 Task: Look for space in Kaya, Burkina Faso from 7th July, 2023 to 15th July, 2023 for 6 adults in price range Rs.15000 to Rs.20000. Place can be entire place with 3 bedrooms having 3 beds and 3 bathrooms. Property type can be guest house. Amenities needed are: air conditioning, breakfast, . Booking option can be shelf check-in. Required host language is English.
Action: Mouse moved to (481, 119)
Screenshot: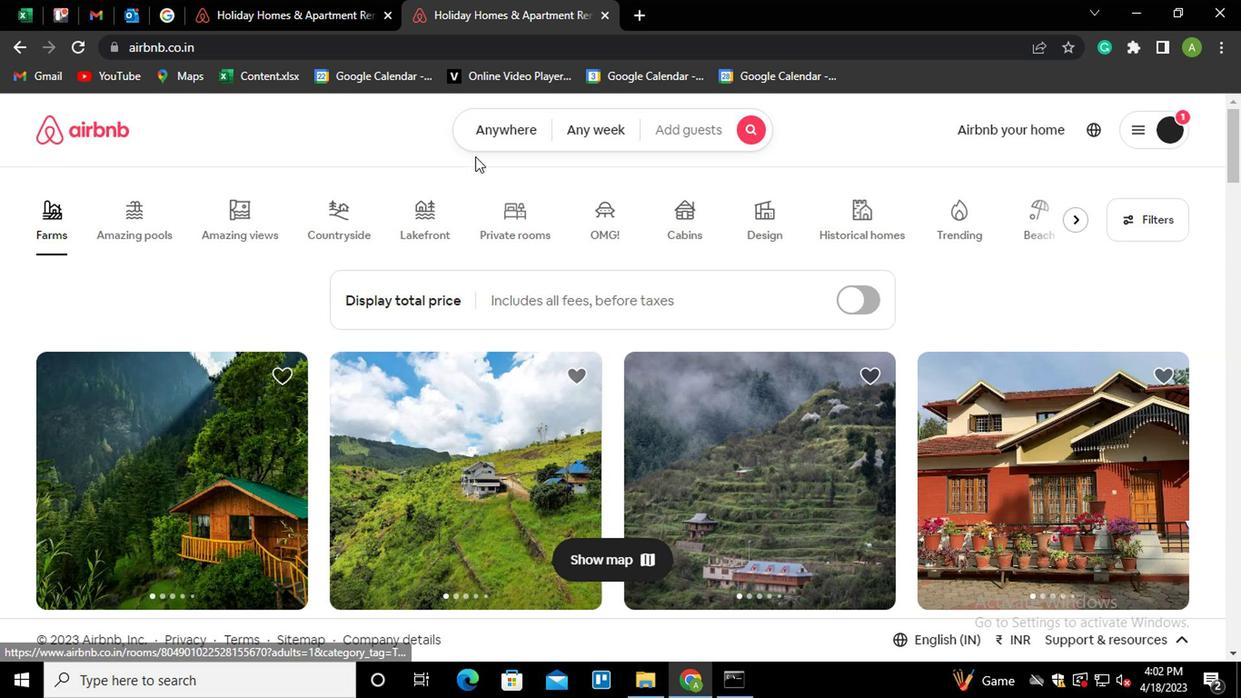 
Action: Mouse pressed left at (481, 119)
Screenshot: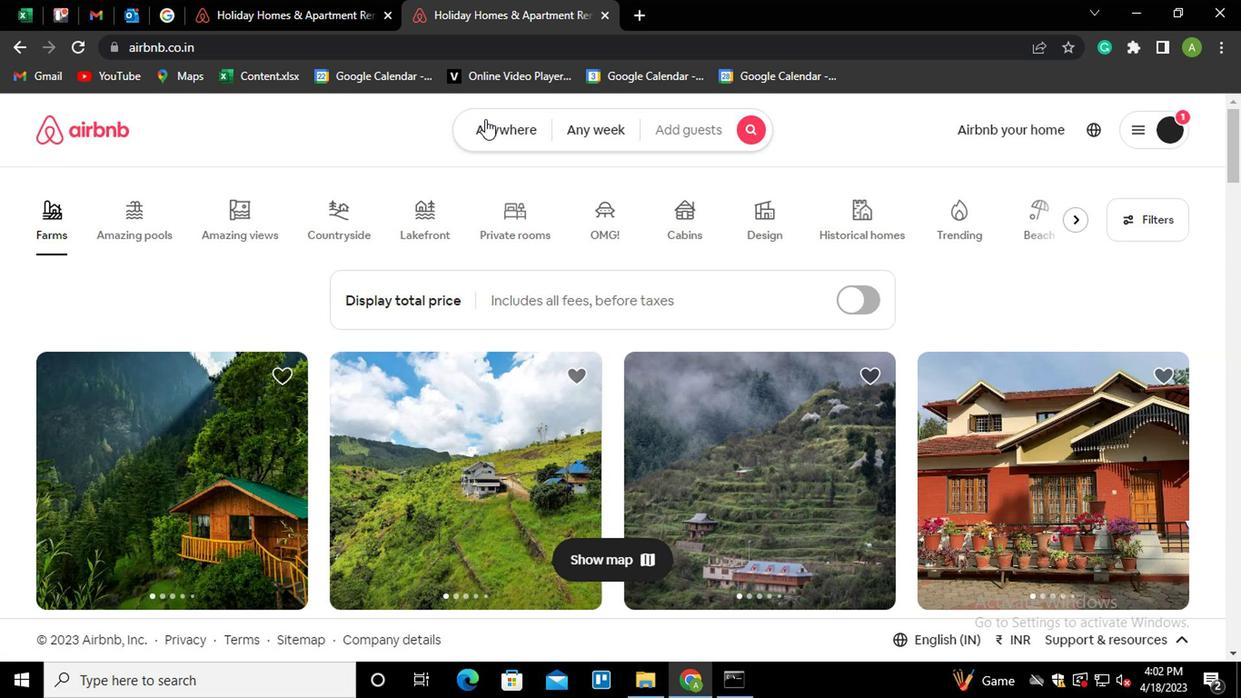 
Action: Mouse moved to (340, 205)
Screenshot: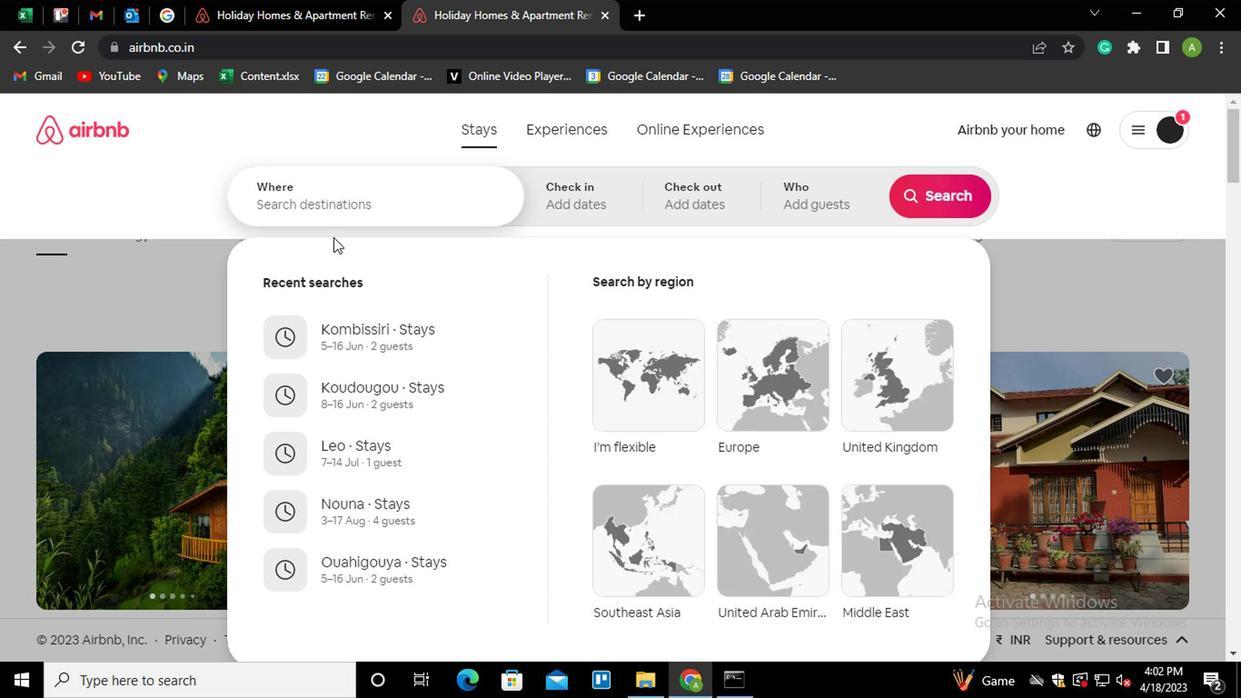 
Action: Mouse pressed left at (340, 205)
Screenshot: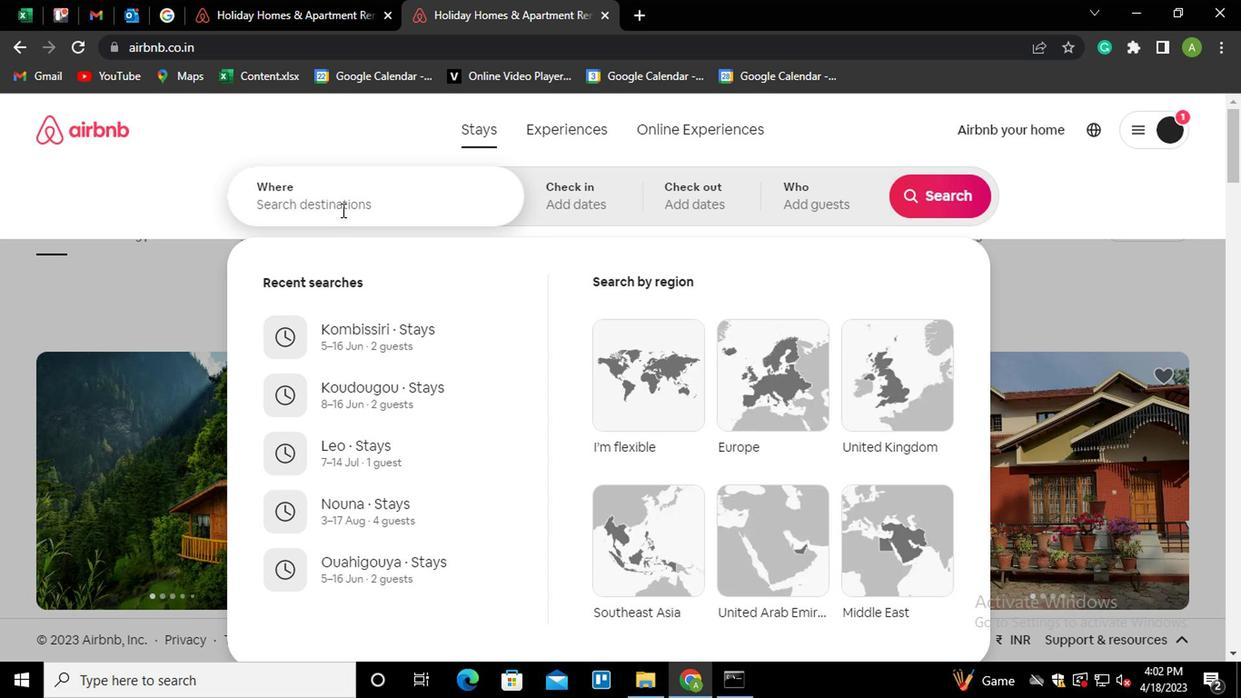 
Action: Key pressed <Key.shift_r>Kaya,<Key.space><Key.shift_r>Belgiu<Key.backspace><Key.backspace><Key.backspace><Key.backspace><Key.backspace>ru<Key.backspace><Key.backspace>urk<Key.down><Key.enter>
Screenshot: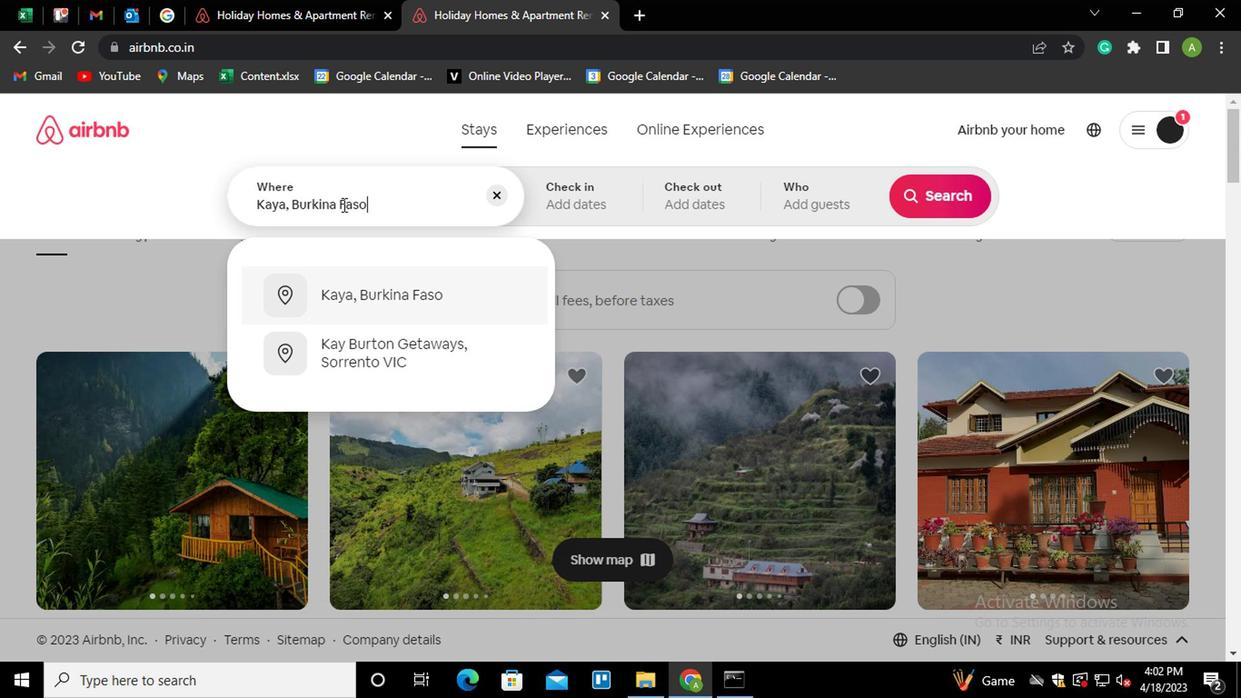 
Action: Mouse moved to (932, 342)
Screenshot: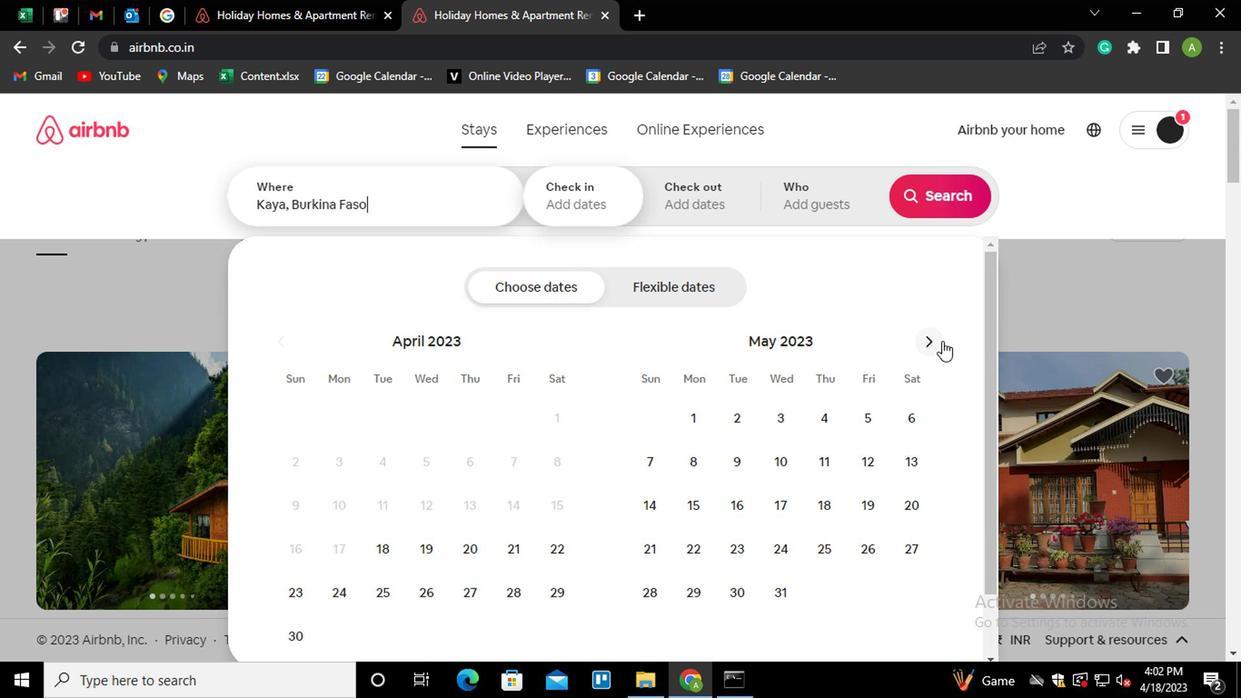 
Action: Mouse pressed left at (932, 342)
Screenshot: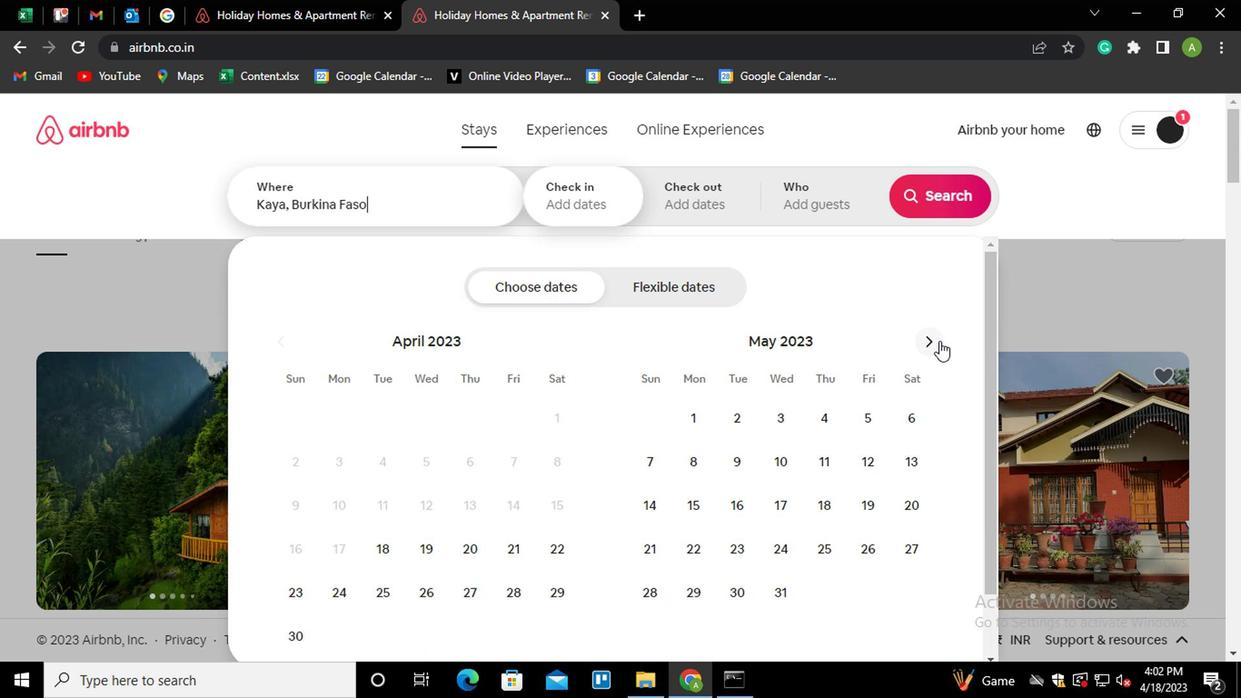 
Action: Mouse pressed left at (932, 342)
Screenshot: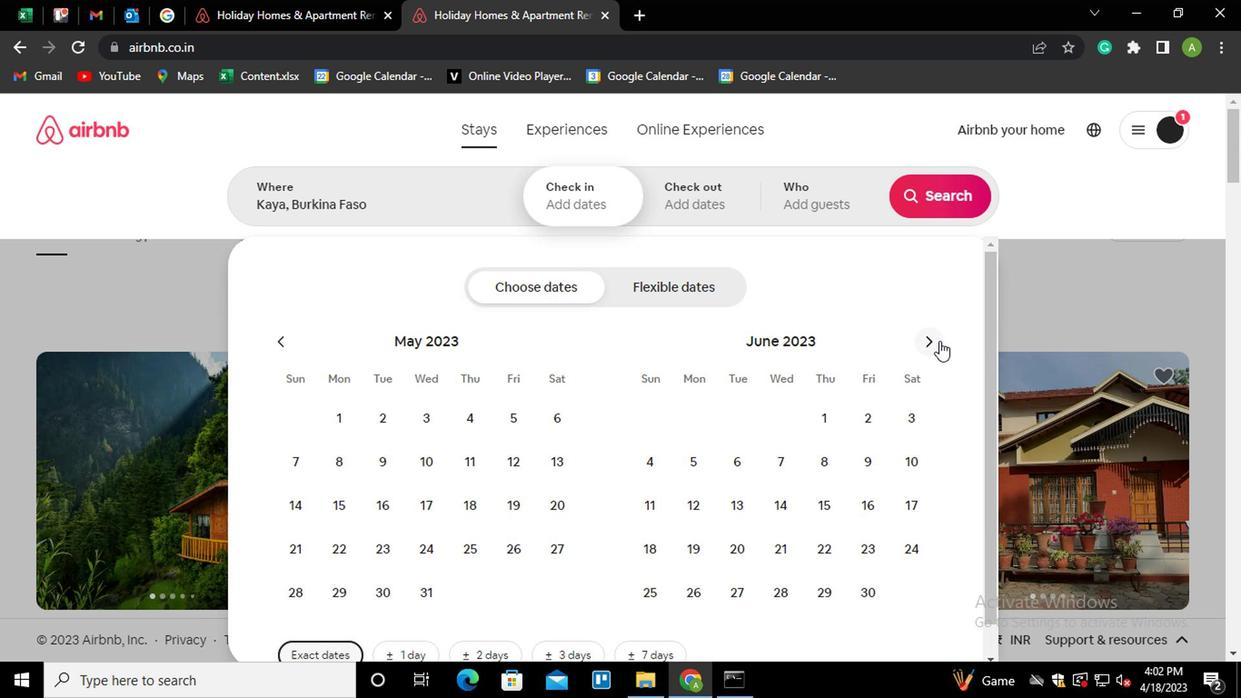 
Action: Mouse moved to (853, 460)
Screenshot: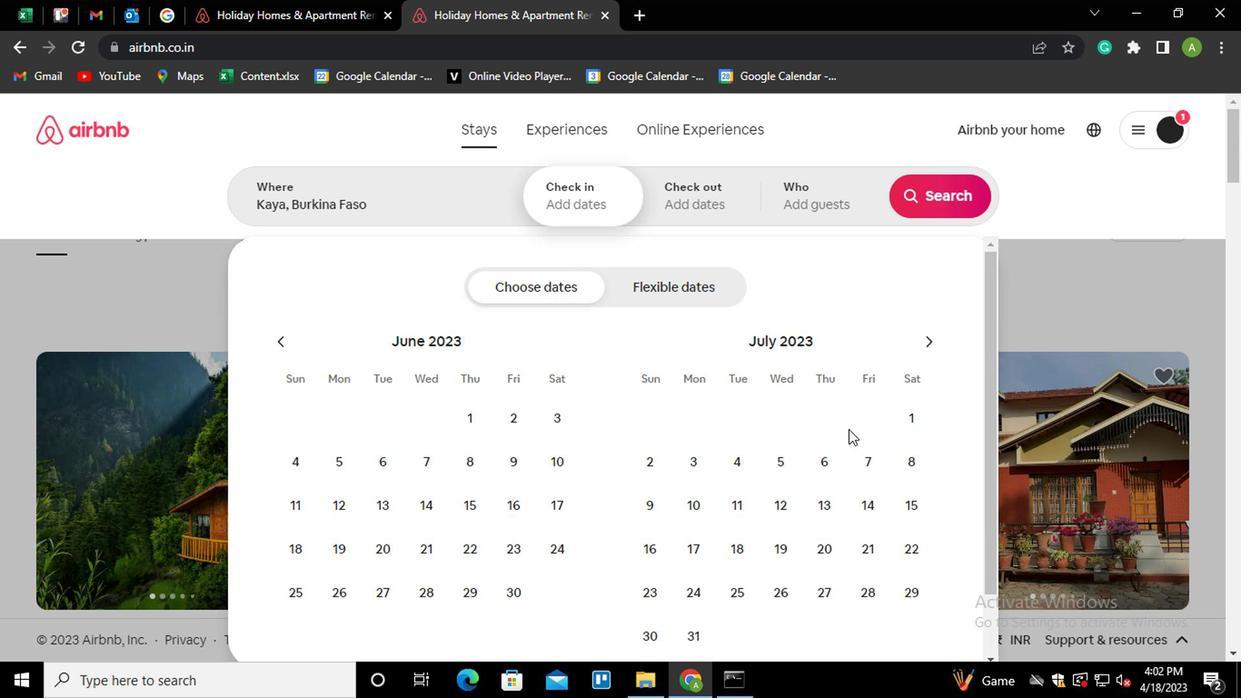 
Action: Mouse pressed left at (853, 460)
Screenshot: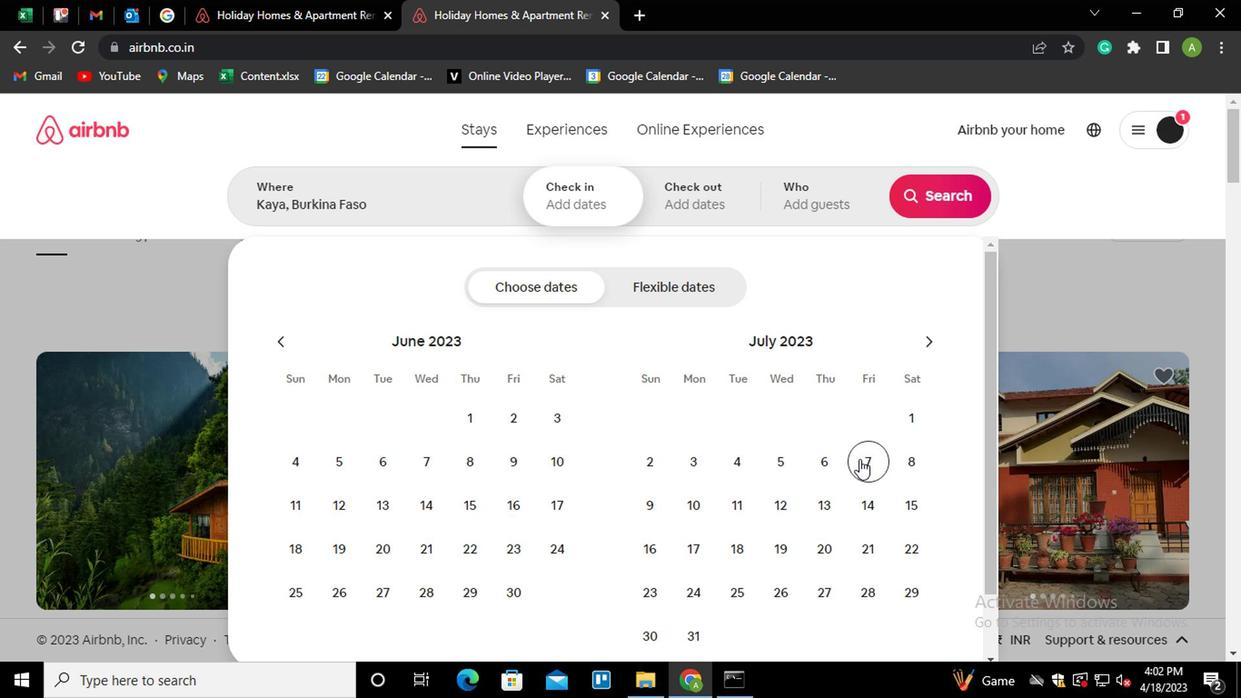 
Action: Mouse moved to (894, 500)
Screenshot: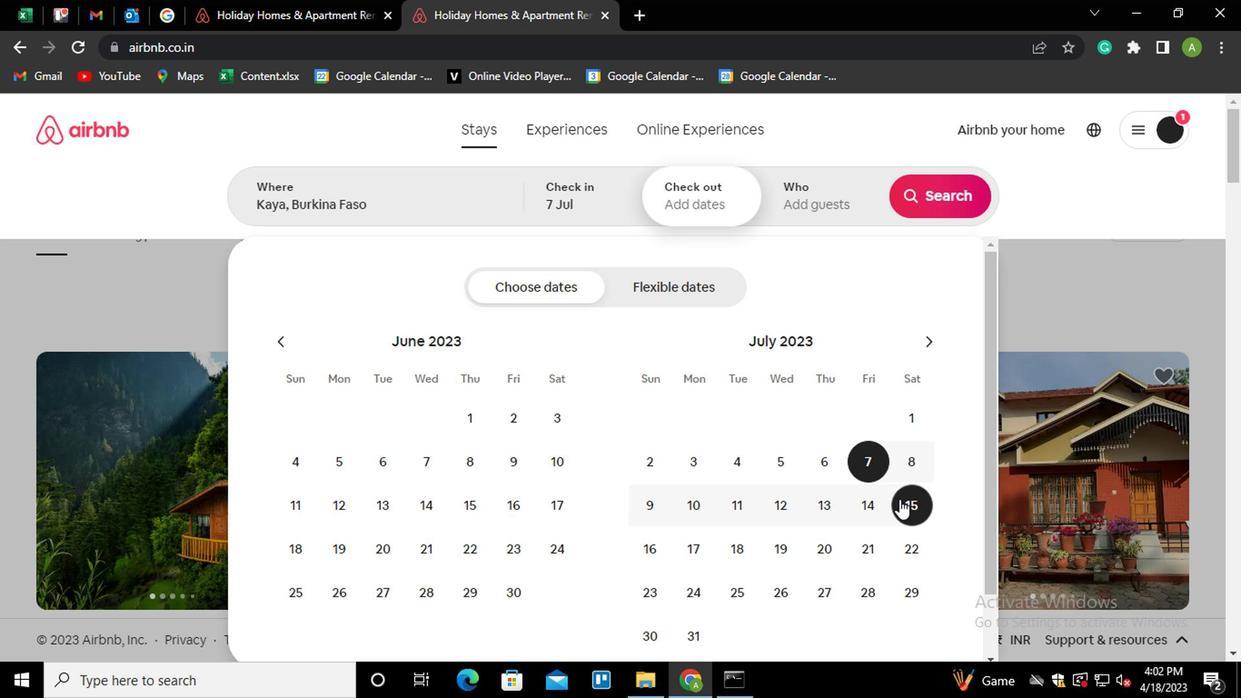 
Action: Mouse pressed left at (894, 500)
Screenshot: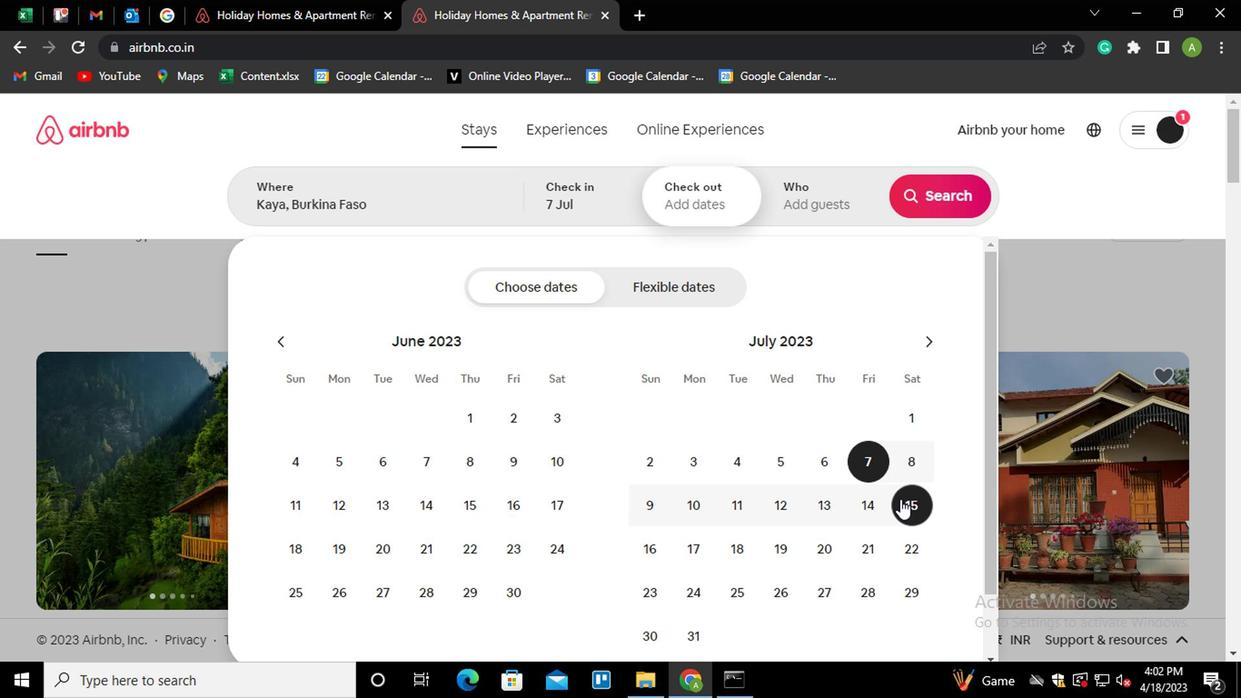 
Action: Mouse moved to (826, 215)
Screenshot: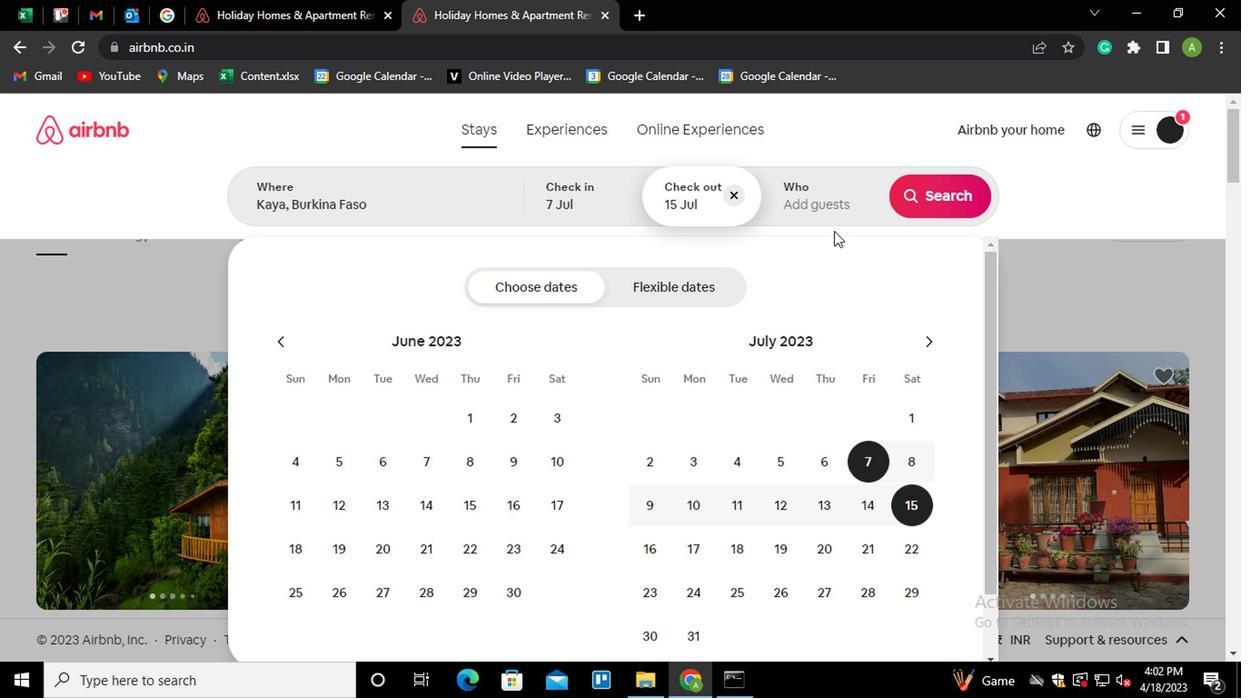 
Action: Mouse pressed left at (826, 215)
Screenshot: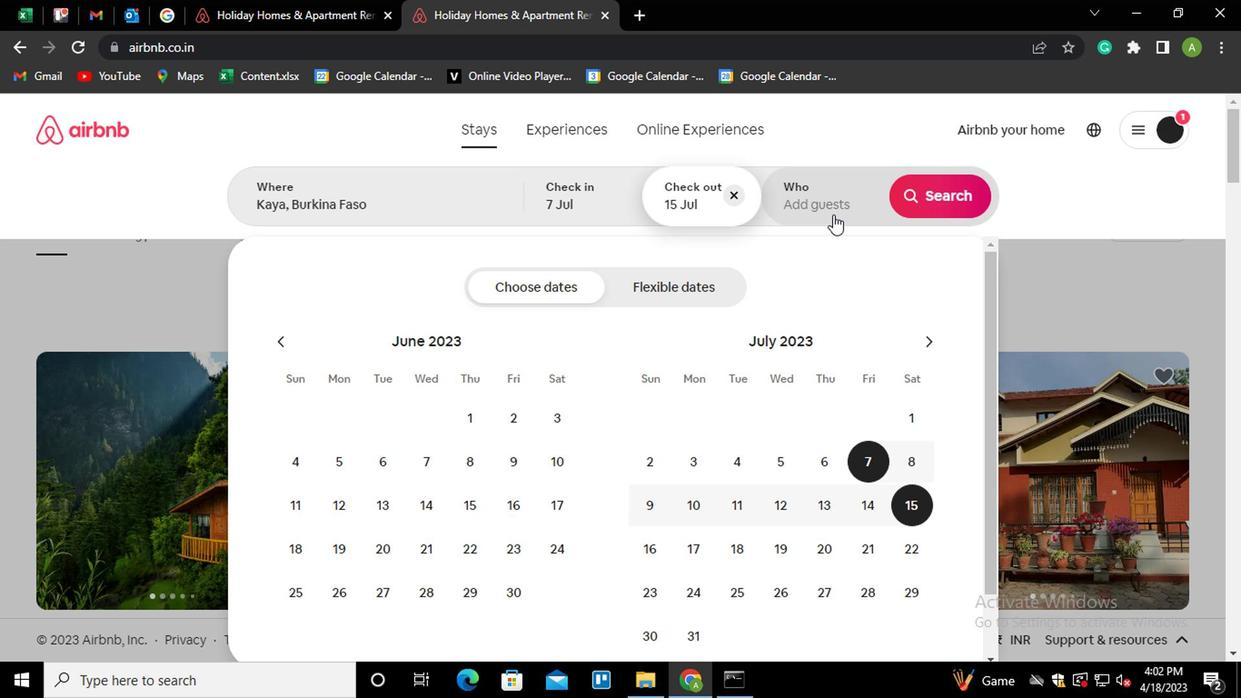 
Action: Mouse moved to (933, 291)
Screenshot: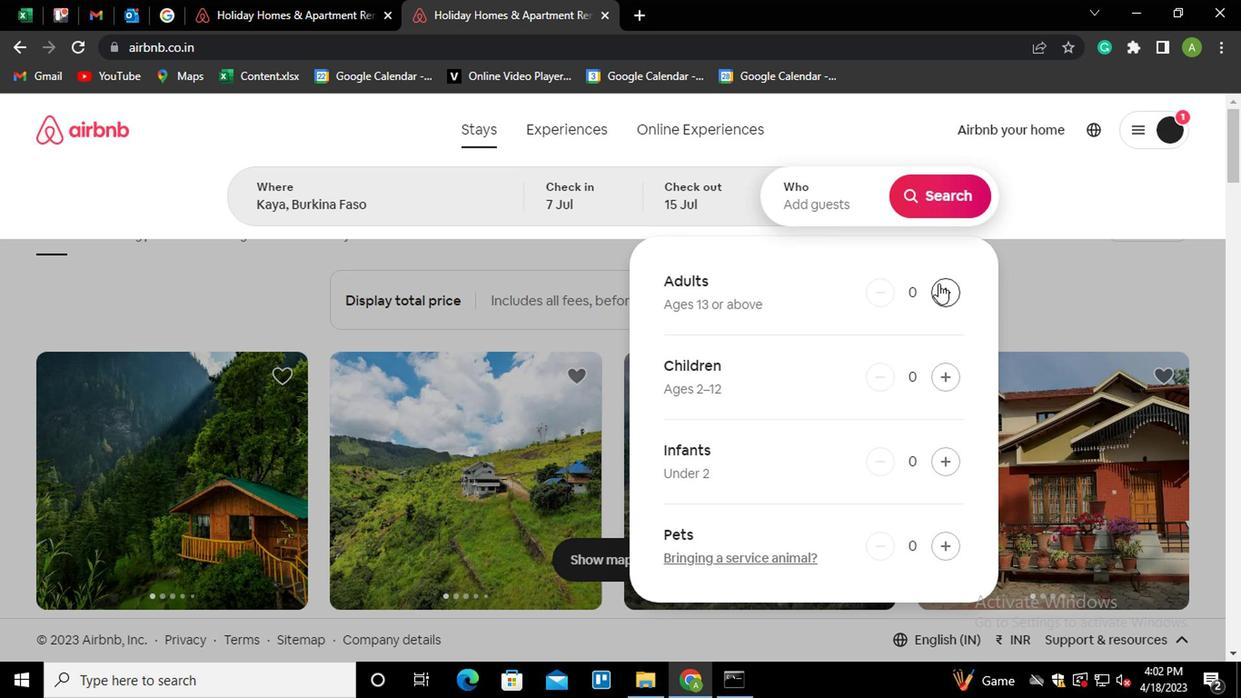 
Action: Mouse pressed left at (933, 291)
Screenshot: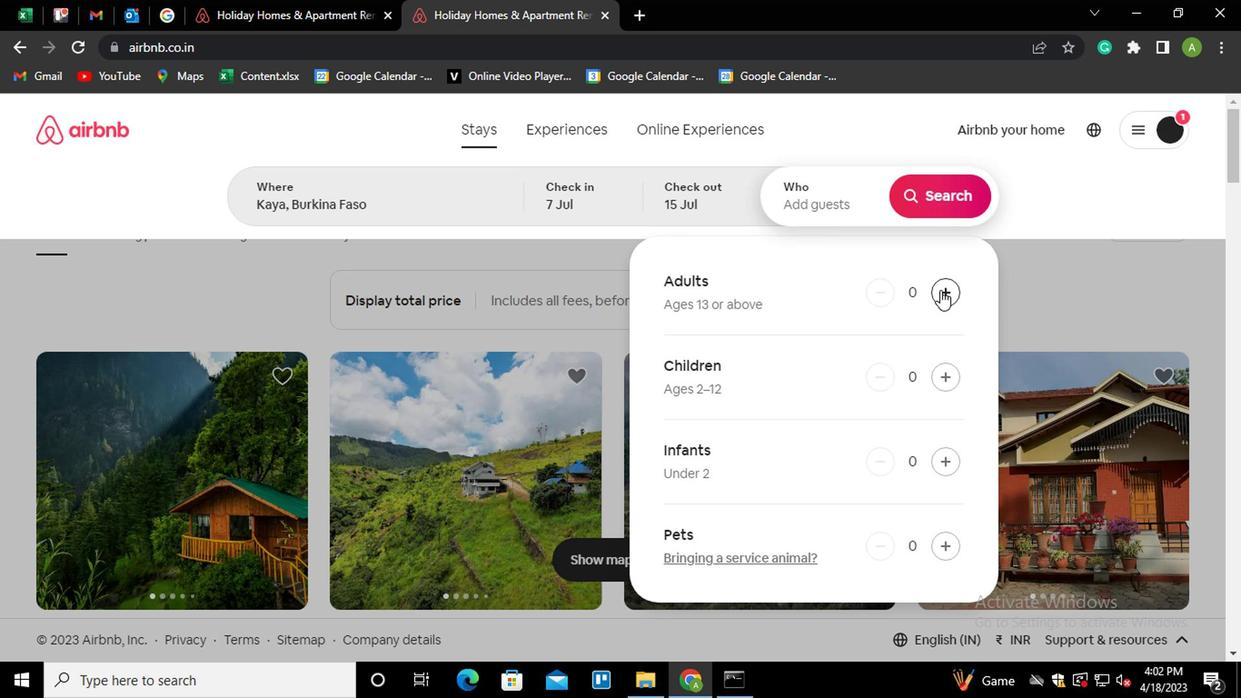 
Action: Mouse pressed left at (933, 291)
Screenshot: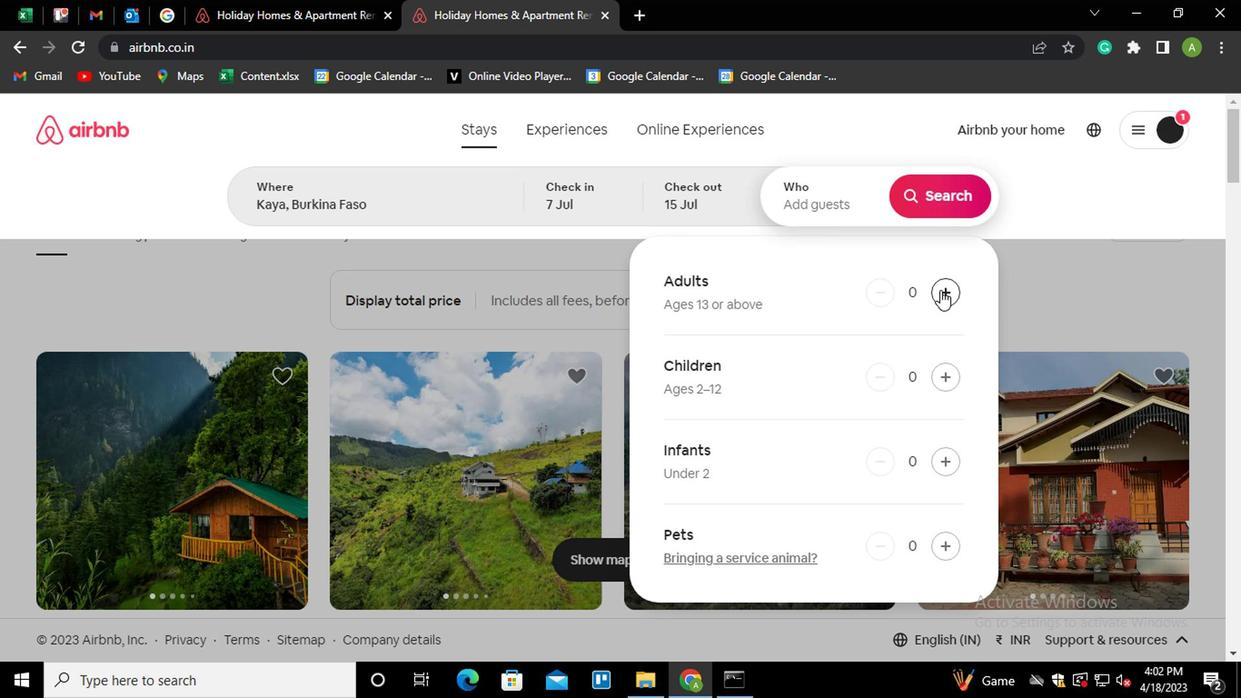 
Action: Mouse pressed left at (933, 291)
Screenshot: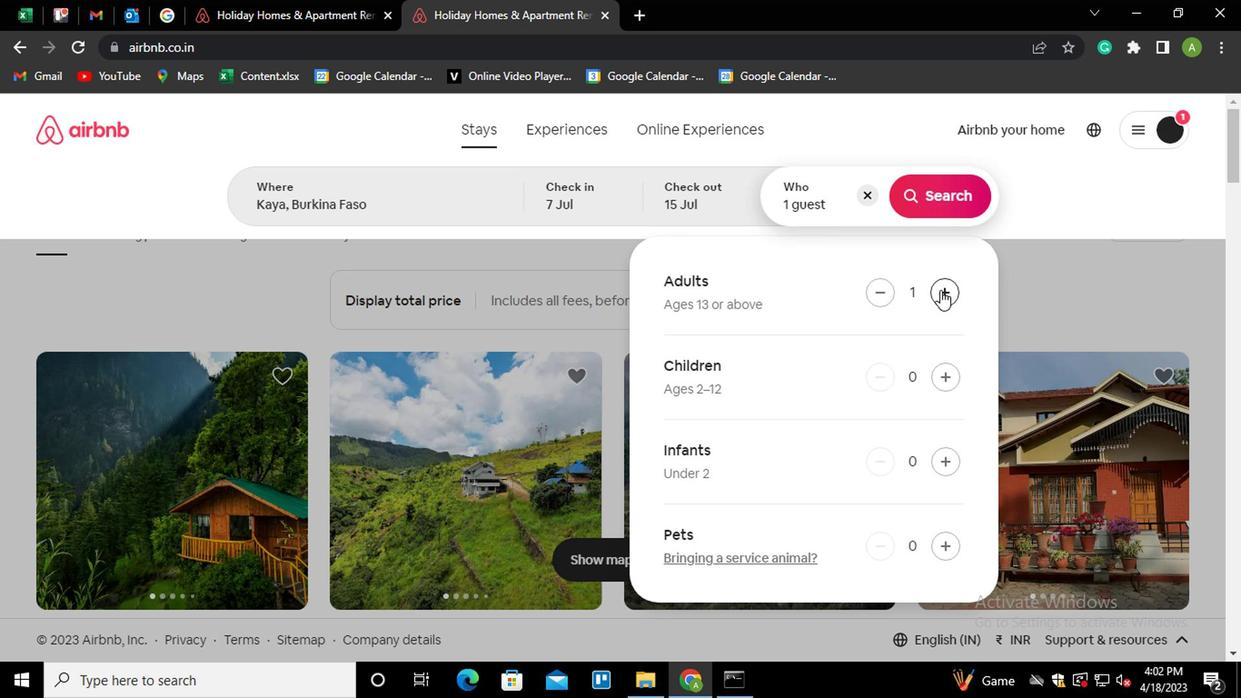 
Action: Mouse pressed left at (933, 291)
Screenshot: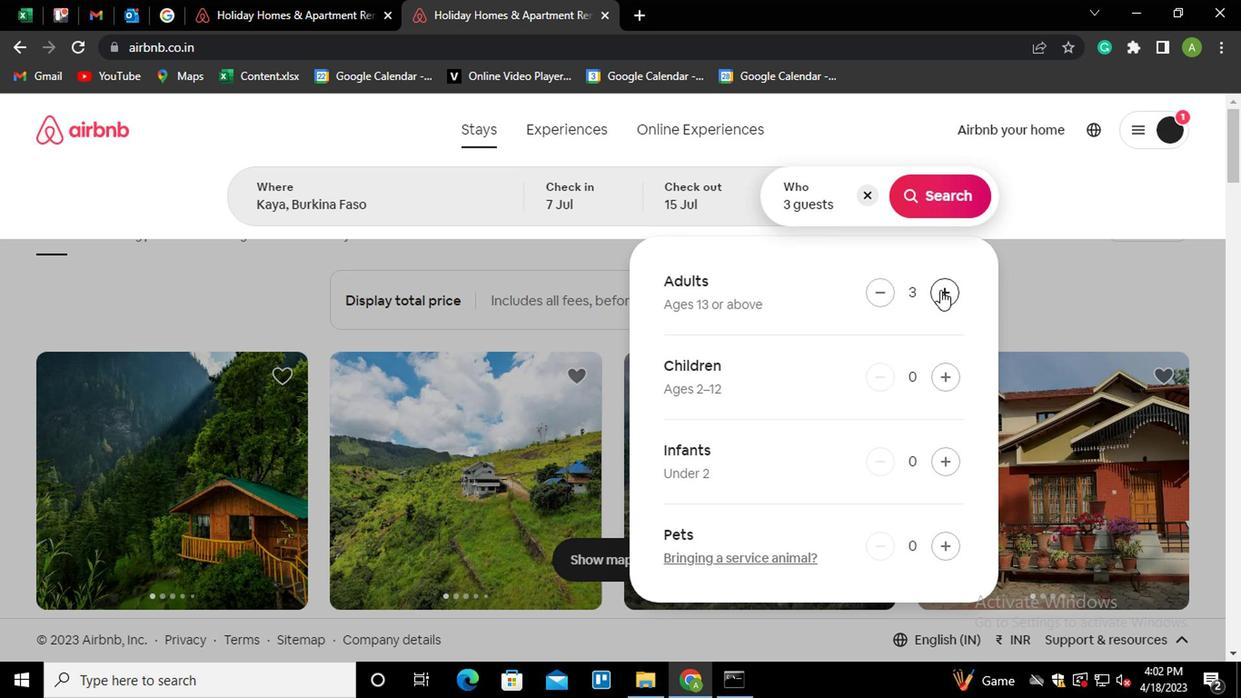 
Action: Mouse pressed left at (933, 291)
Screenshot: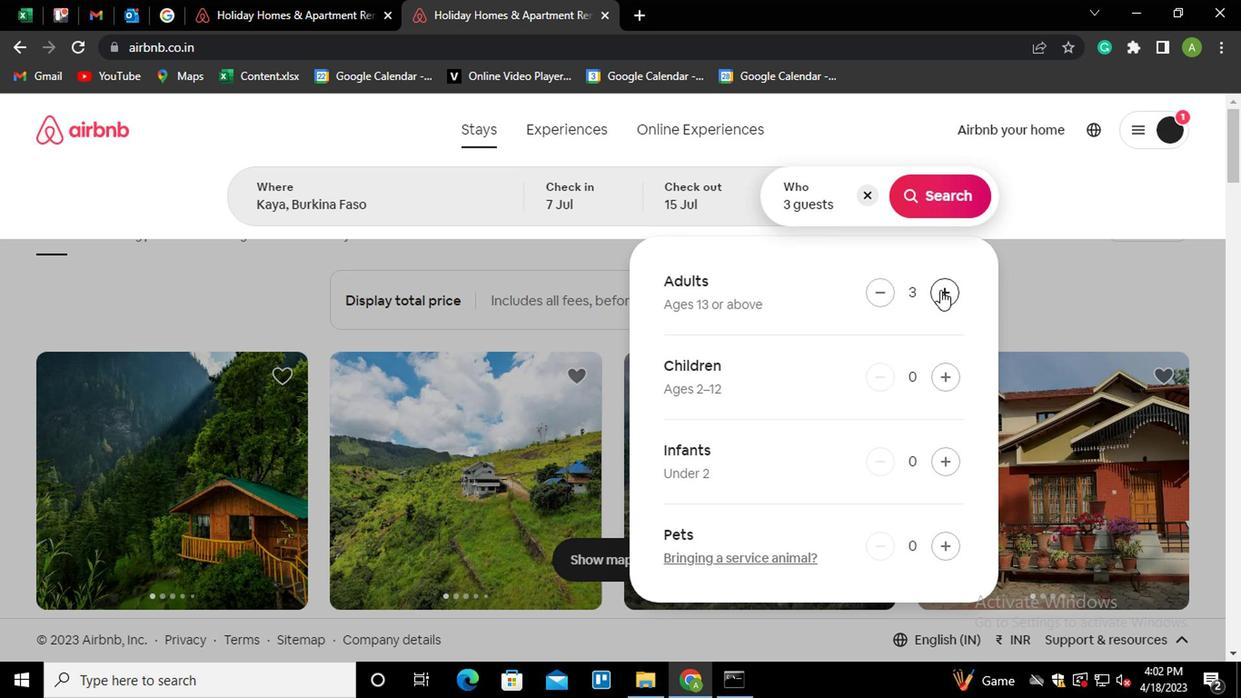 
Action: Mouse pressed left at (933, 291)
Screenshot: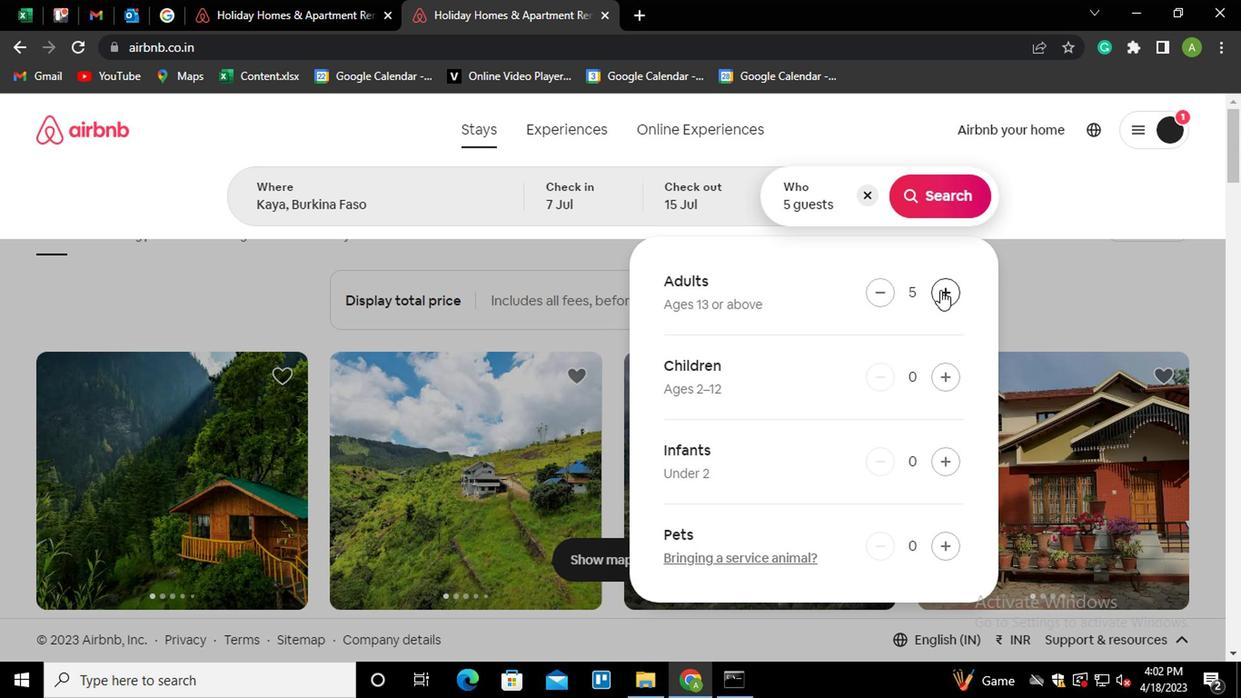 
Action: Mouse moved to (921, 188)
Screenshot: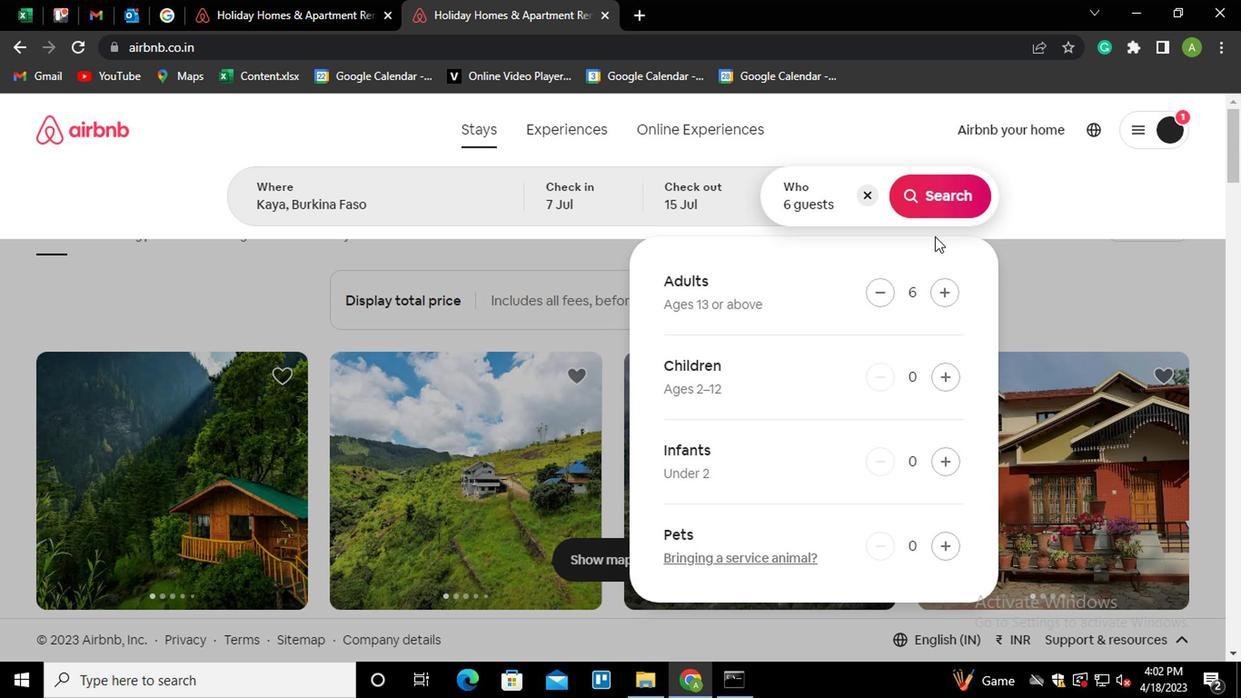 
Action: Mouse pressed left at (921, 188)
Screenshot: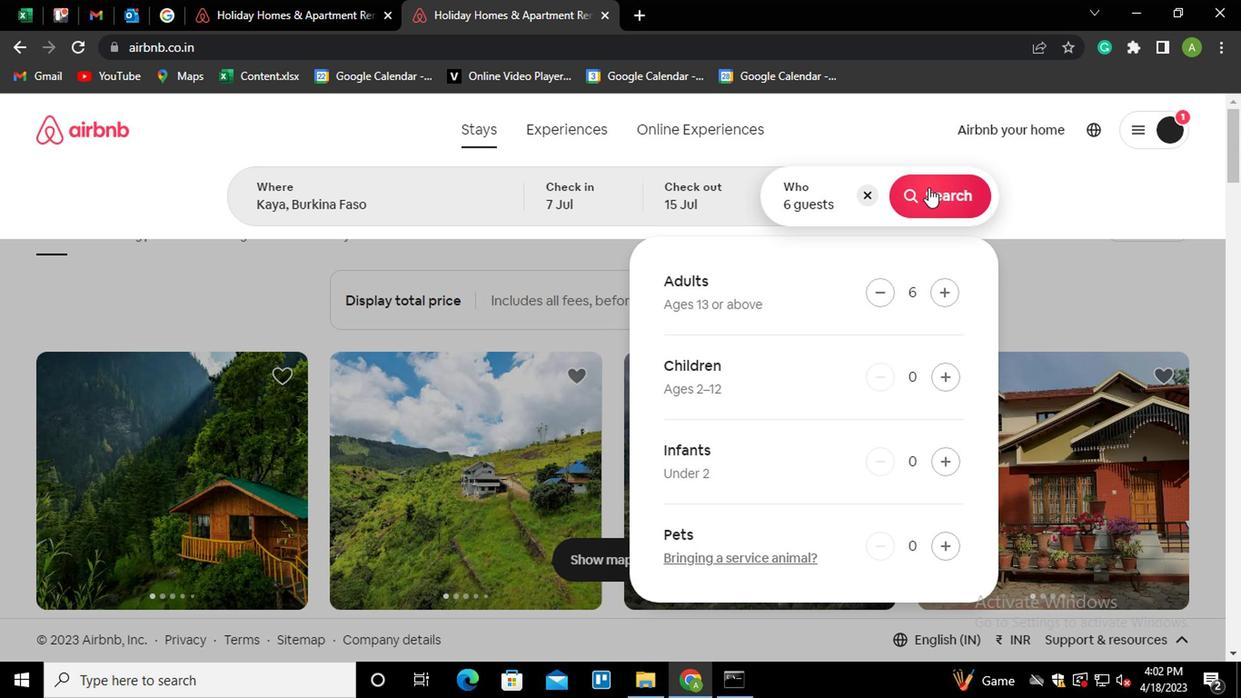 
Action: Mouse moved to (1142, 204)
Screenshot: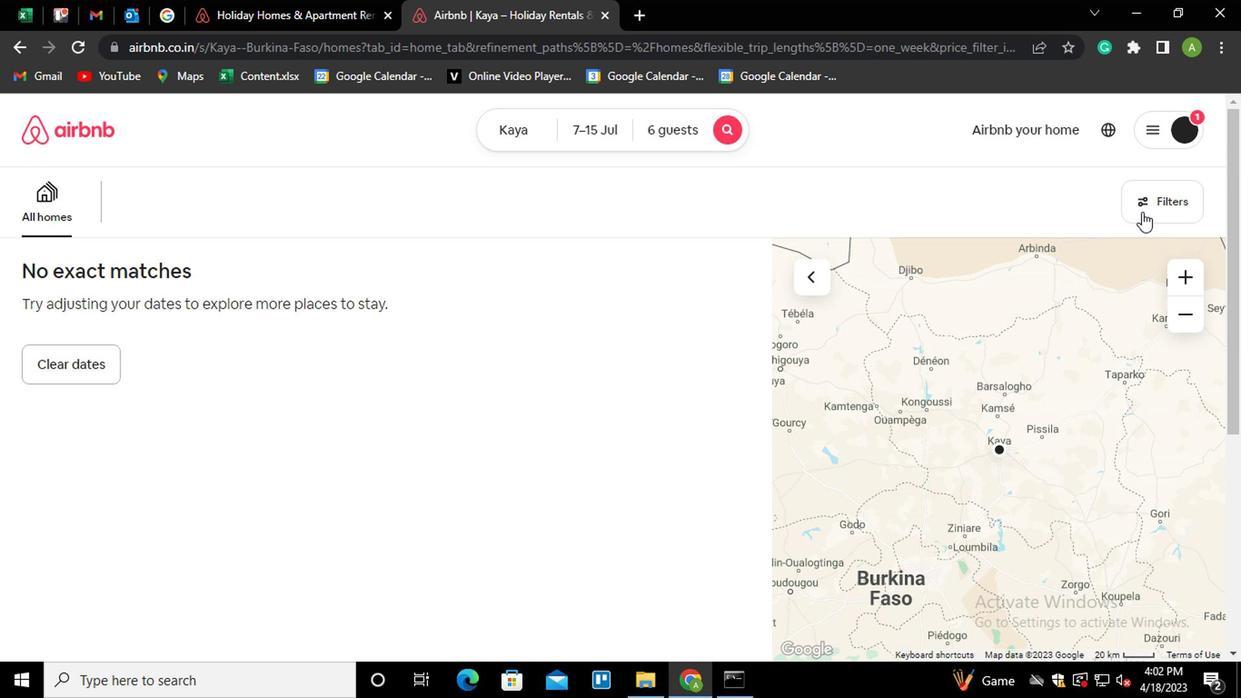 
Action: Mouse pressed left at (1142, 204)
Screenshot: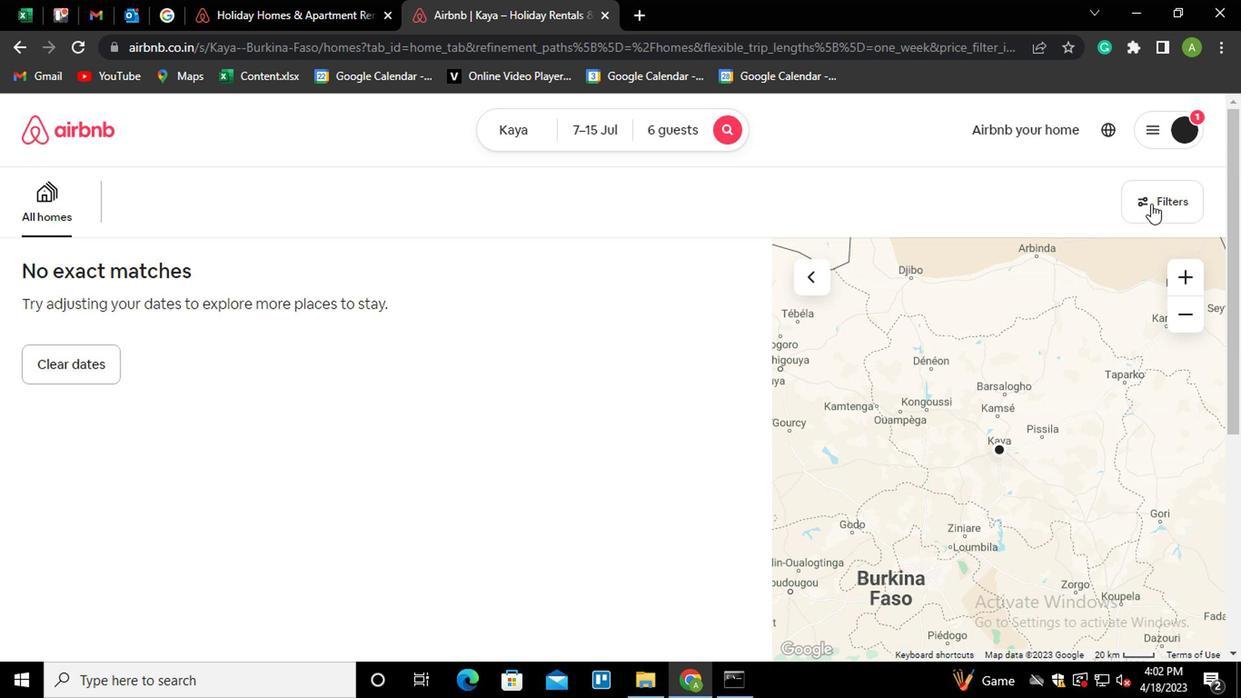 
Action: Mouse moved to (495, 310)
Screenshot: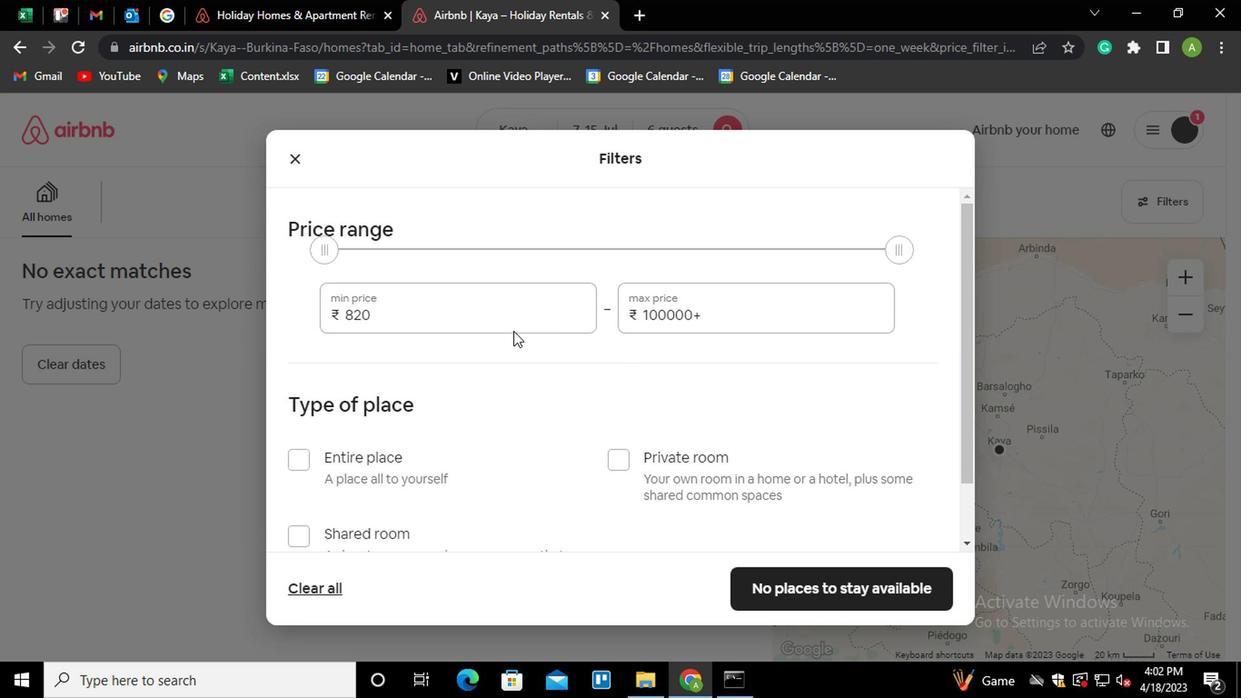 
Action: Mouse pressed left at (495, 310)
Screenshot: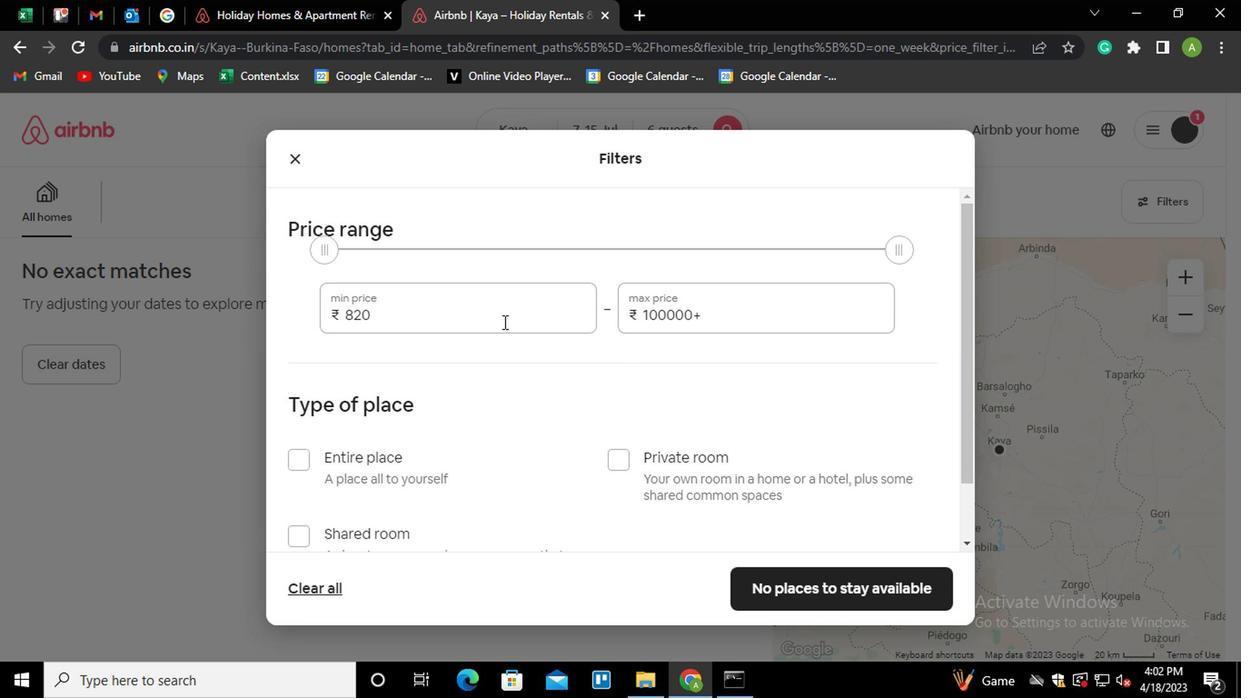 
Action: Key pressed <Key.shift_r><Key.home>1
Screenshot: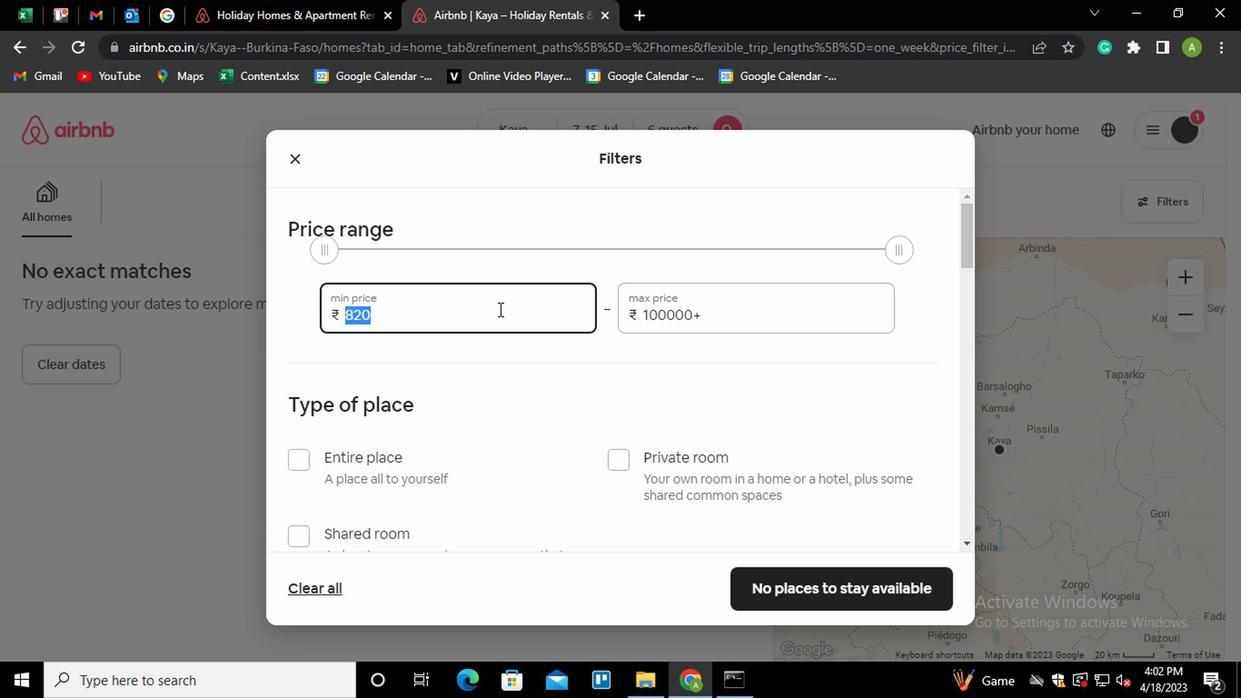 
Action: Mouse moved to (495, 310)
Screenshot: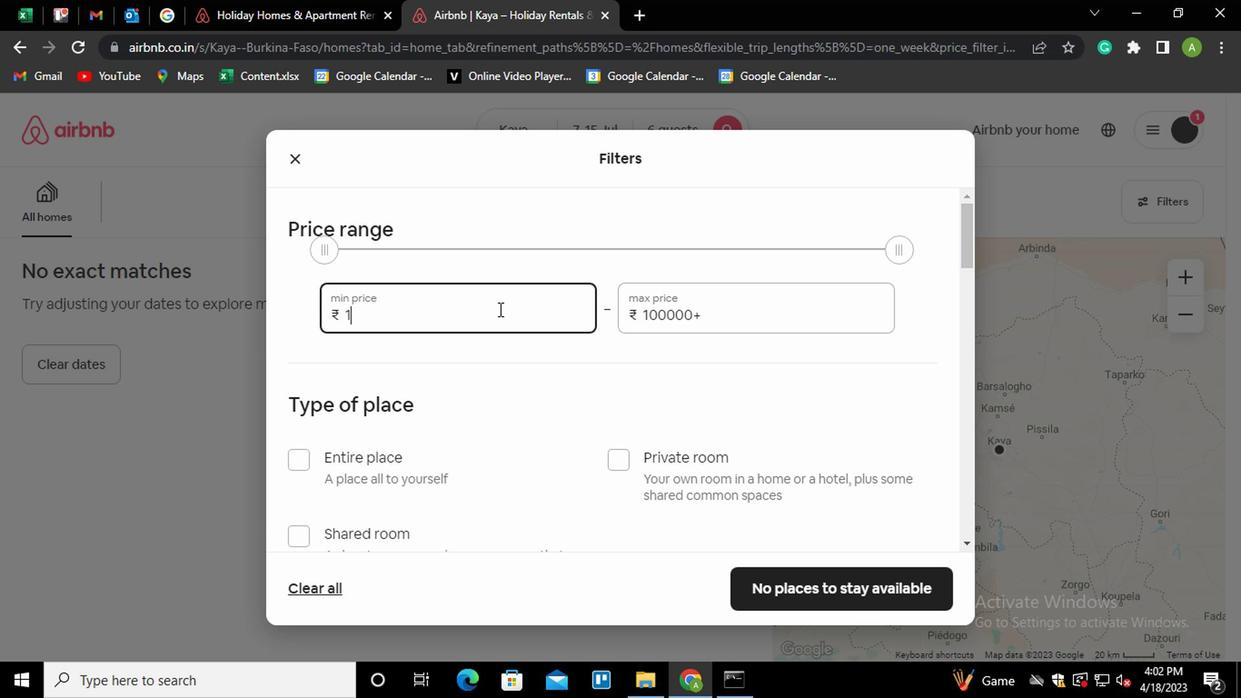 
Action: Key pressed 50000<Key.backspace>
Screenshot: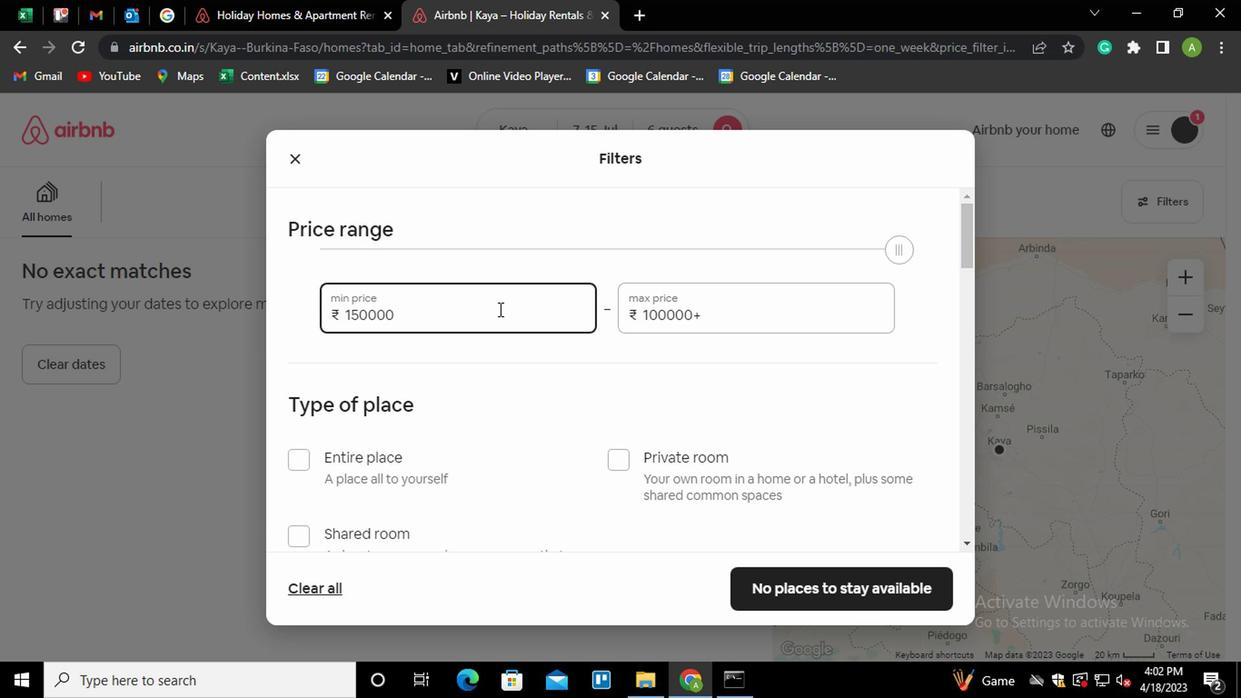 
Action: Mouse moved to (735, 309)
Screenshot: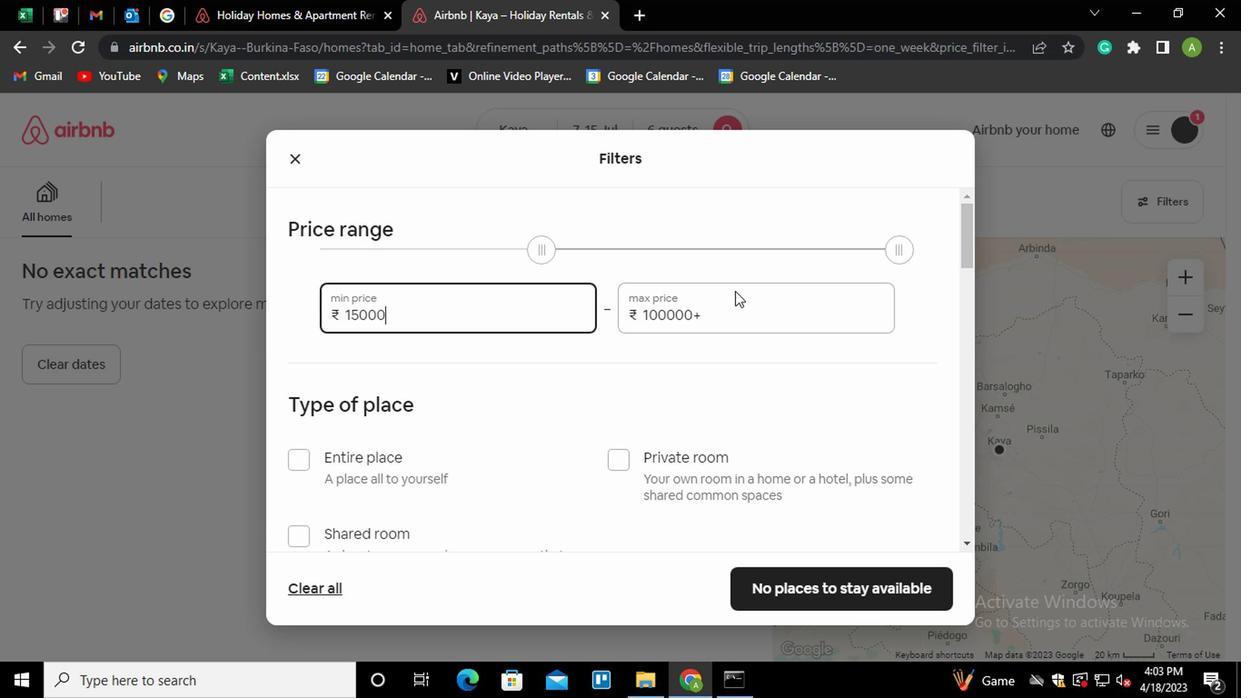 
Action: Mouse pressed left at (735, 309)
Screenshot: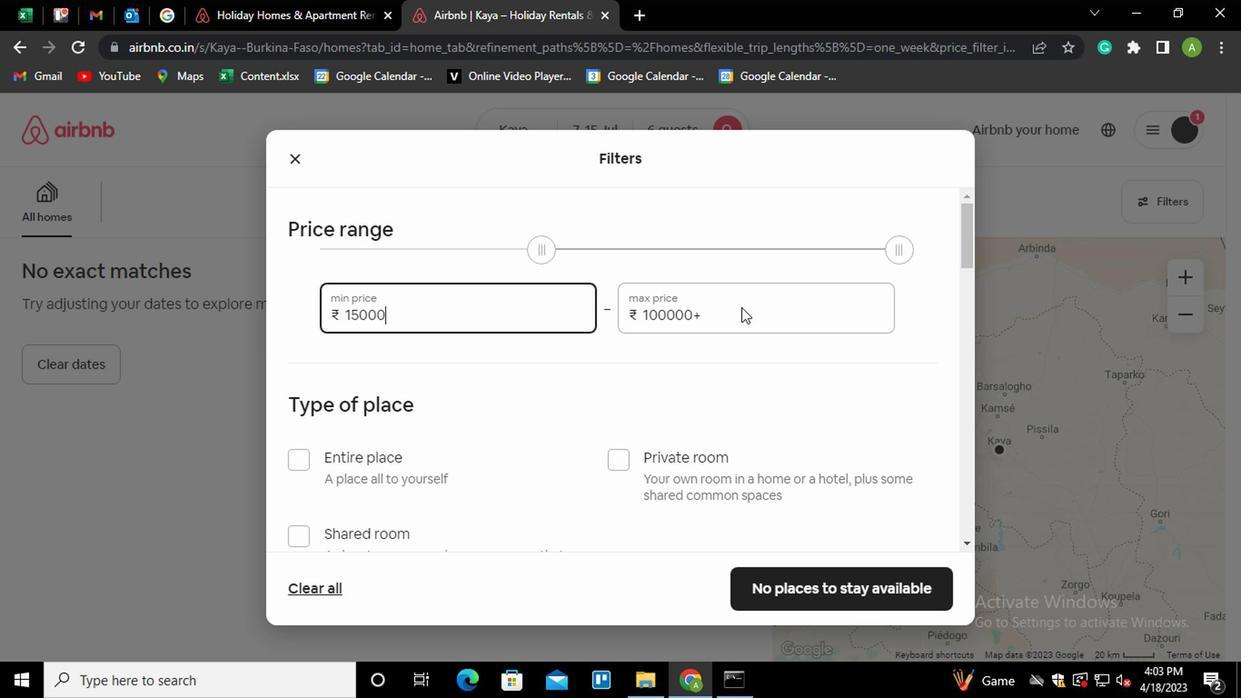 
Action: Key pressed <Key.shift_r><Key.home>20000
Screenshot: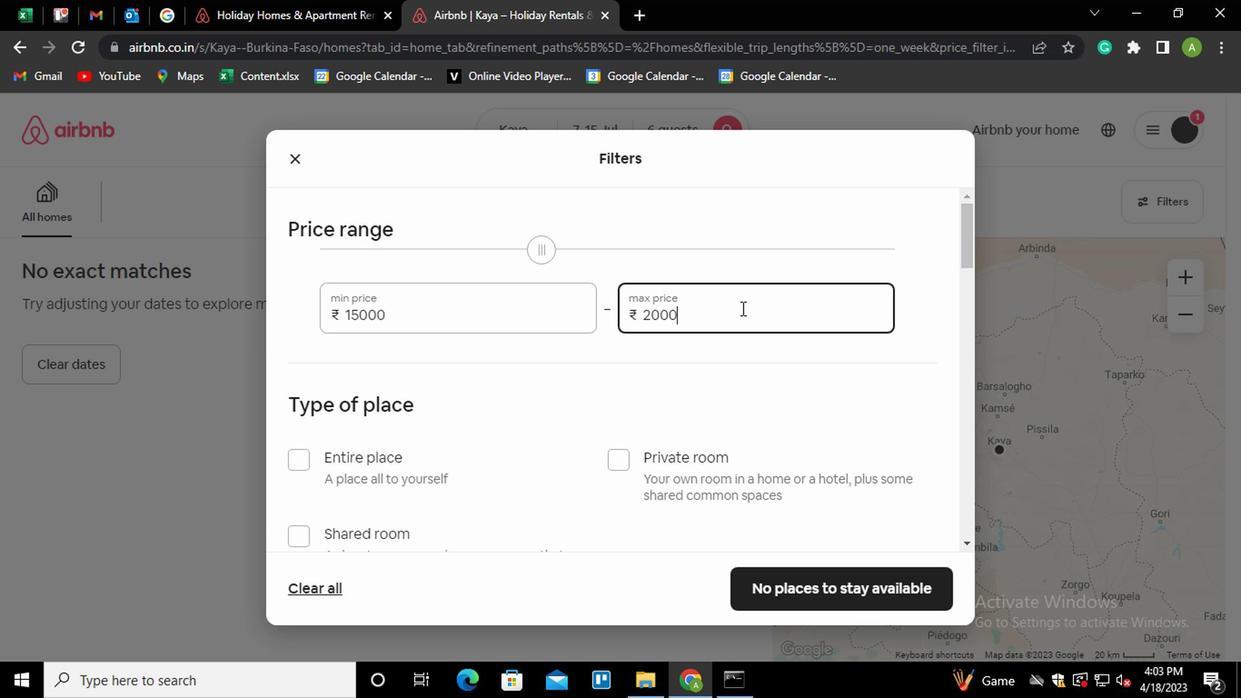 
Action: Mouse moved to (312, 464)
Screenshot: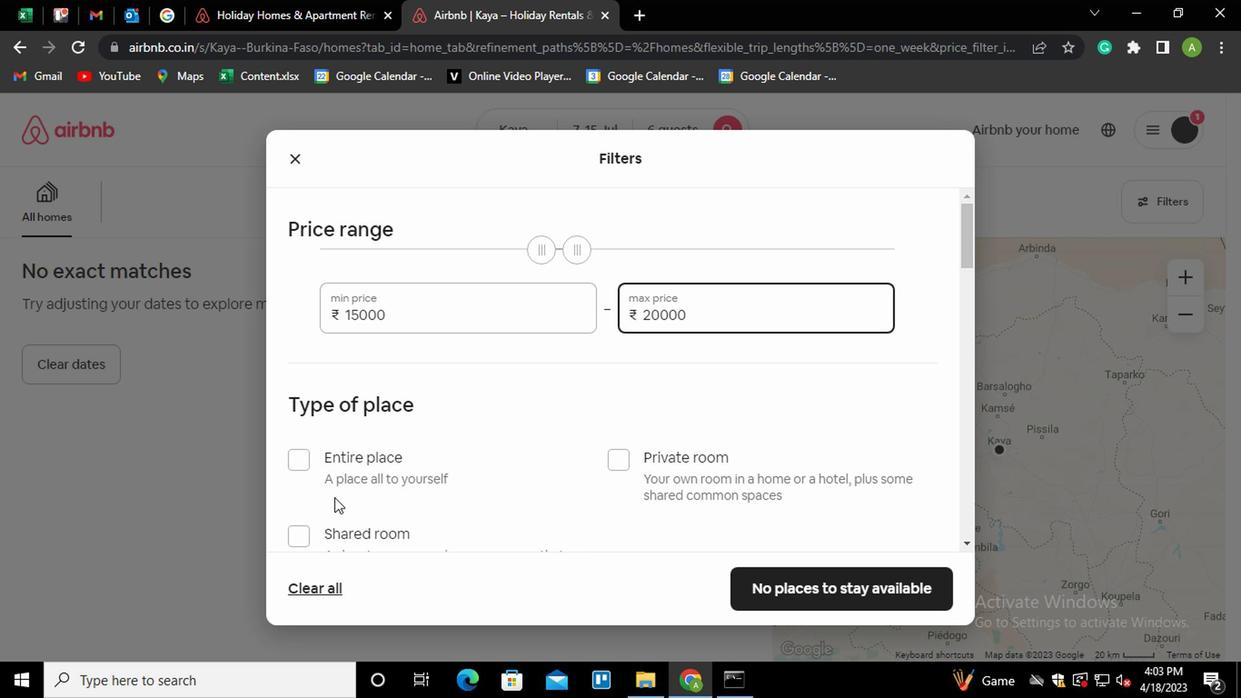 
Action: Mouse pressed left at (312, 464)
Screenshot: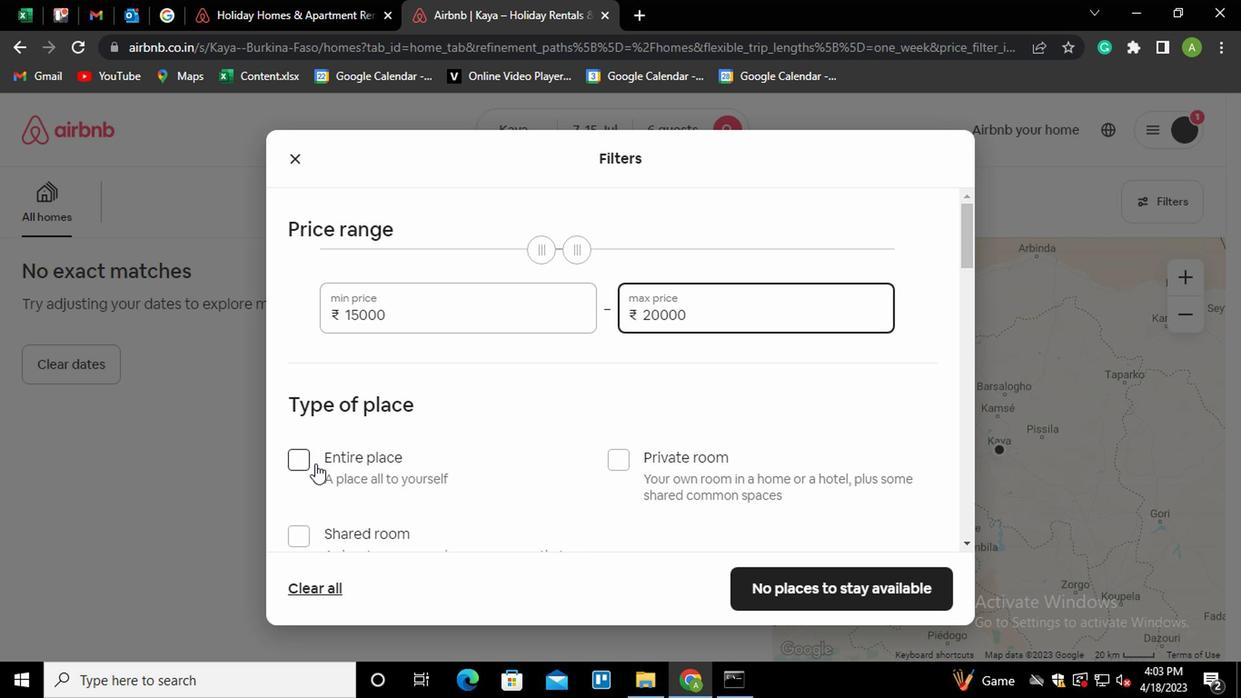 
Action: Mouse moved to (509, 458)
Screenshot: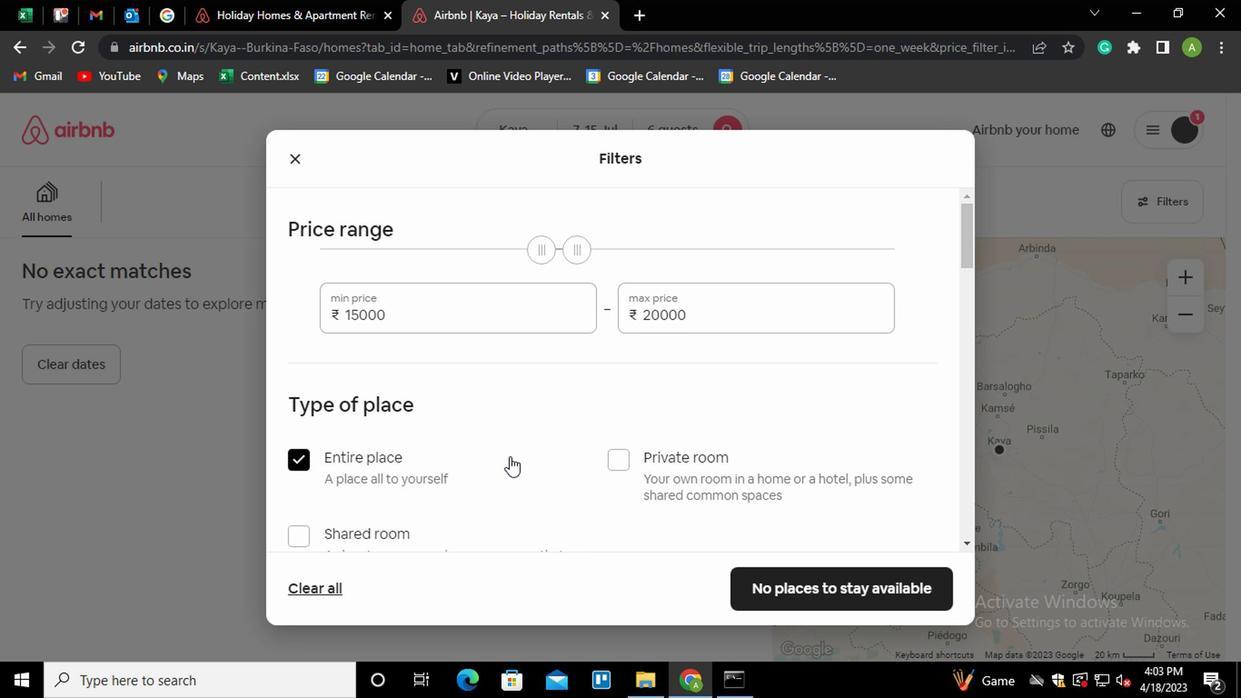
Action: Mouse scrolled (509, 457) with delta (0, 0)
Screenshot: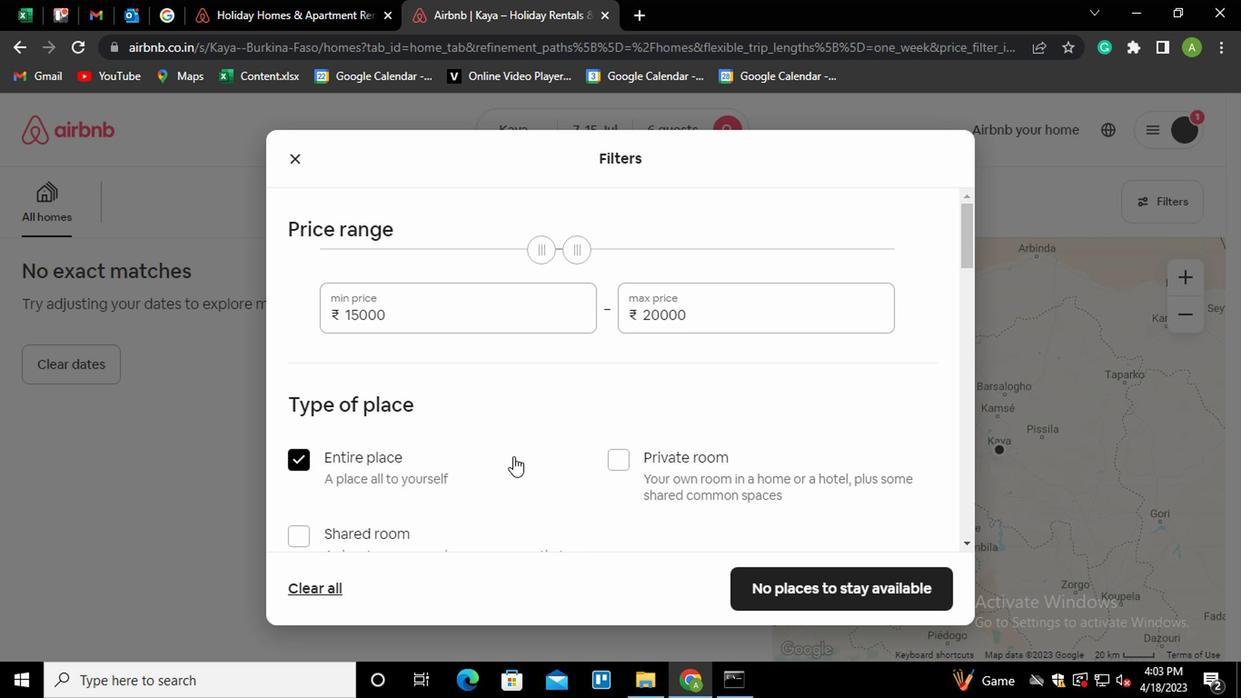 
Action: Mouse moved to (510, 457)
Screenshot: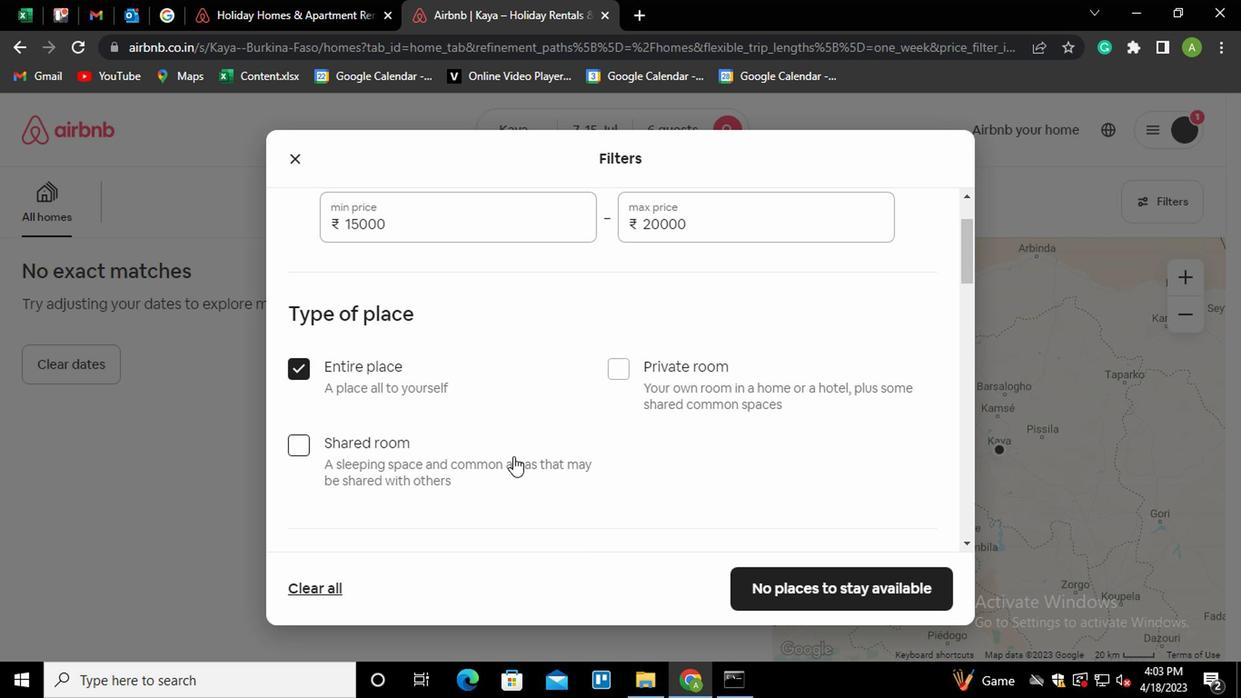 
Action: Mouse scrolled (510, 456) with delta (0, -1)
Screenshot: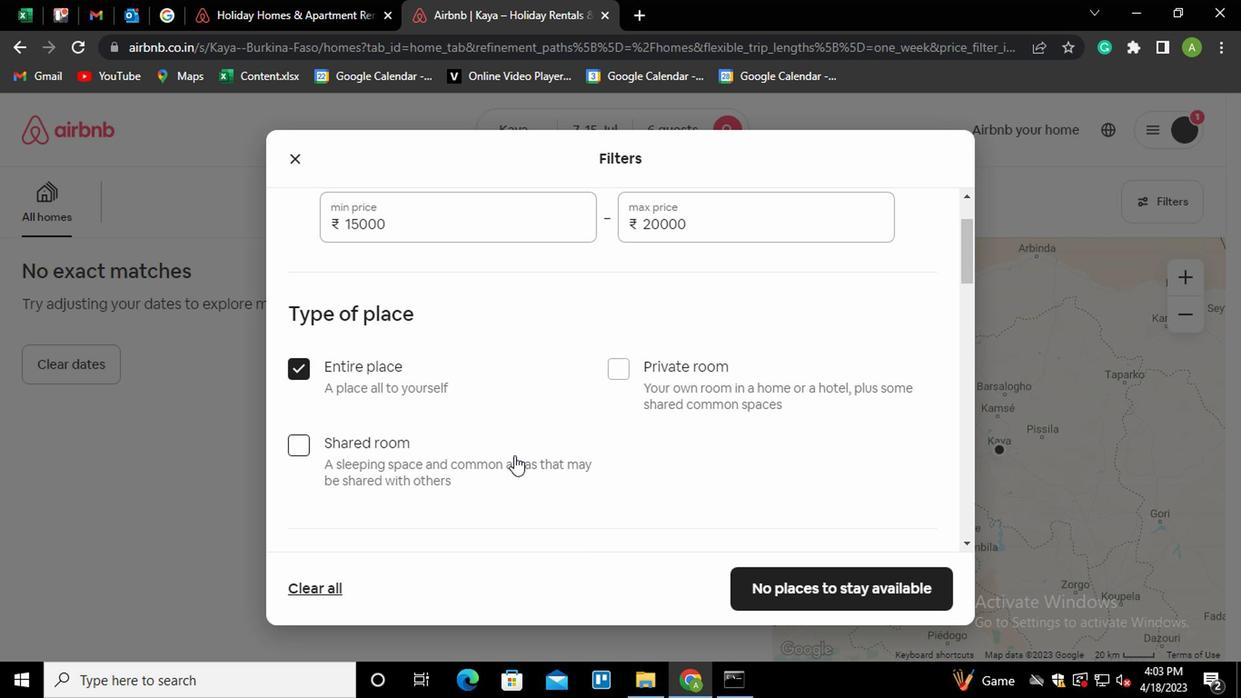 
Action: Mouse scrolled (510, 456) with delta (0, -1)
Screenshot: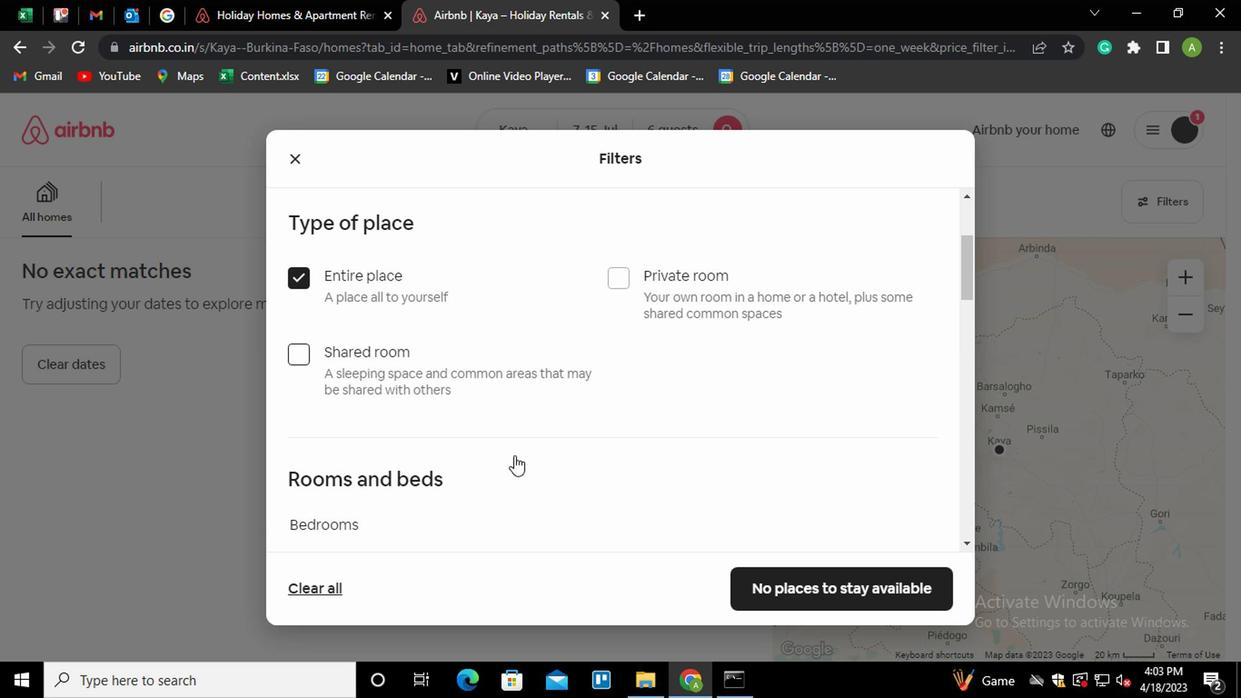 
Action: Mouse moved to (510, 457)
Screenshot: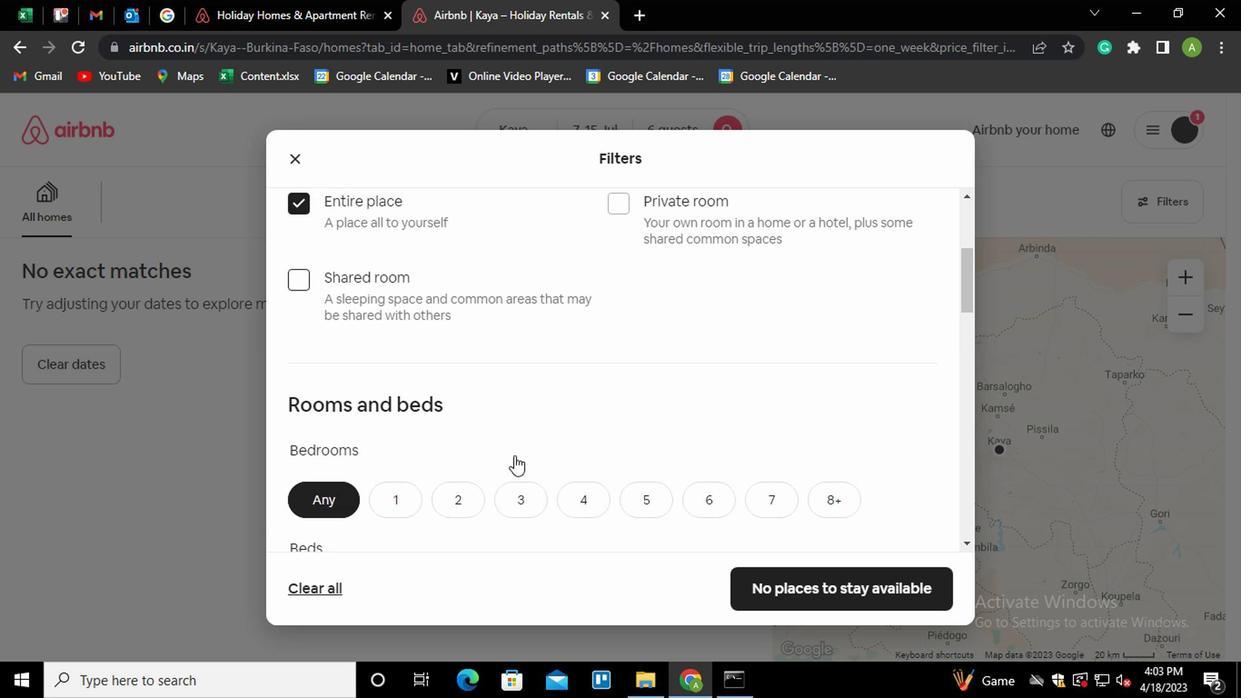 
Action: Mouse scrolled (510, 456) with delta (0, -1)
Screenshot: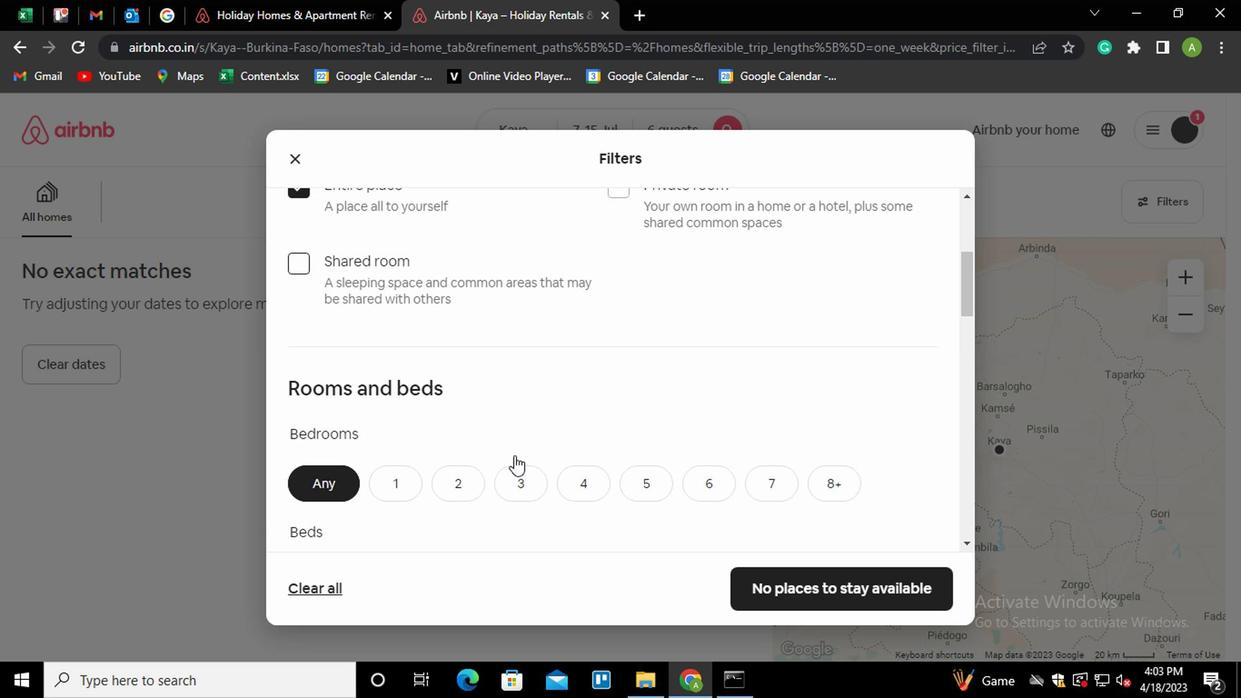 
Action: Mouse scrolled (510, 456) with delta (0, -1)
Screenshot: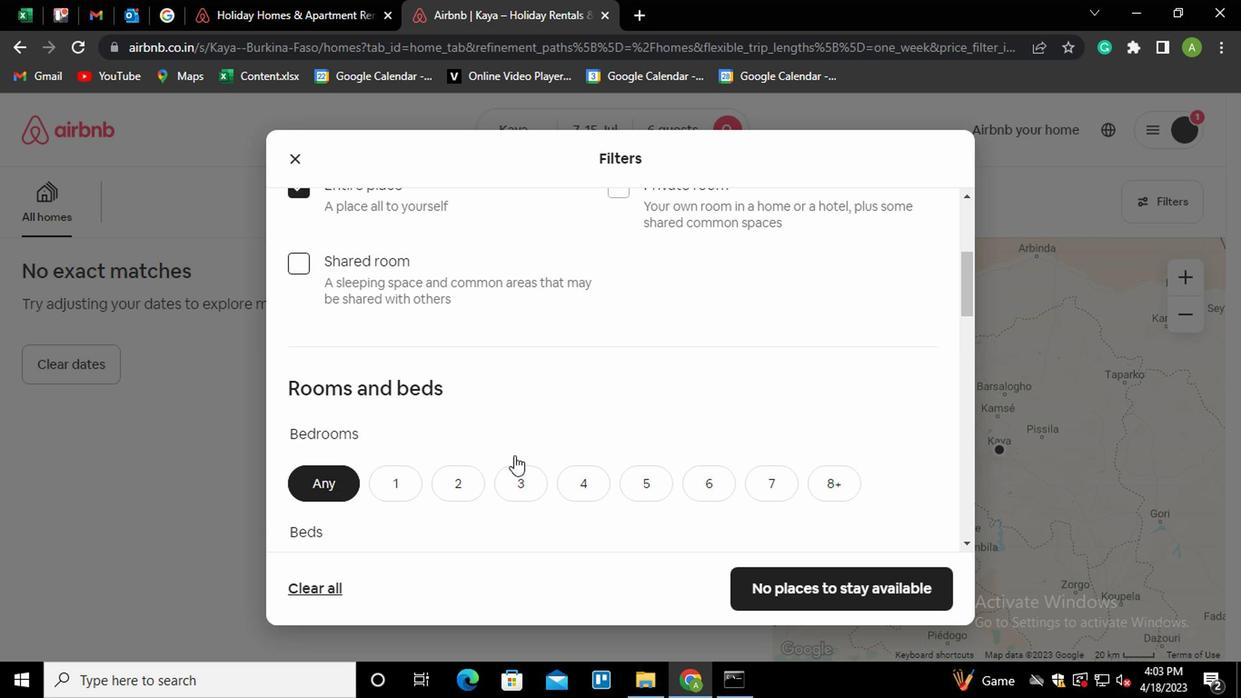 
Action: Mouse moved to (519, 292)
Screenshot: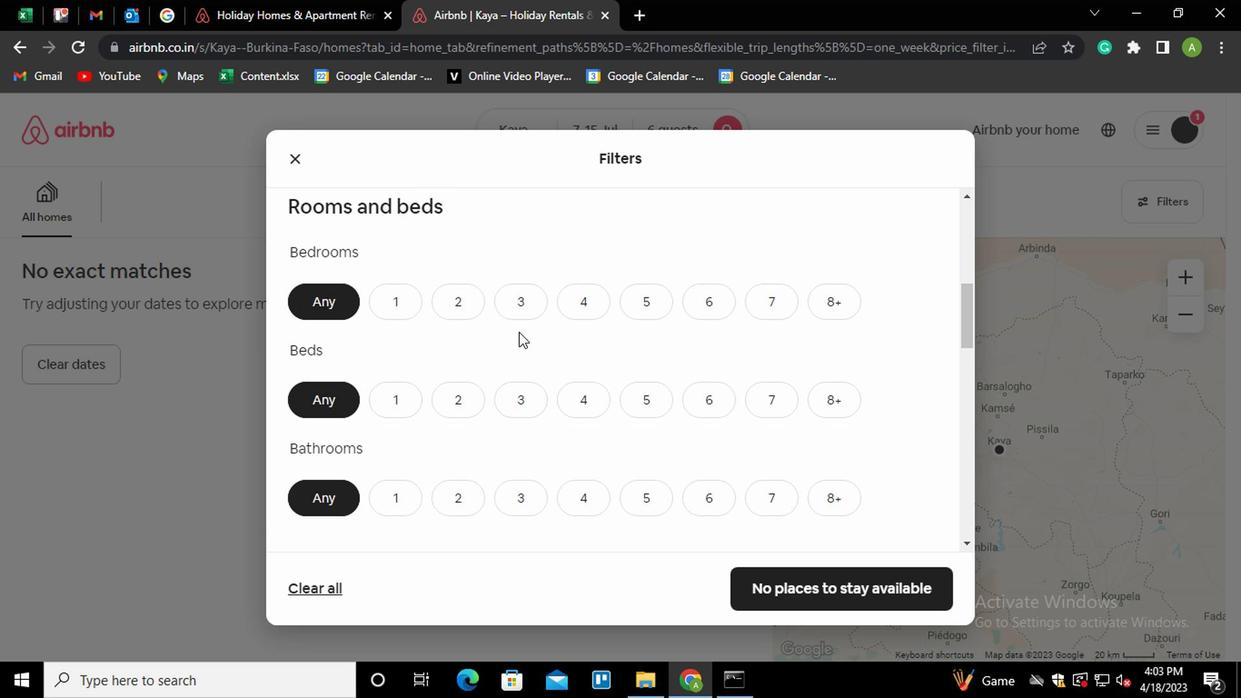 
Action: Mouse pressed left at (519, 292)
Screenshot: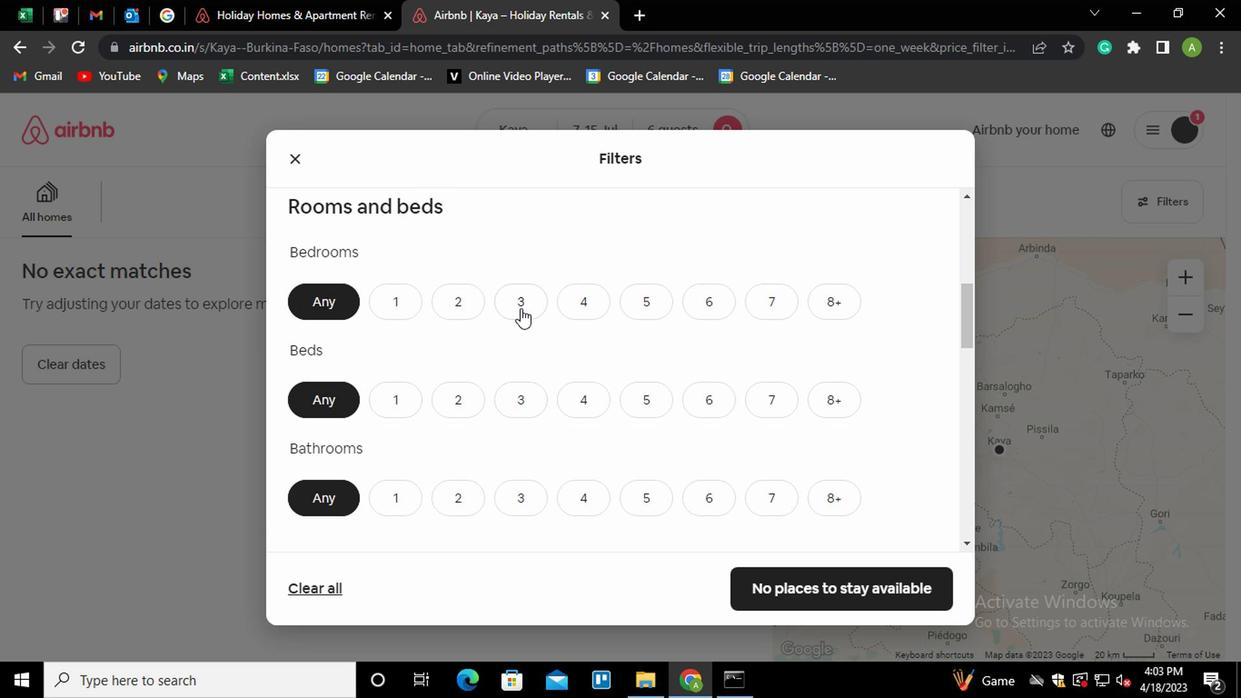 
Action: Mouse moved to (525, 396)
Screenshot: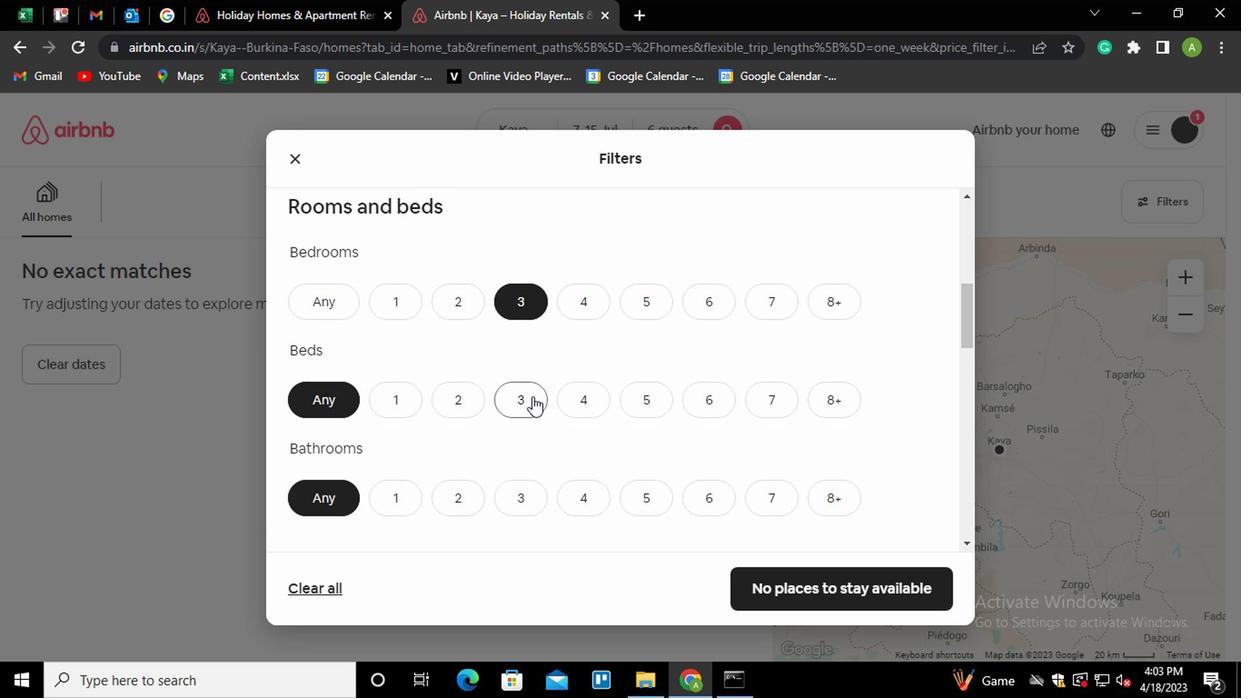 
Action: Mouse pressed left at (525, 396)
Screenshot: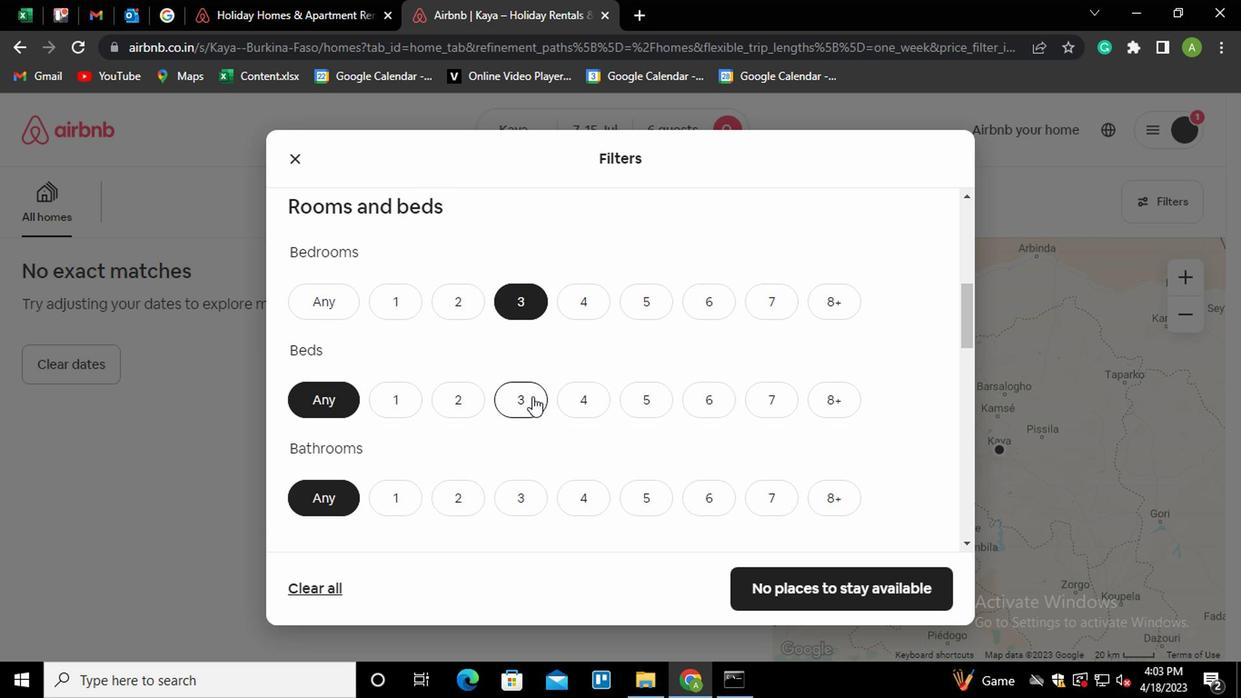 
Action: Mouse moved to (522, 496)
Screenshot: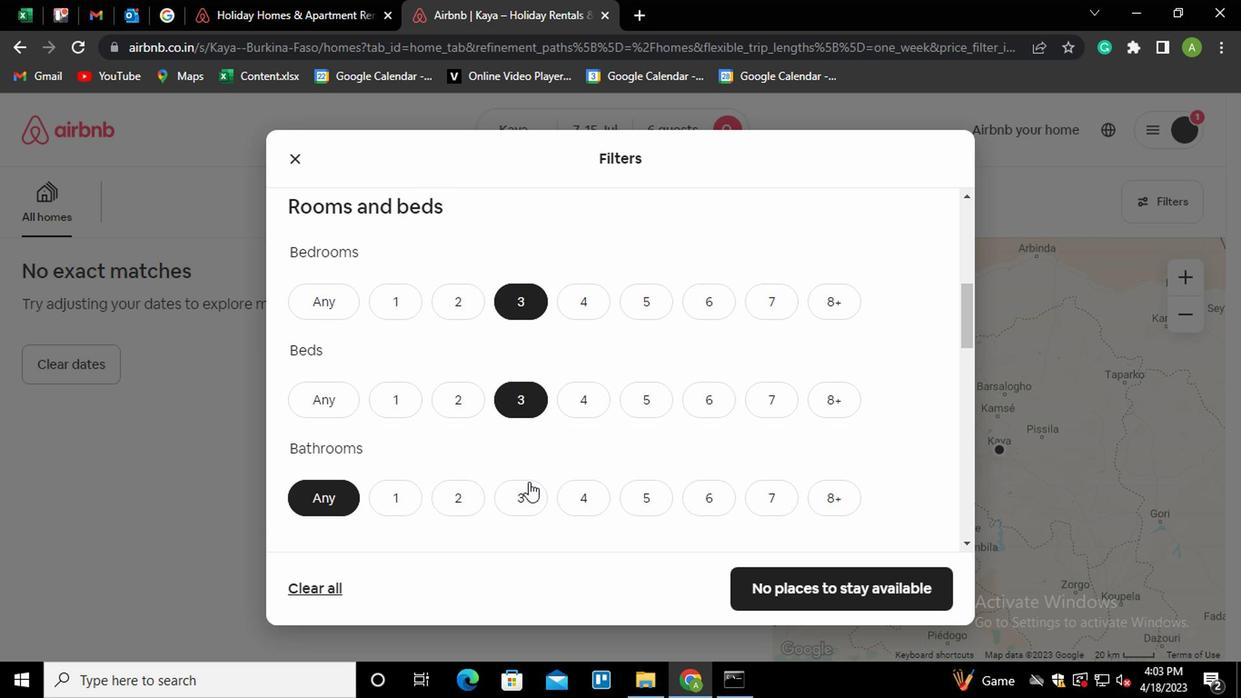 
Action: Mouse pressed left at (522, 496)
Screenshot: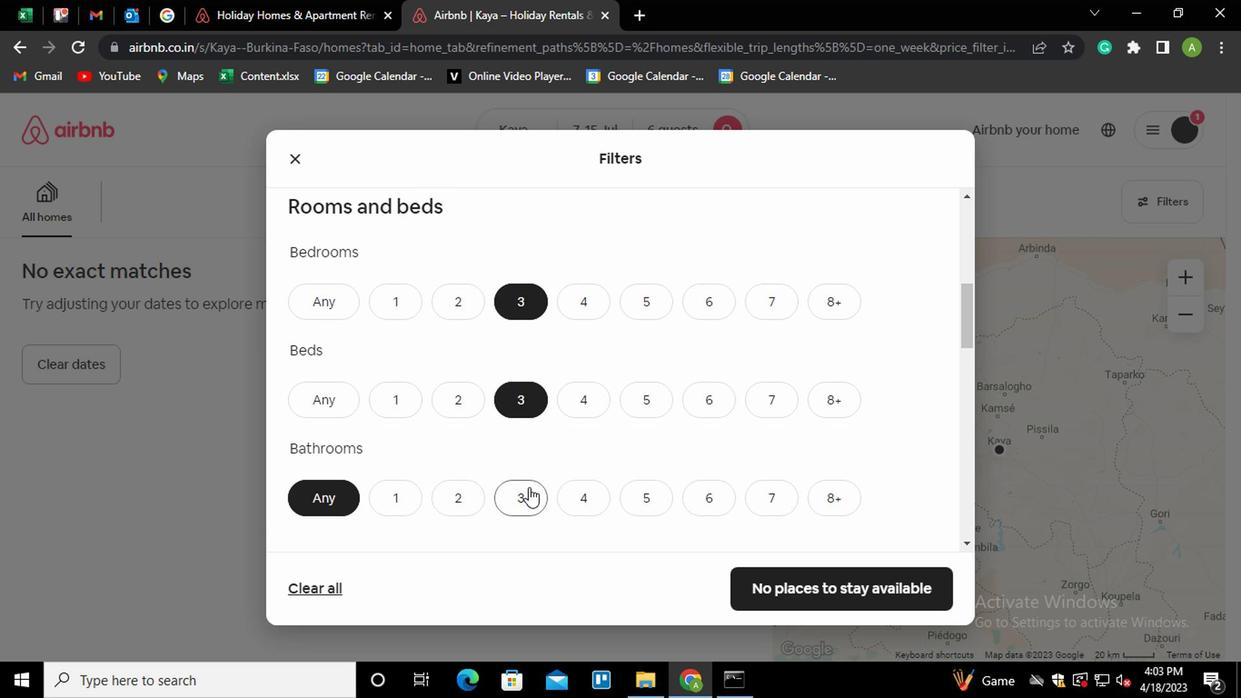 
Action: Mouse moved to (610, 436)
Screenshot: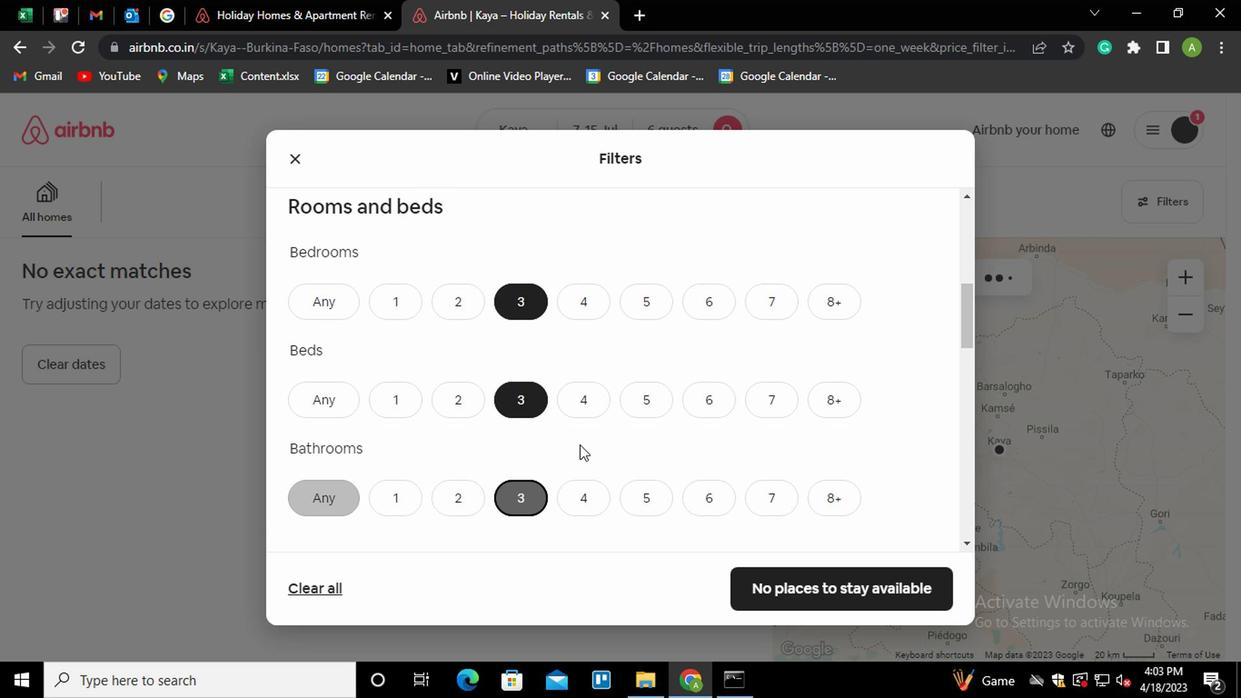 
Action: Mouse scrolled (610, 435) with delta (0, 0)
Screenshot: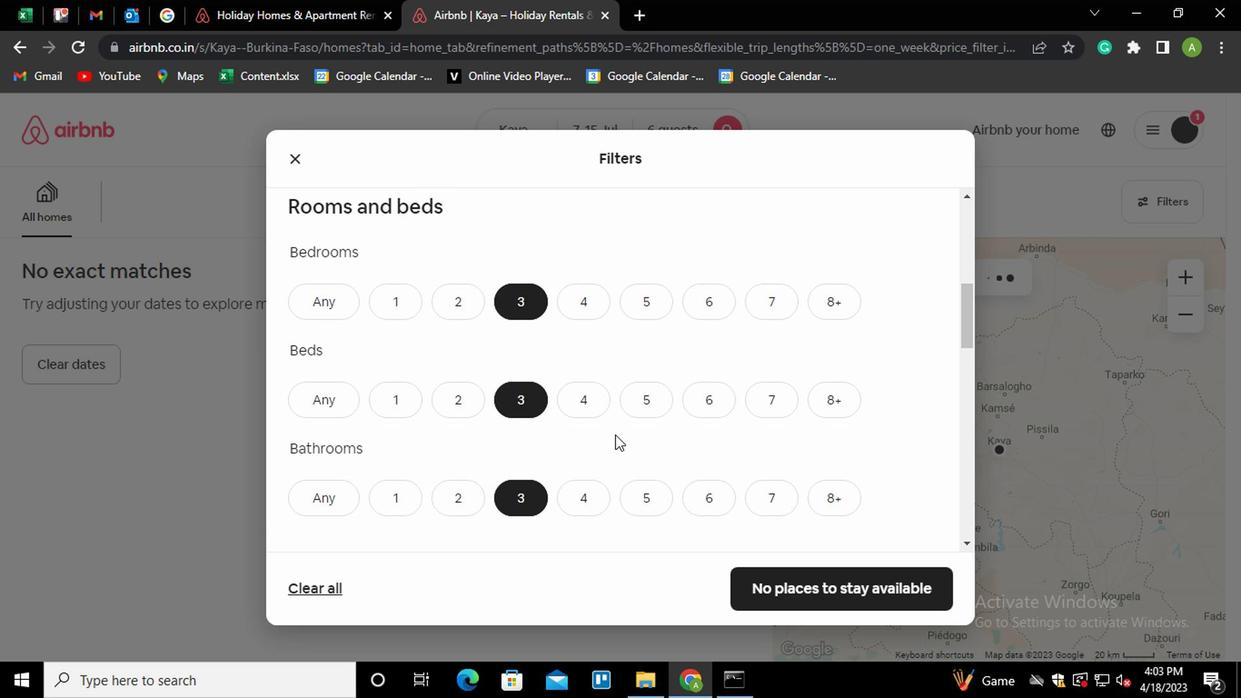
Action: Mouse scrolled (610, 435) with delta (0, 0)
Screenshot: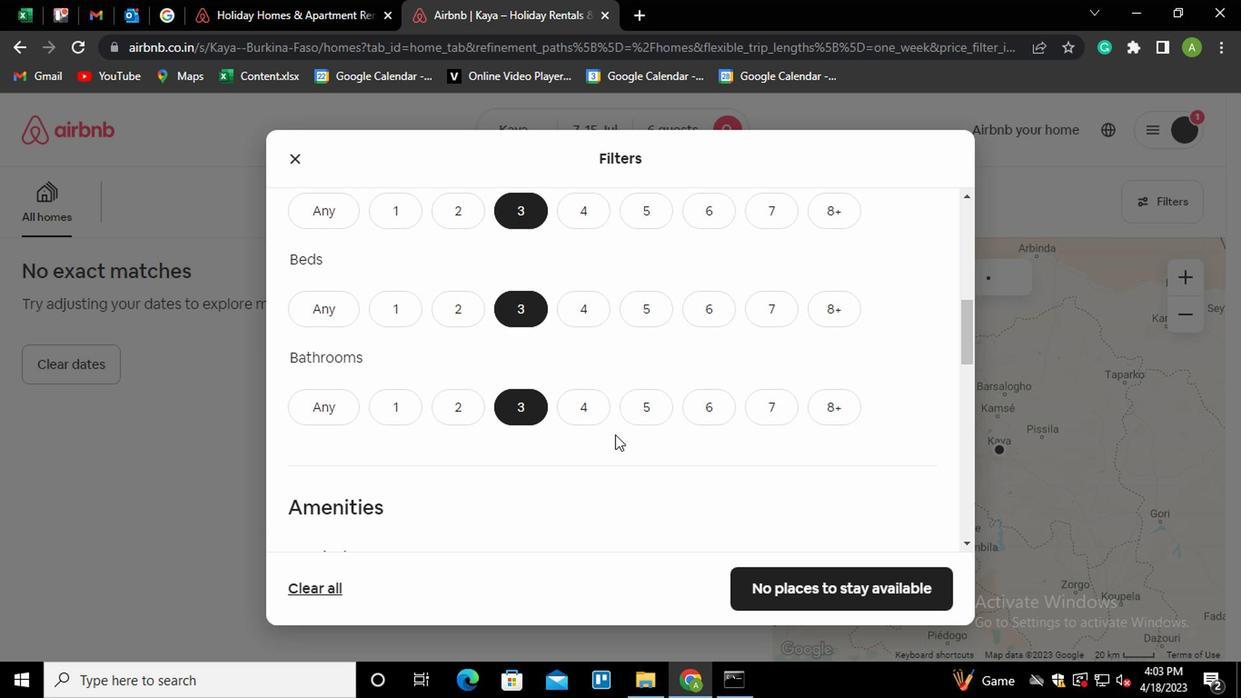 
Action: Mouse scrolled (610, 435) with delta (0, 0)
Screenshot: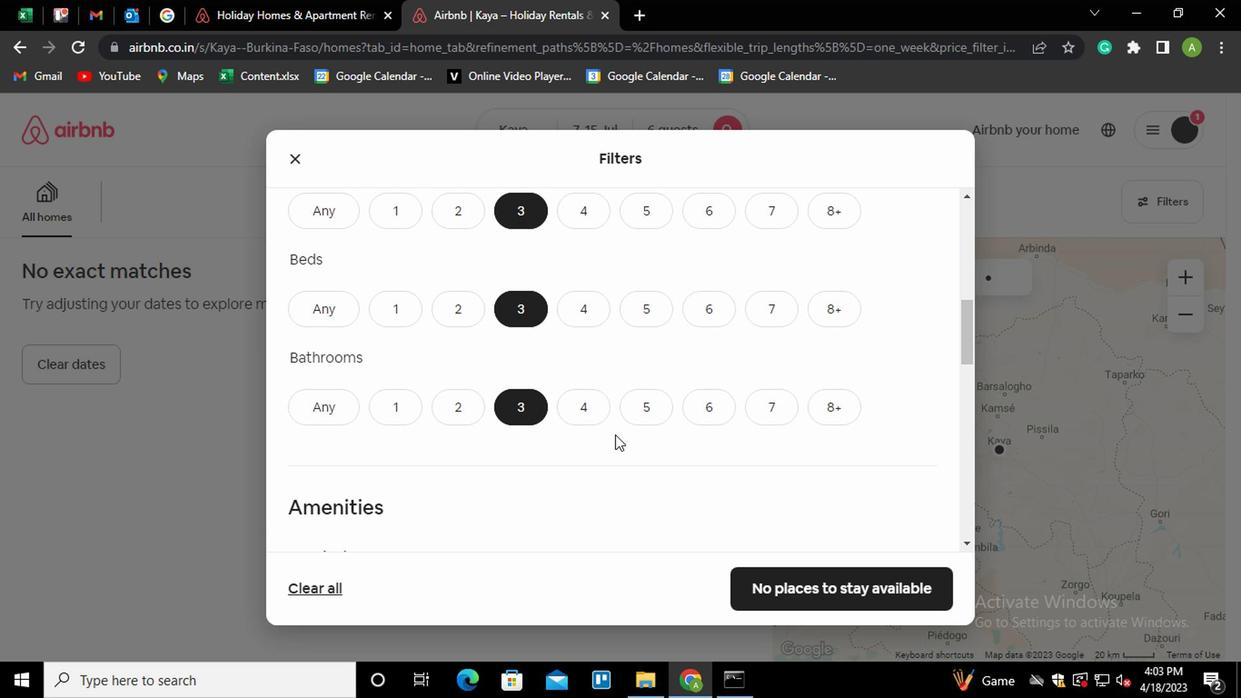 
Action: Mouse scrolled (610, 435) with delta (0, 0)
Screenshot: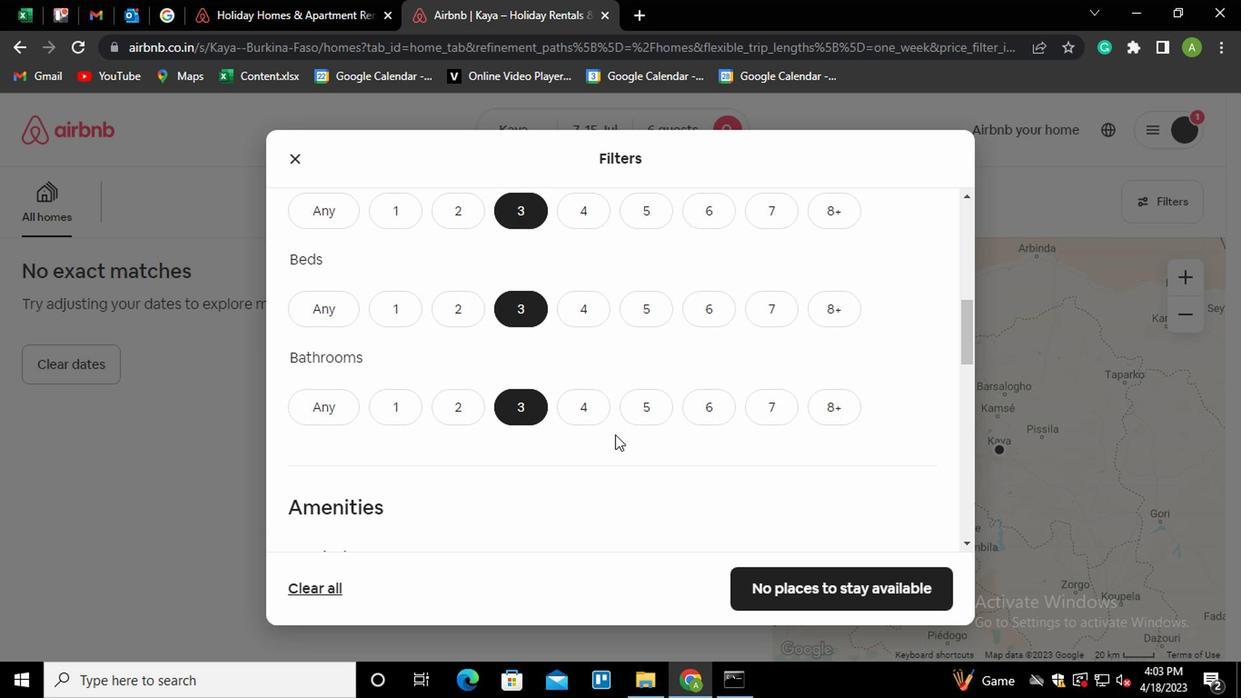 
Action: Mouse moved to (509, 411)
Screenshot: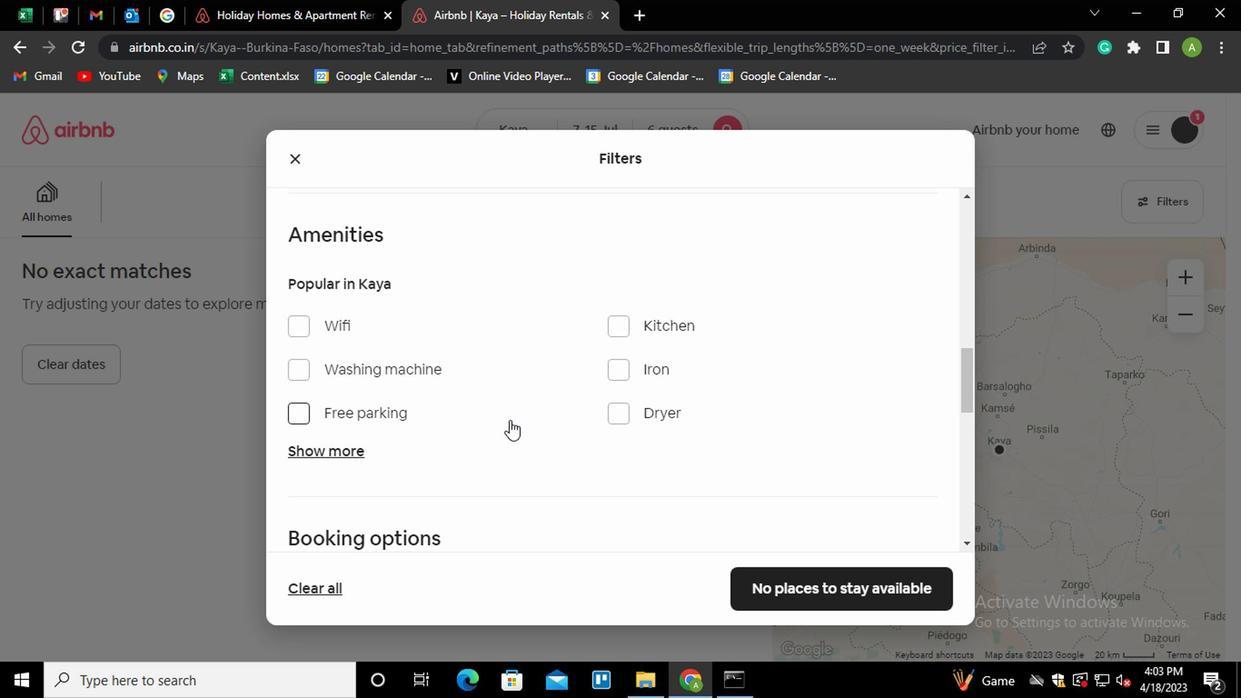 
Action: Mouse scrolled (509, 411) with delta (0, 0)
Screenshot: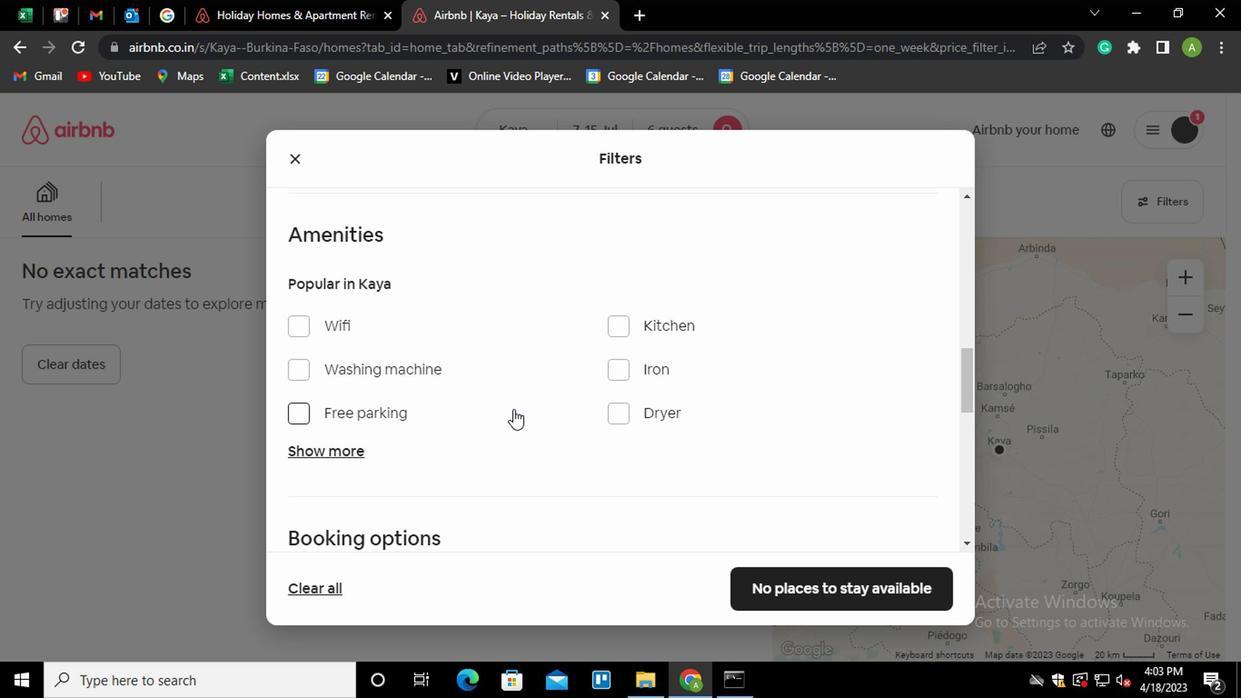 
Action: Mouse scrolled (509, 411) with delta (0, 0)
Screenshot: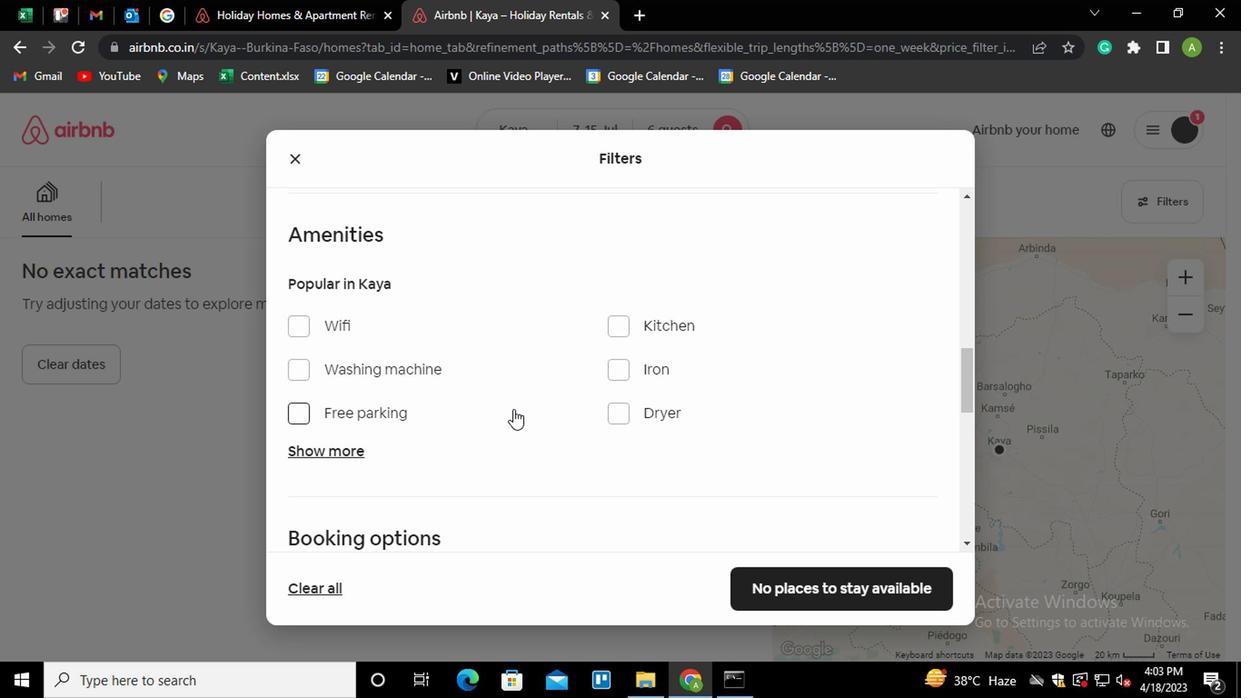 
Action: Mouse scrolled (509, 409) with delta (0, -1)
Screenshot: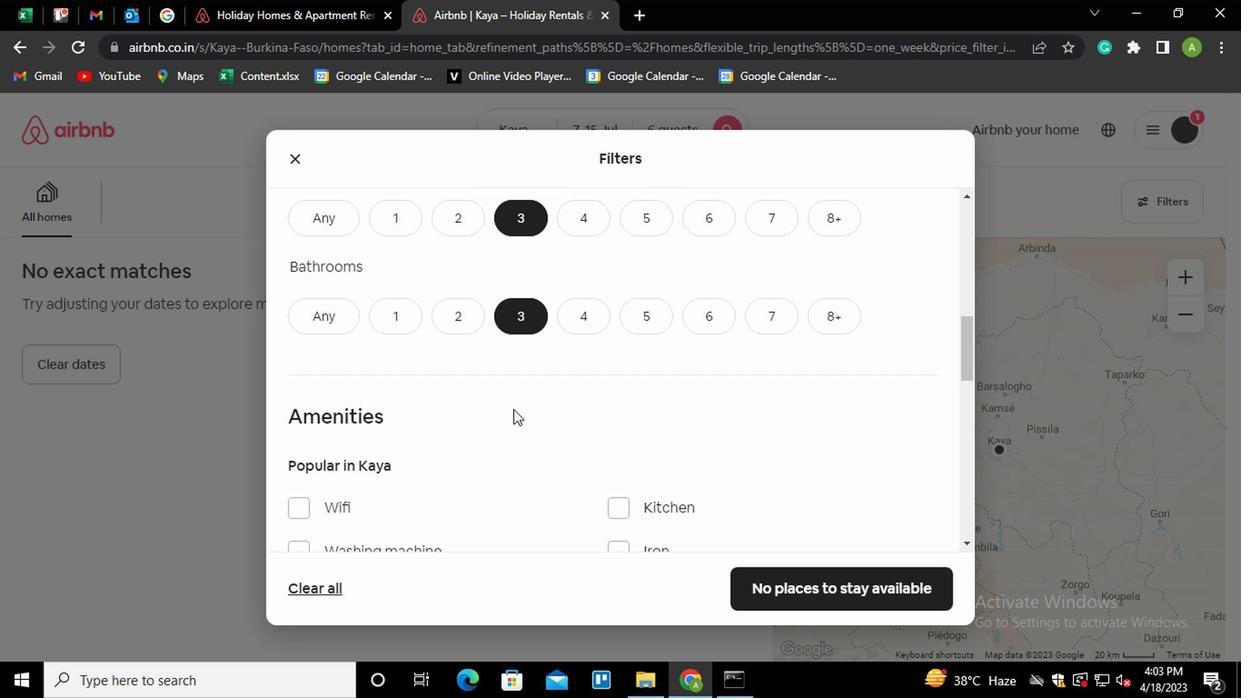 
Action: Mouse scrolled (509, 409) with delta (0, -1)
Screenshot: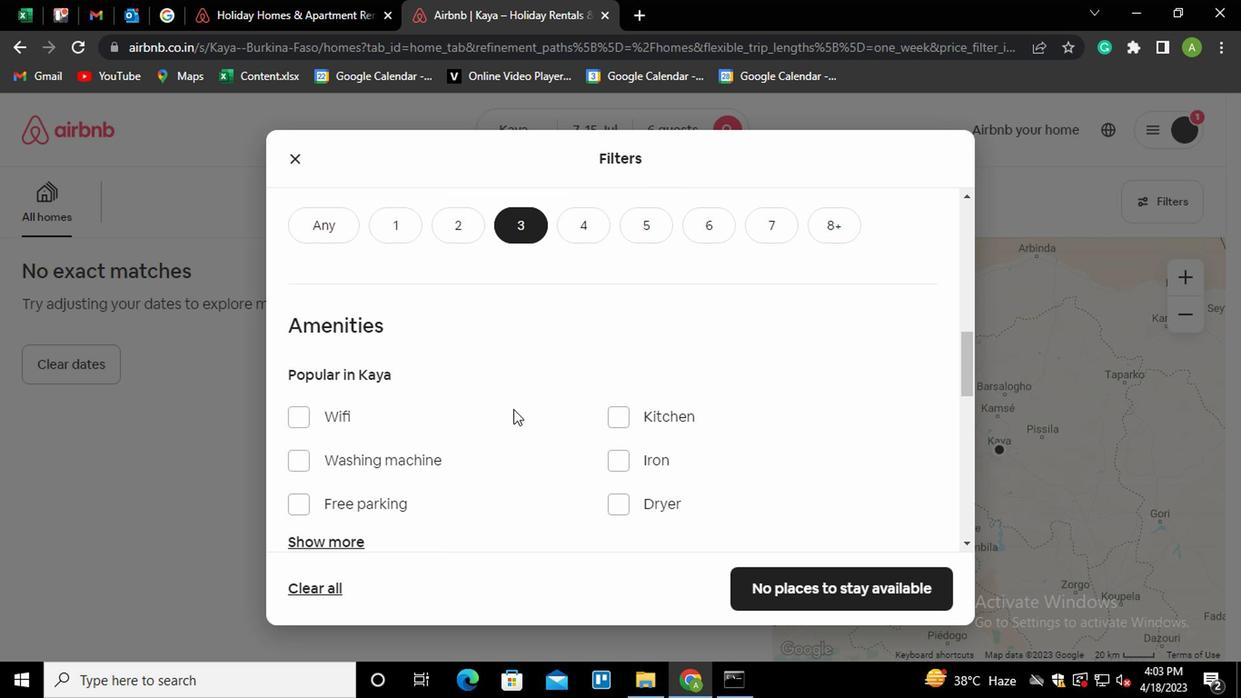 
Action: Mouse scrolled (509, 409) with delta (0, -1)
Screenshot: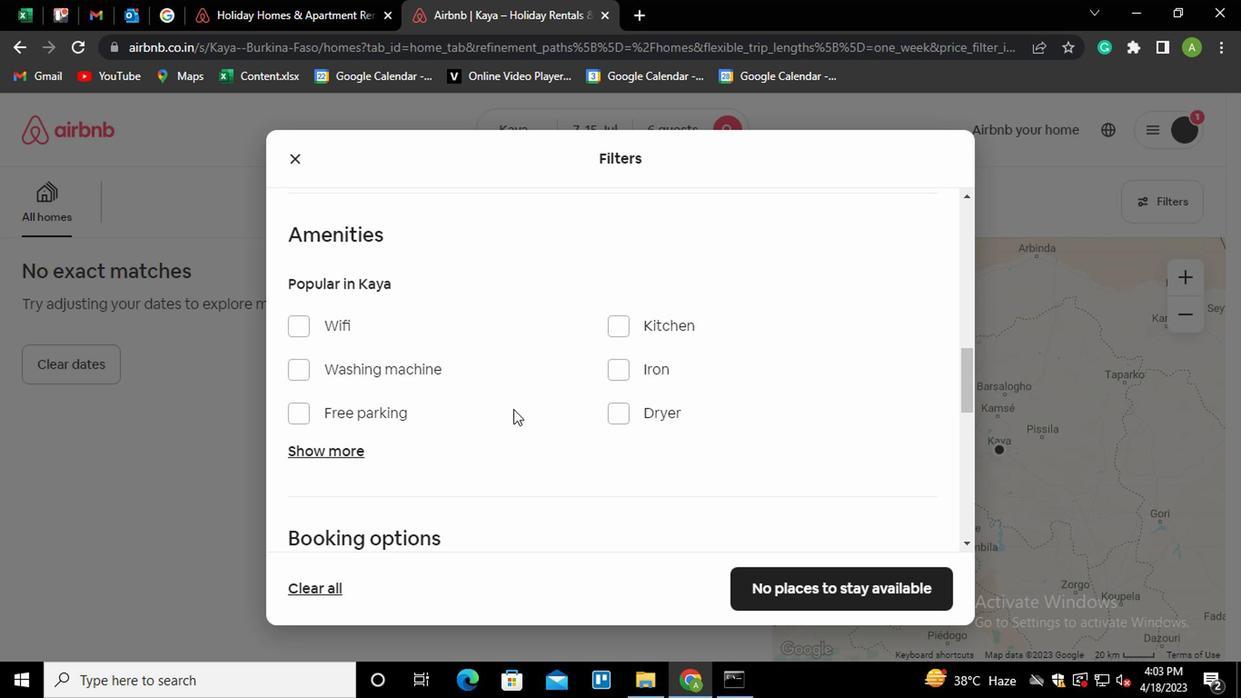 
Action: Mouse moved to (341, 367)
Screenshot: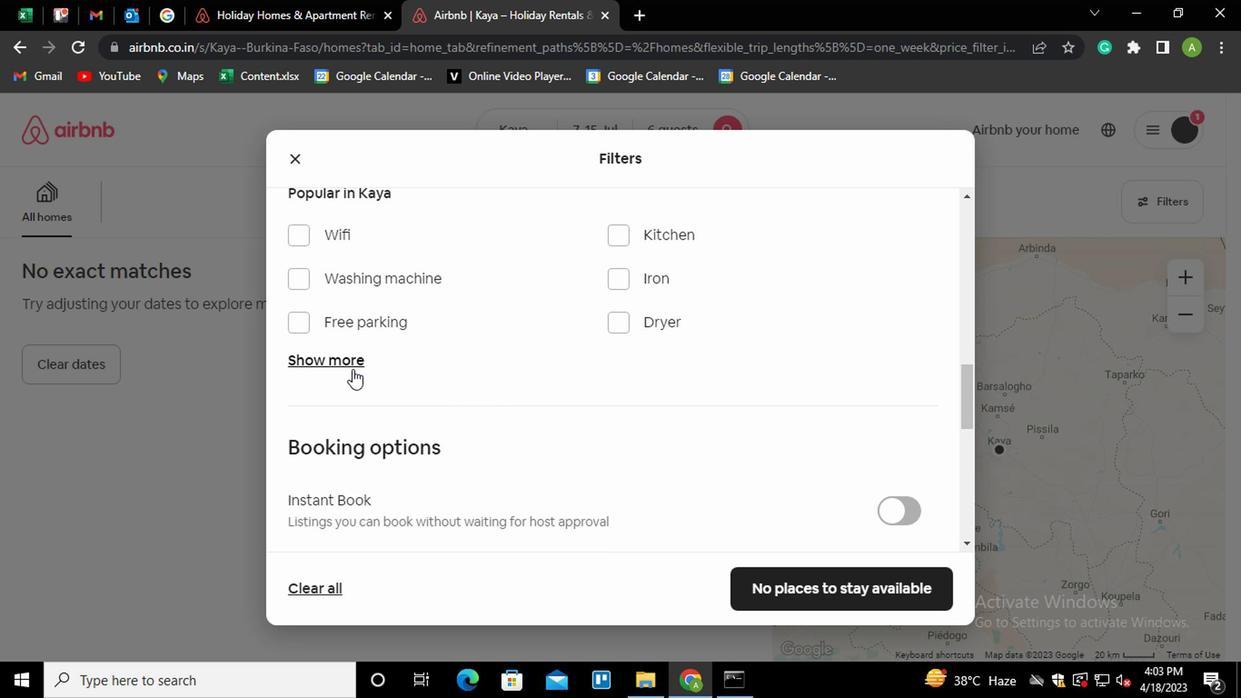 
Action: Mouse pressed left at (341, 367)
Screenshot: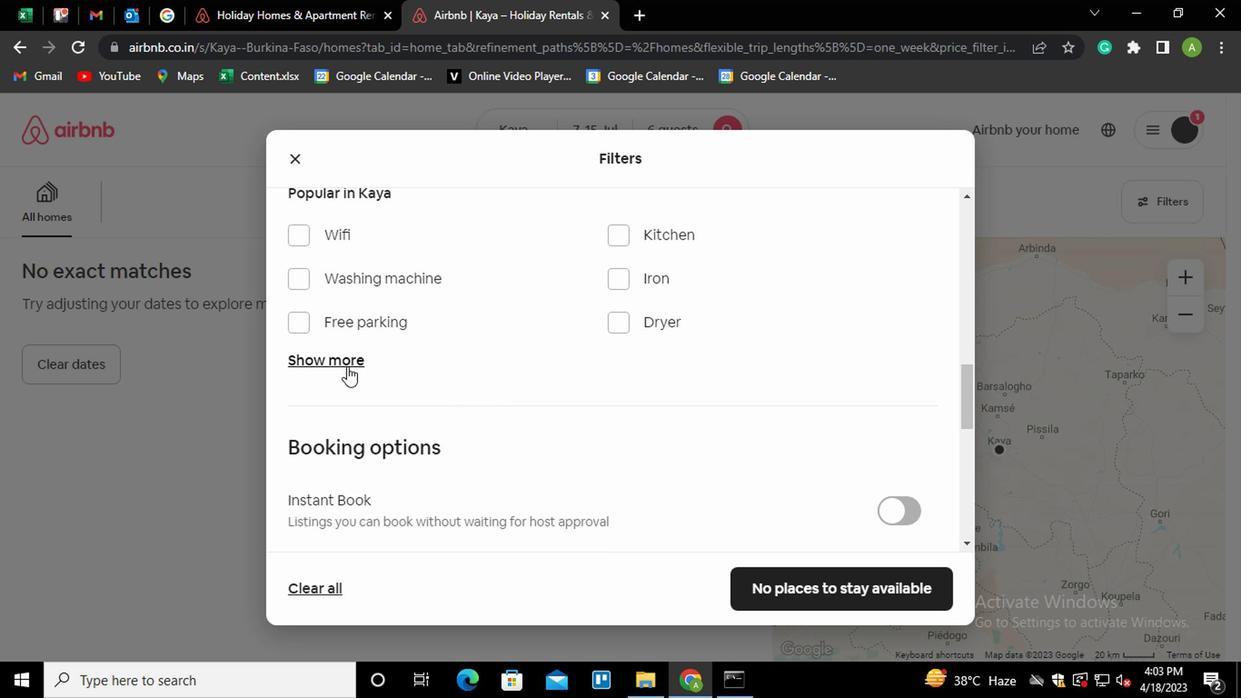 
Action: Mouse moved to (299, 422)
Screenshot: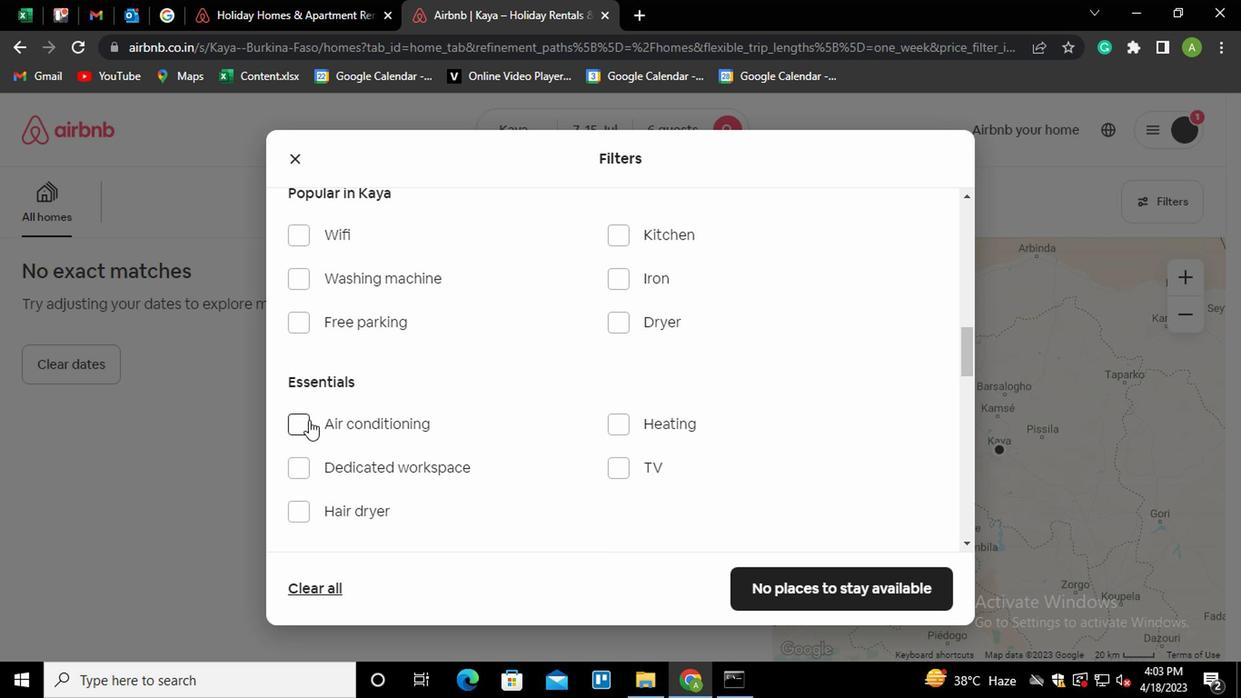 
Action: Mouse pressed left at (299, 422)
Screenshot: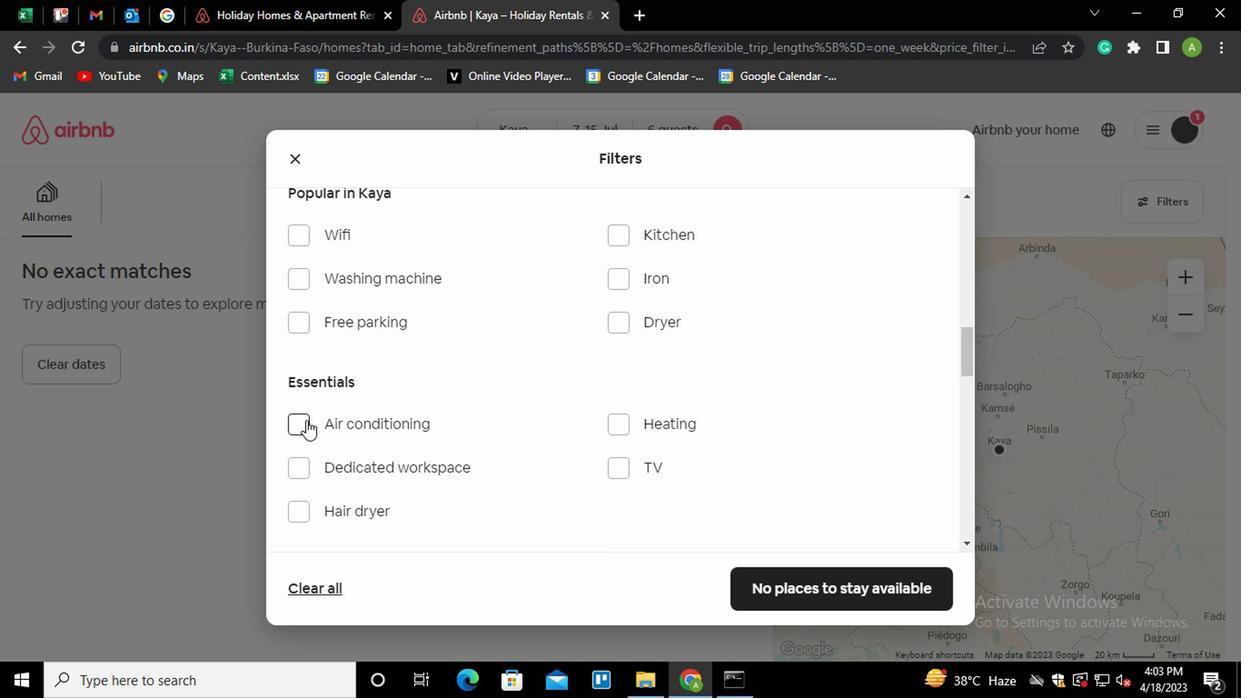 
Action: Mouse moved to (530, 436)
Screenshot: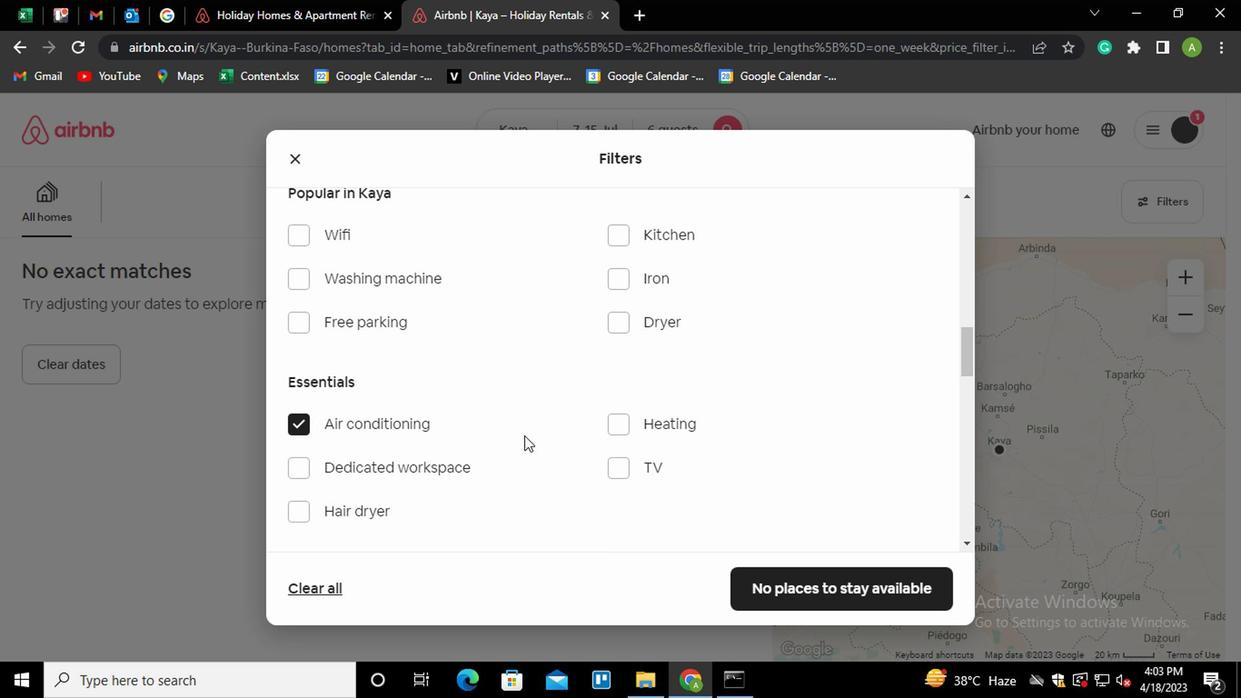 
Action: Mouse scrolled (530, 435) with delta (0, 0)
Screenshot: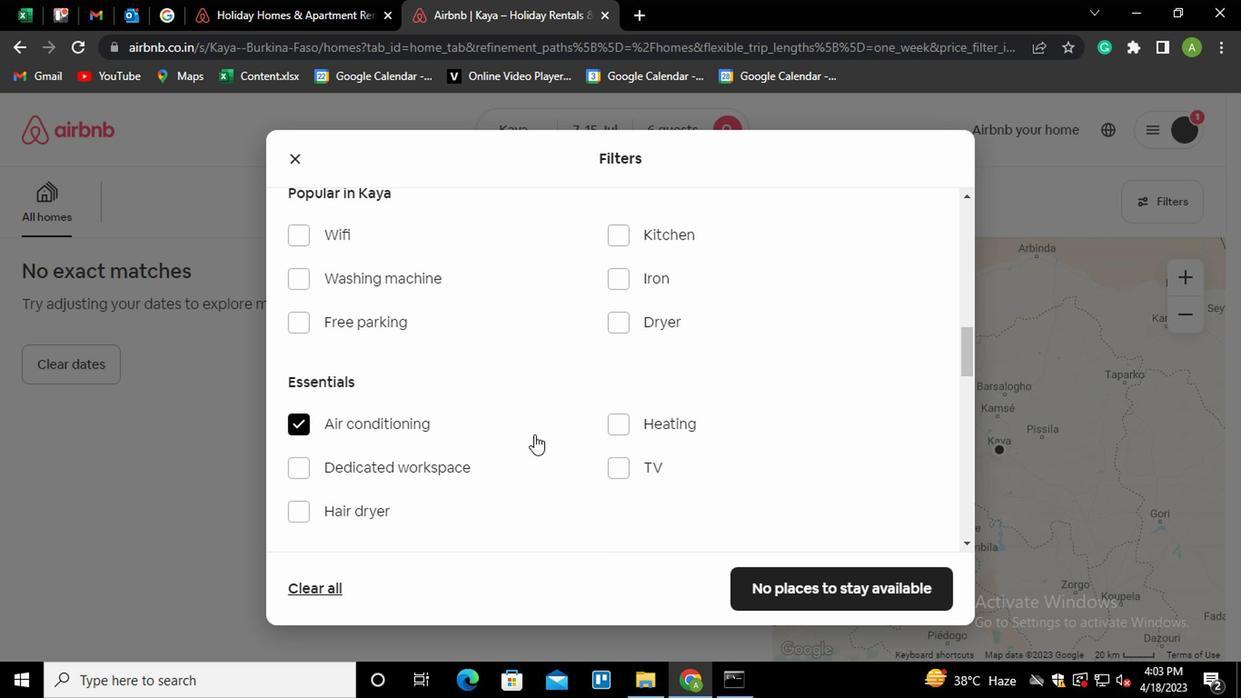 
Action: Mouse moved to (497, 454)
Screenshot: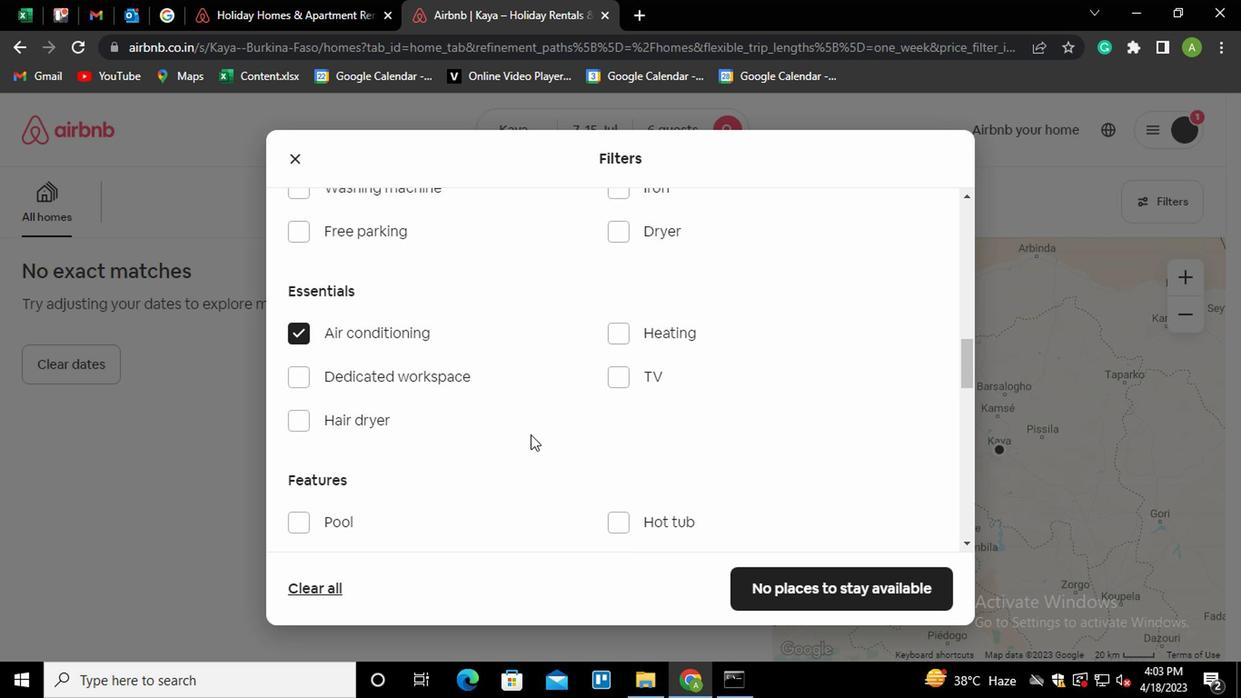 
Action: Mouse scrolled (497, 453) with delta (0, 0)
Screenshot: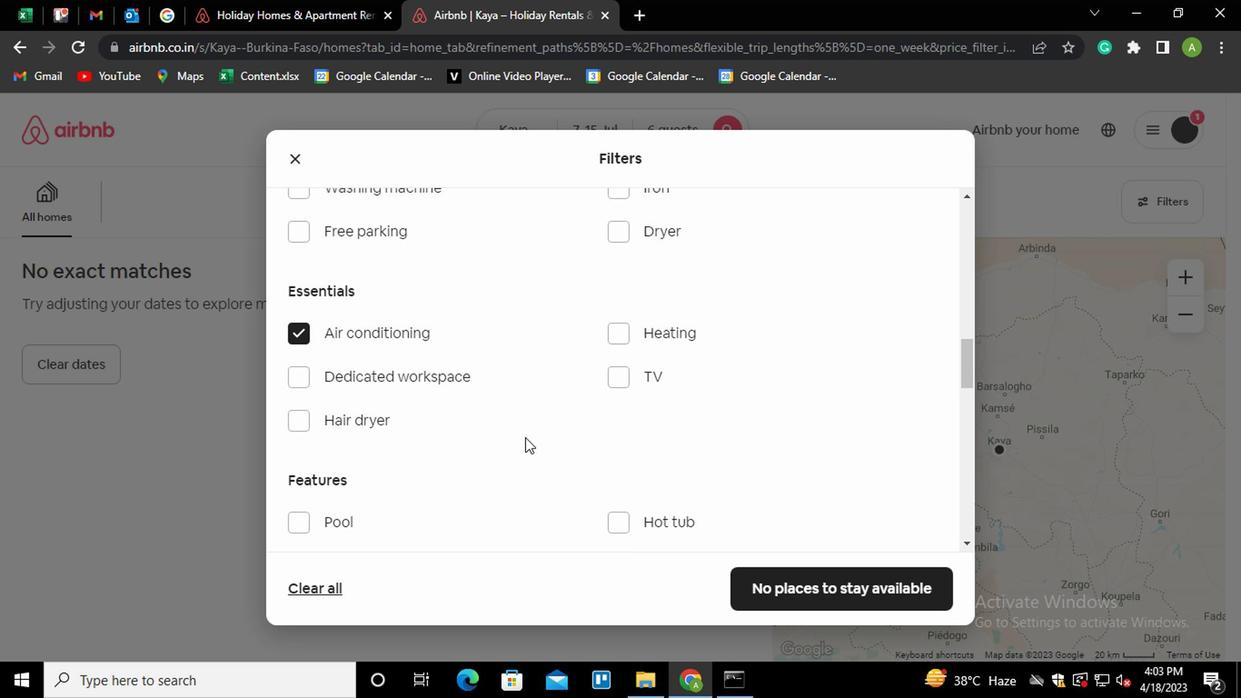 
Action: Mouse moved to (497, 455)
Screenshot: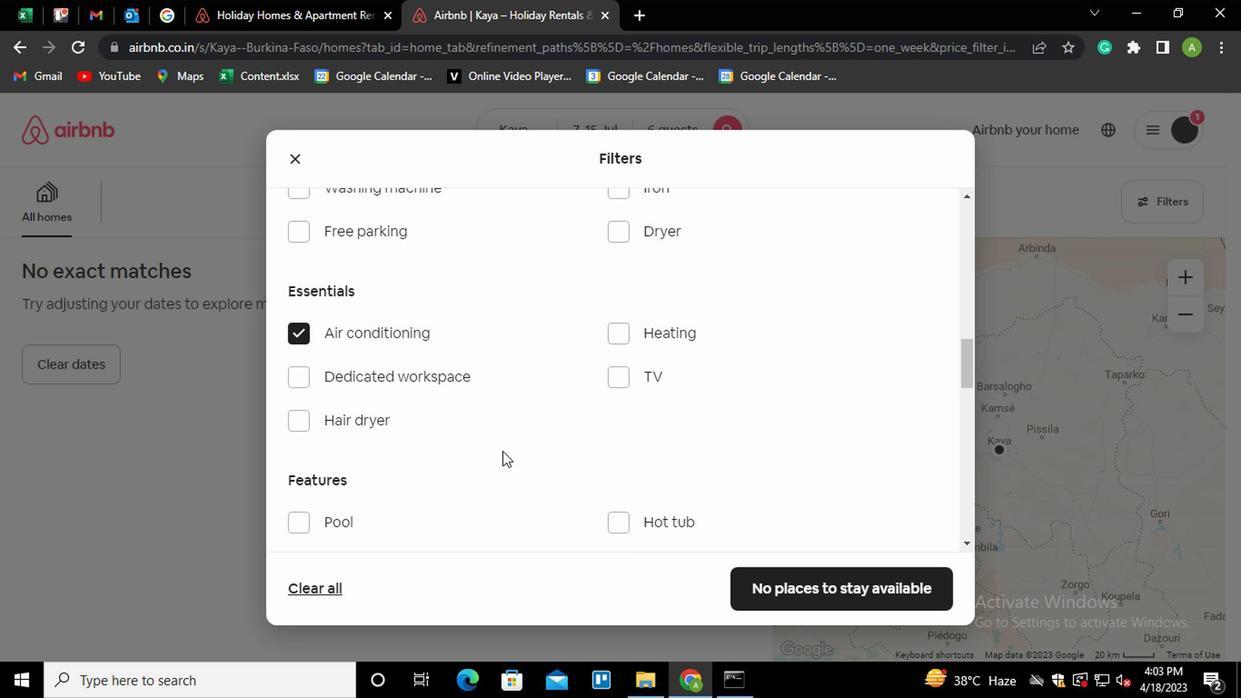 
Action: Mouse scrolled (497, 454) with delta (0, -1)
Screenshot: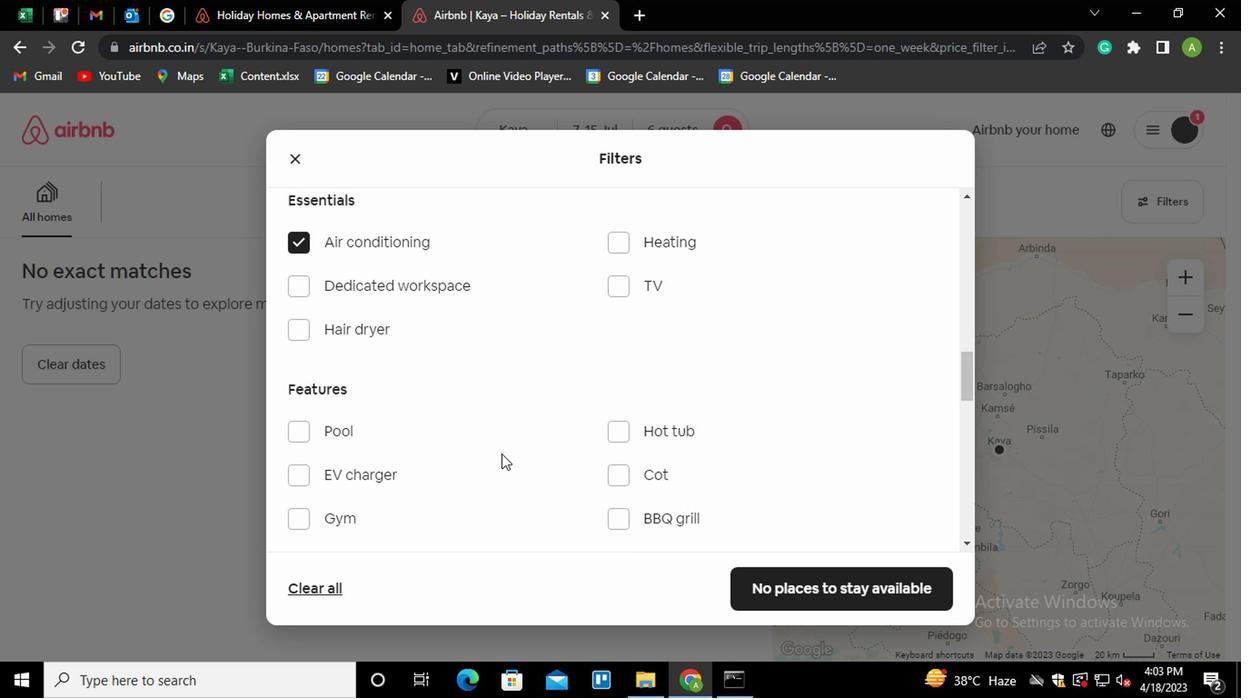 
Action: Mouse moved to (299, 474)
Screenshot: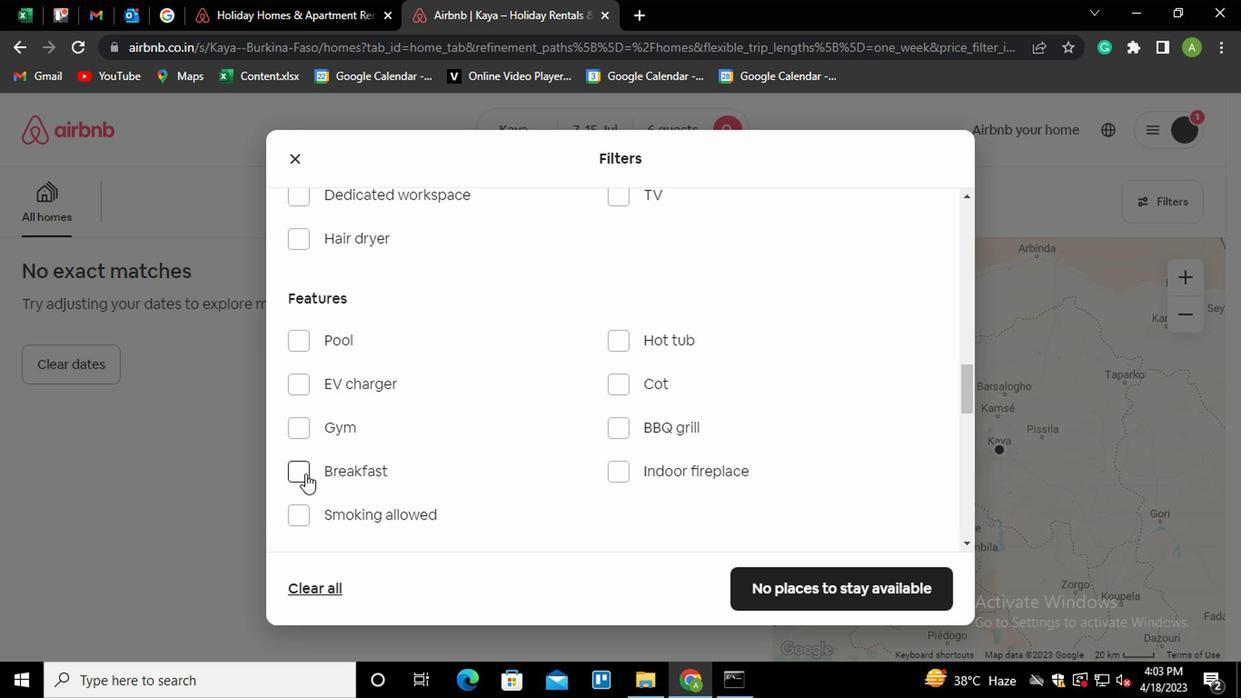 
Action: Mouse pressed left at (299, 474)
Screenshot: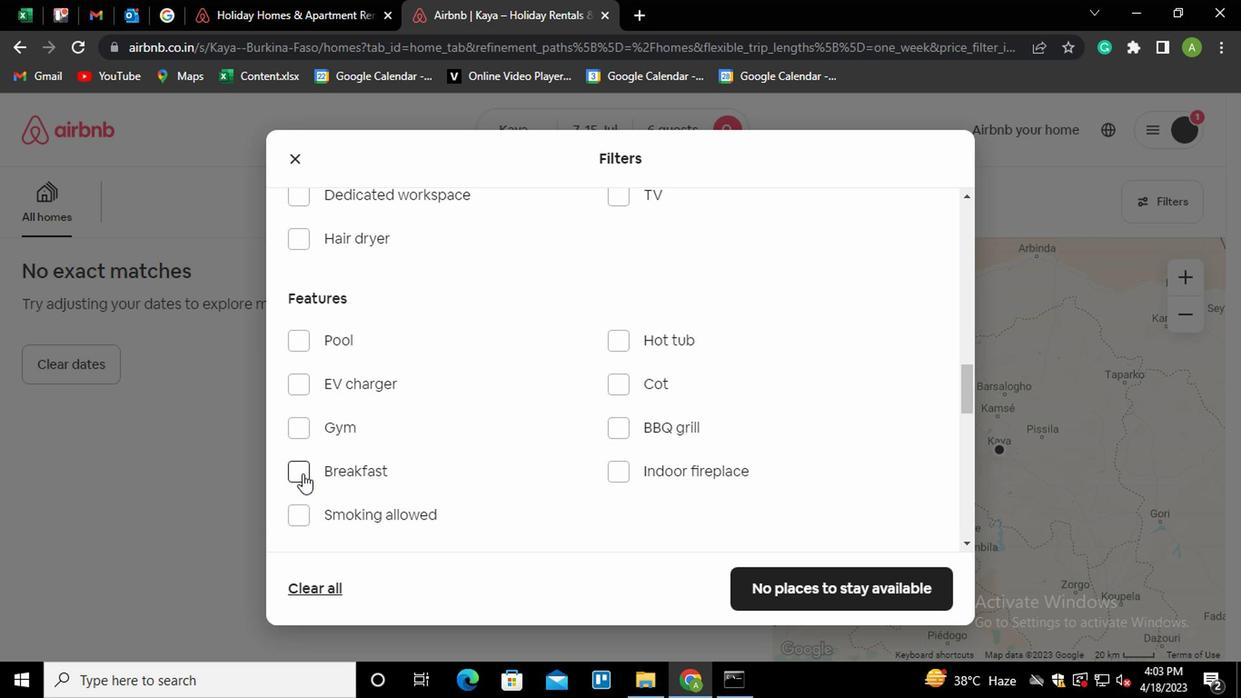 
Action: Mouse moved to (488, 457)
Screenshot: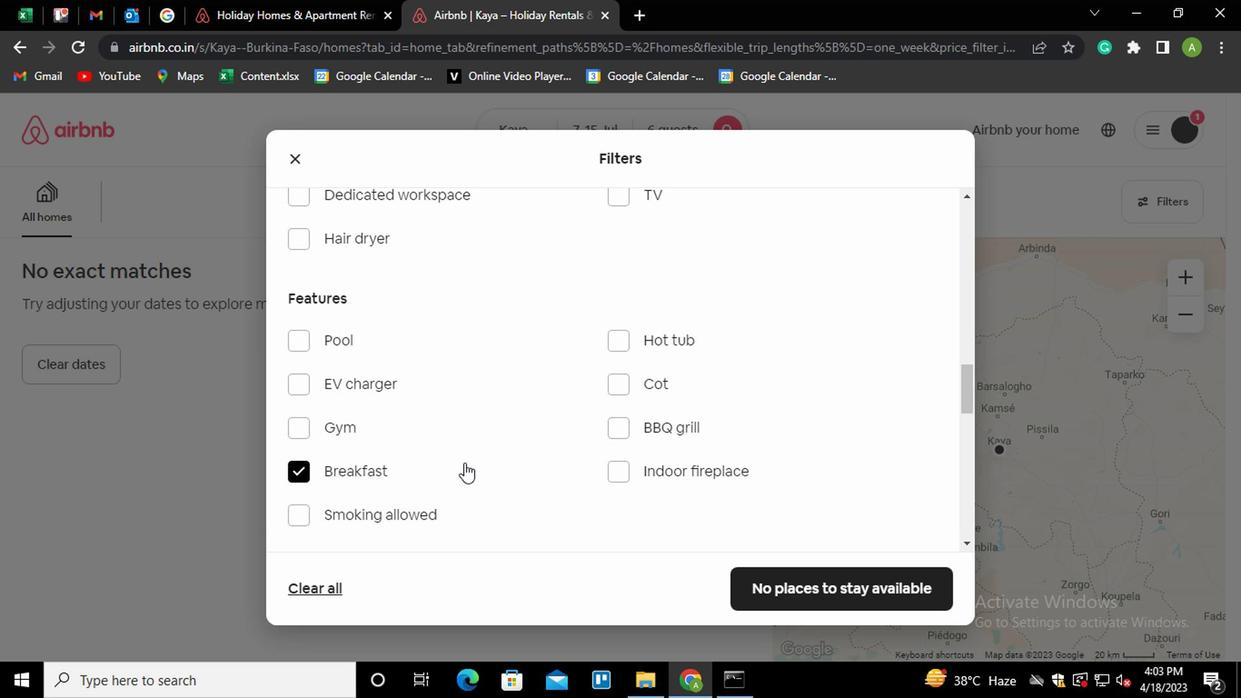
Action: Mouse scrolled (488, 456) with delta (0, -1)
Screenshot: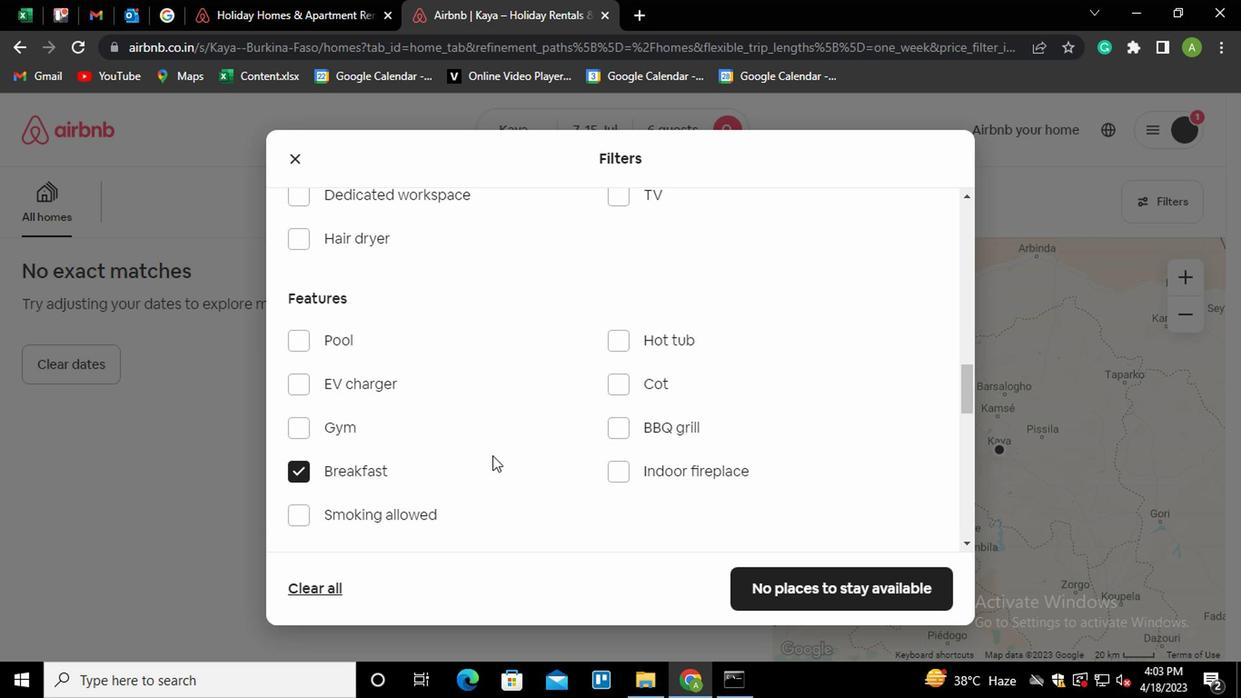 
Action: Mouse scrolled (488, 456) with delta (0, -1)
Screenshot: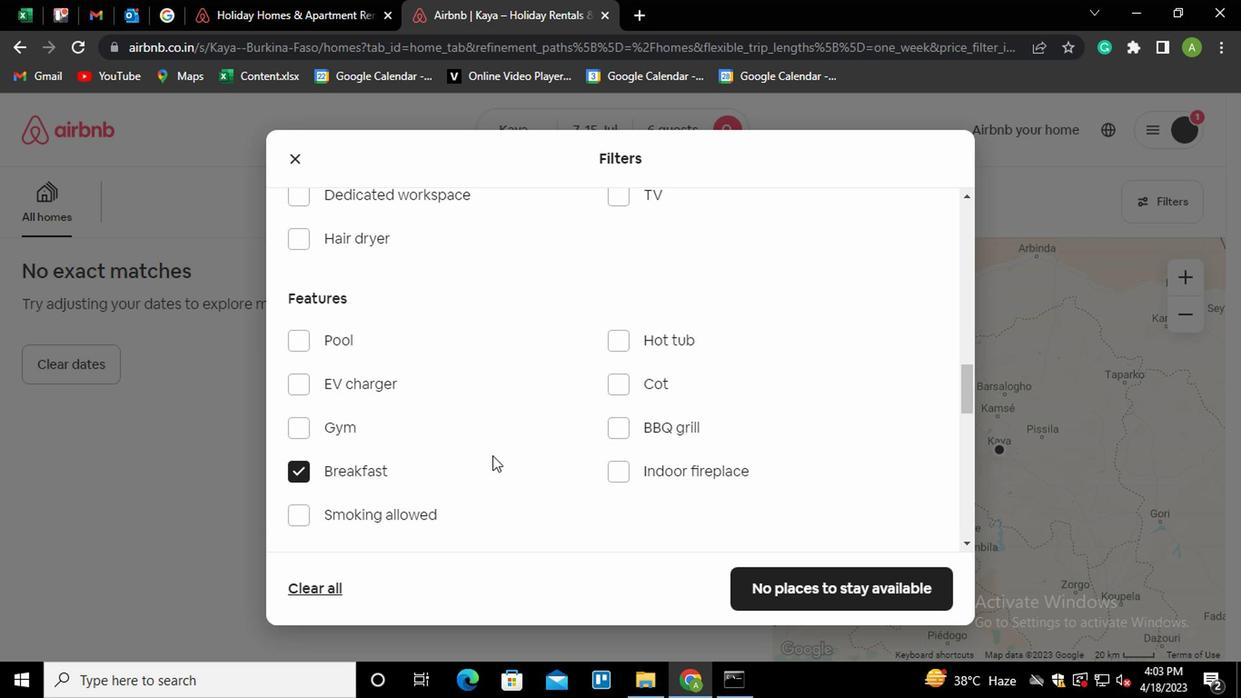 
Action: Mouse scrolled (488, 456) with delta (0, -1)
Screenshot: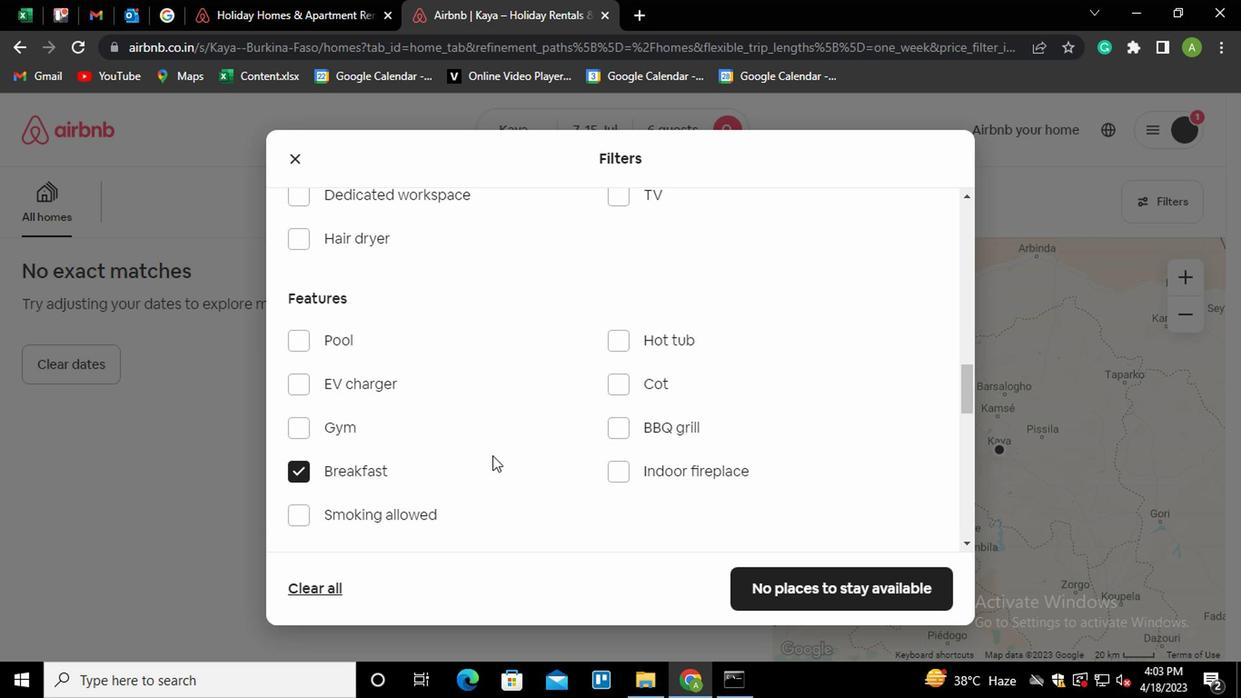 
Action: Mouse scrolled (488, 456) with delta (0, -1)
Screenshot: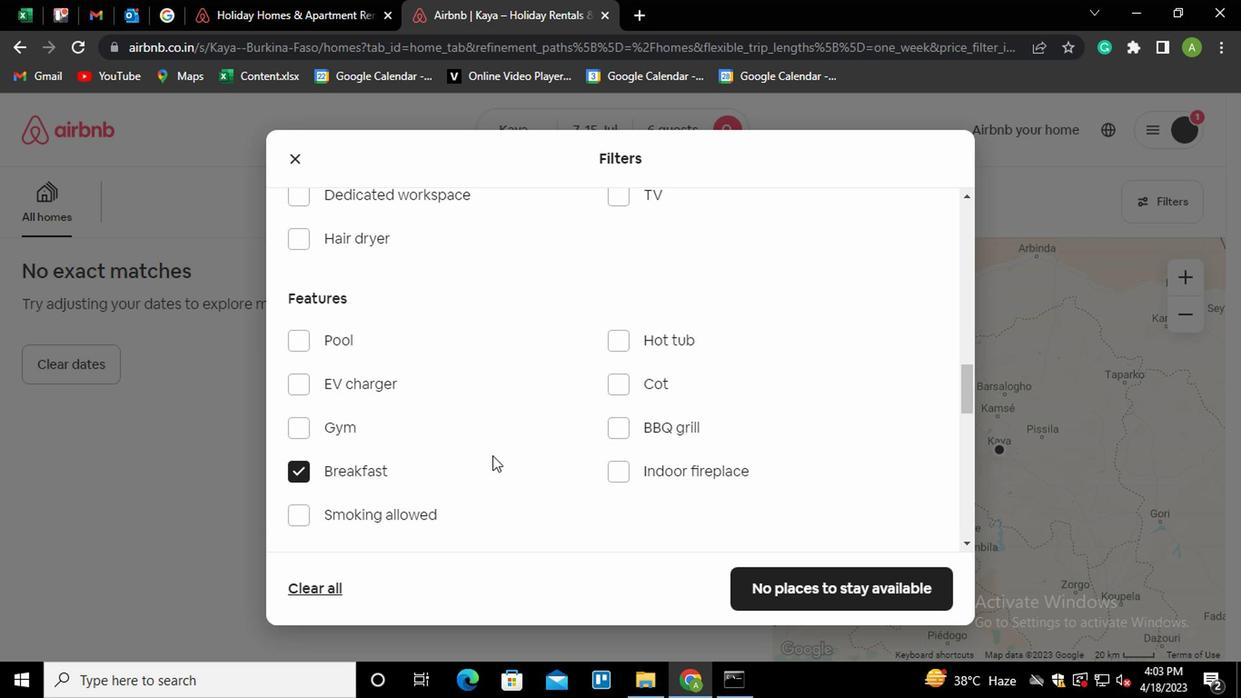 
Action: Mouse scrolled (488, 456) with delta (0, -1)
Screenshot: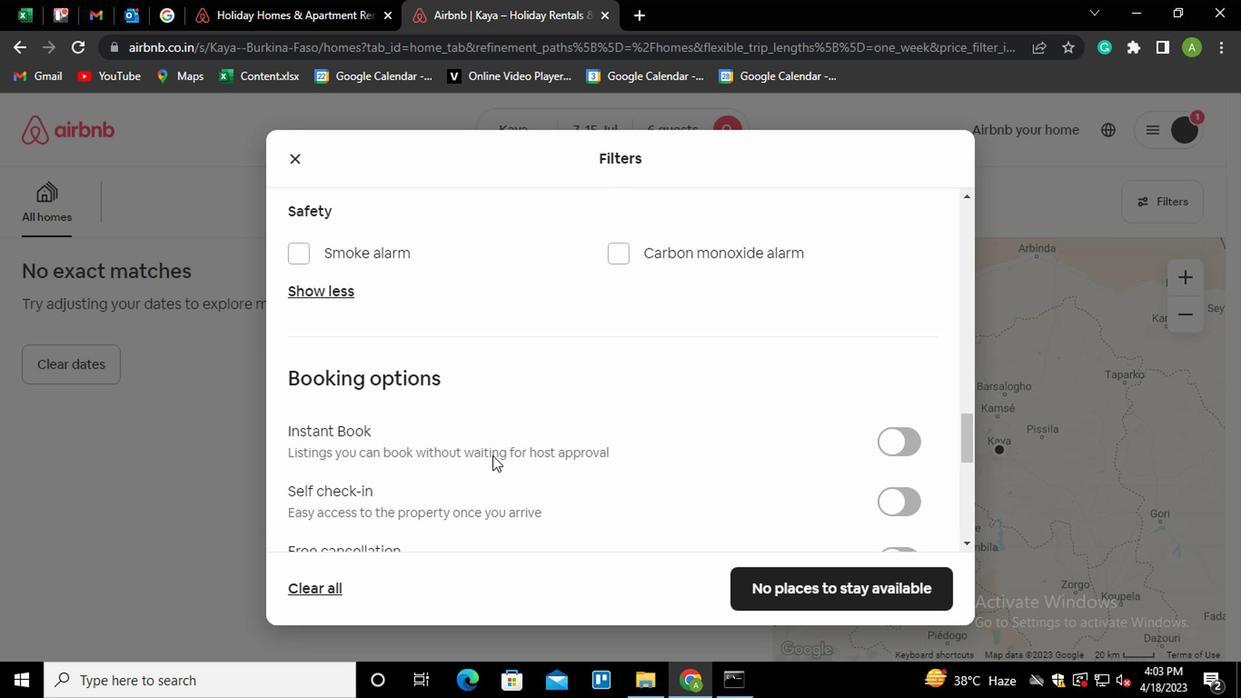 
Action: Mouse moved to (803, 445)
Screenshot: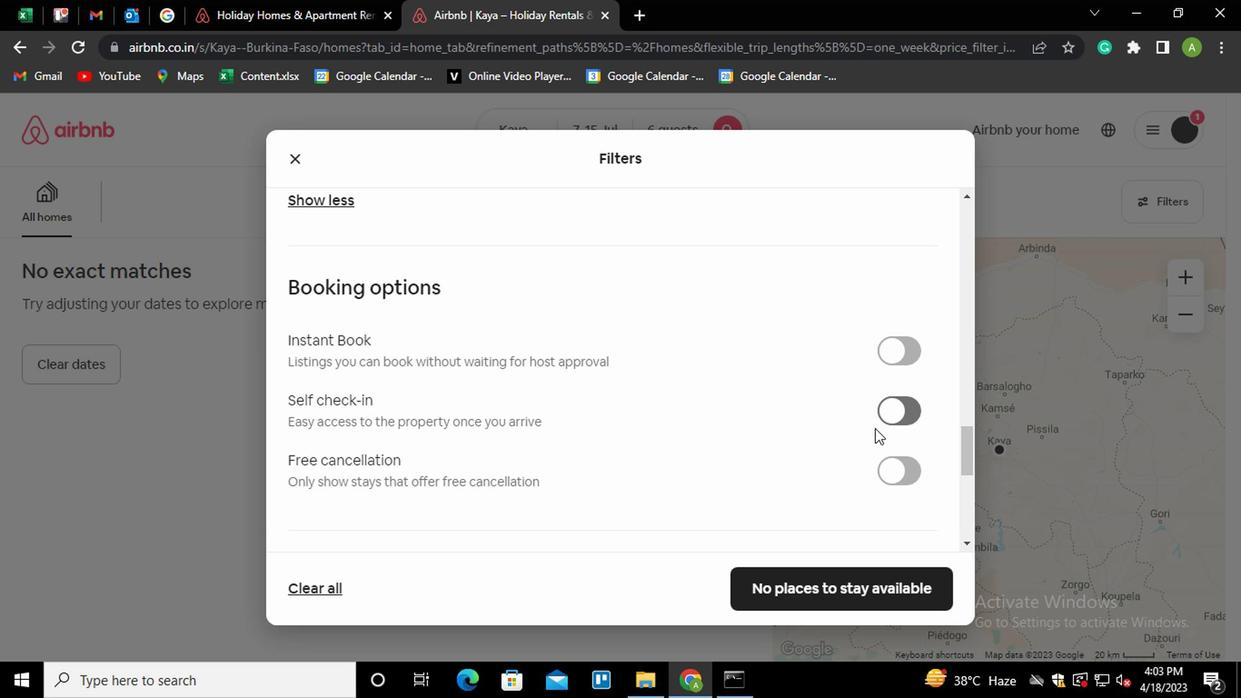 
Action: Mouse scrolled (803, 444) with delta (0, 0)
Screenshot: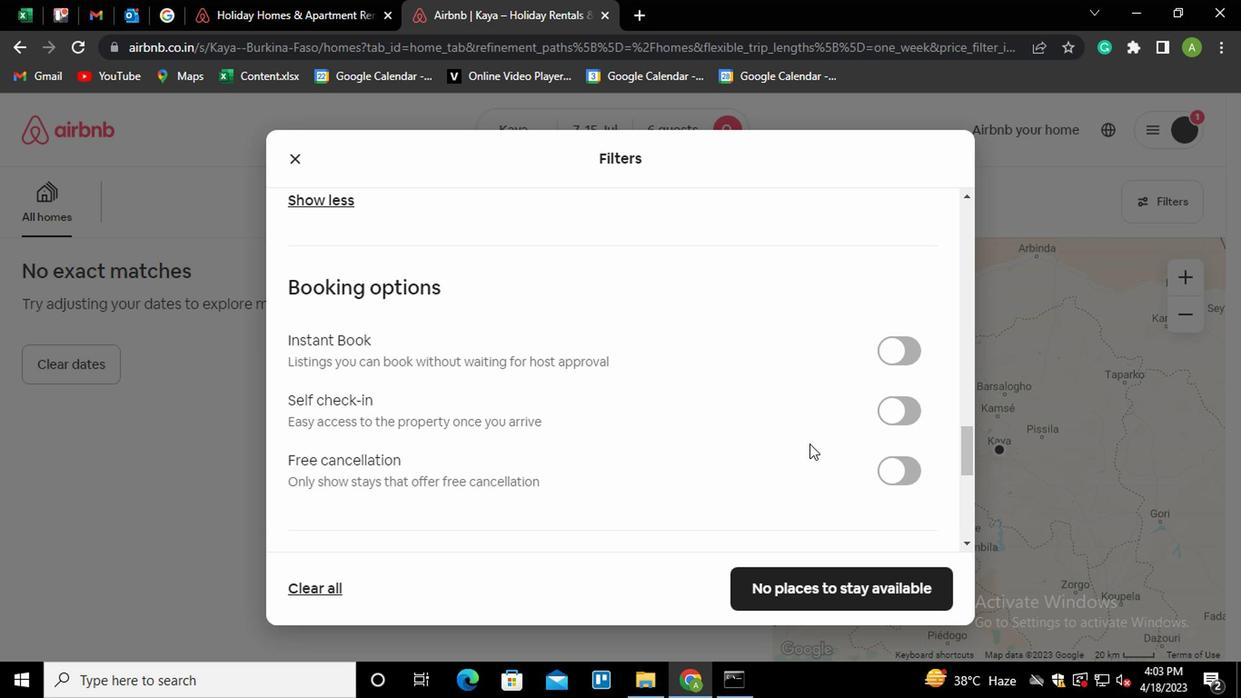 
Action: Mouse moved to (890, 325)
Screenshot: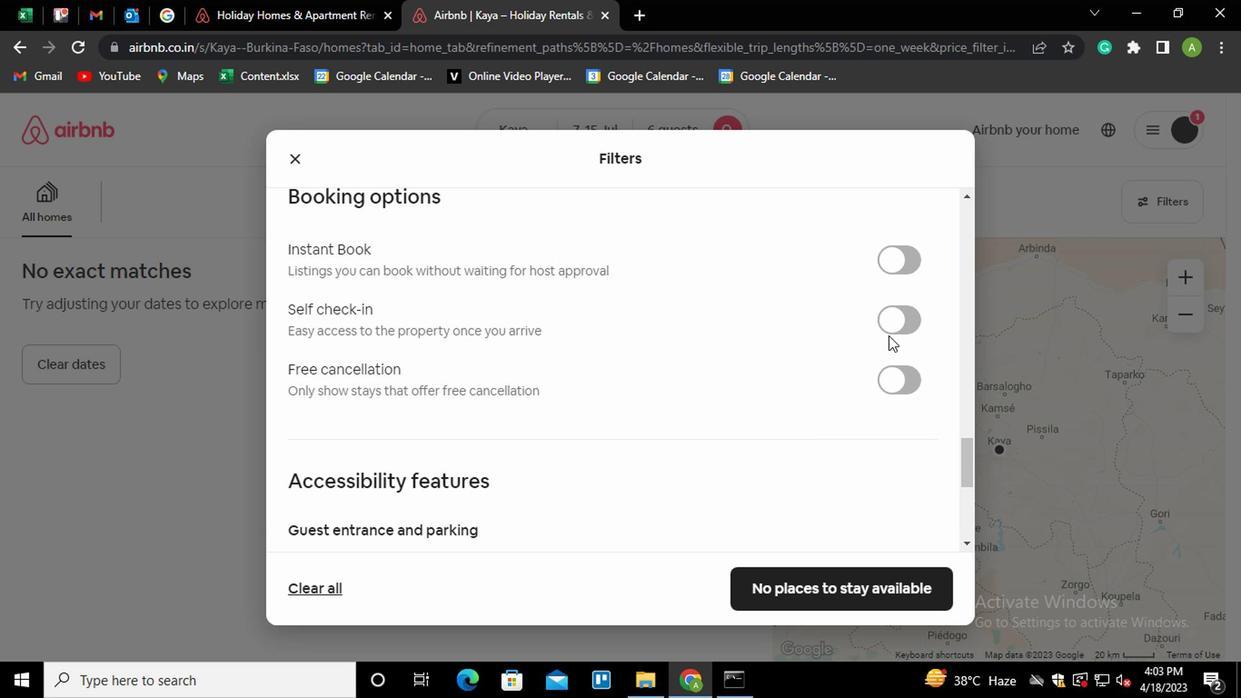 
Action: Mouse pressed left at (890, 325)
Screenshot: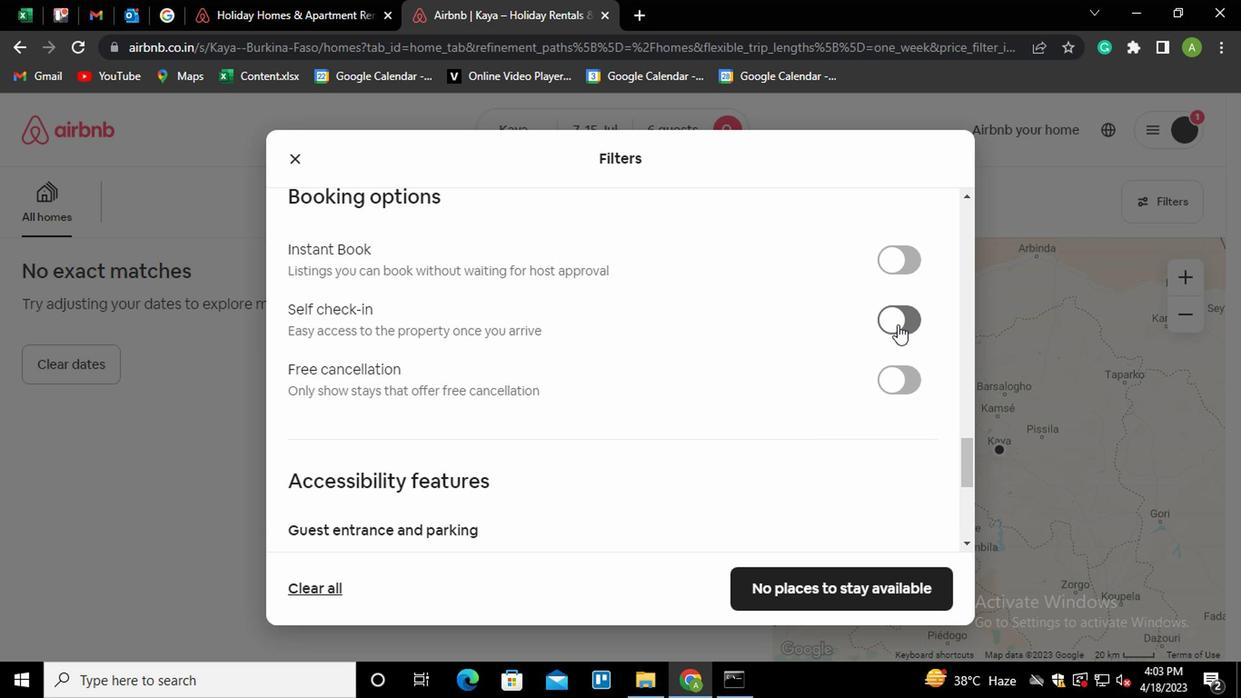 
Action: Mouse moved to (822, 400)
Screenshot: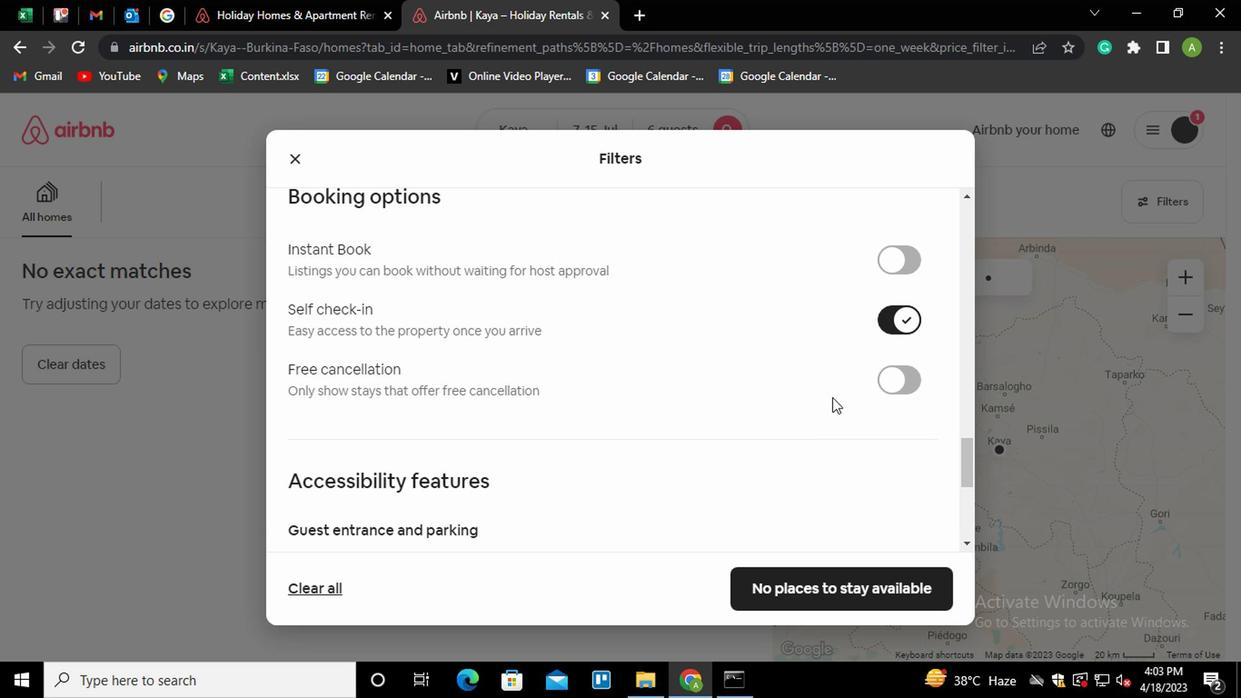 
Action: Mouse scrolled (822, 400) with delta (0, 0)
Screenshot: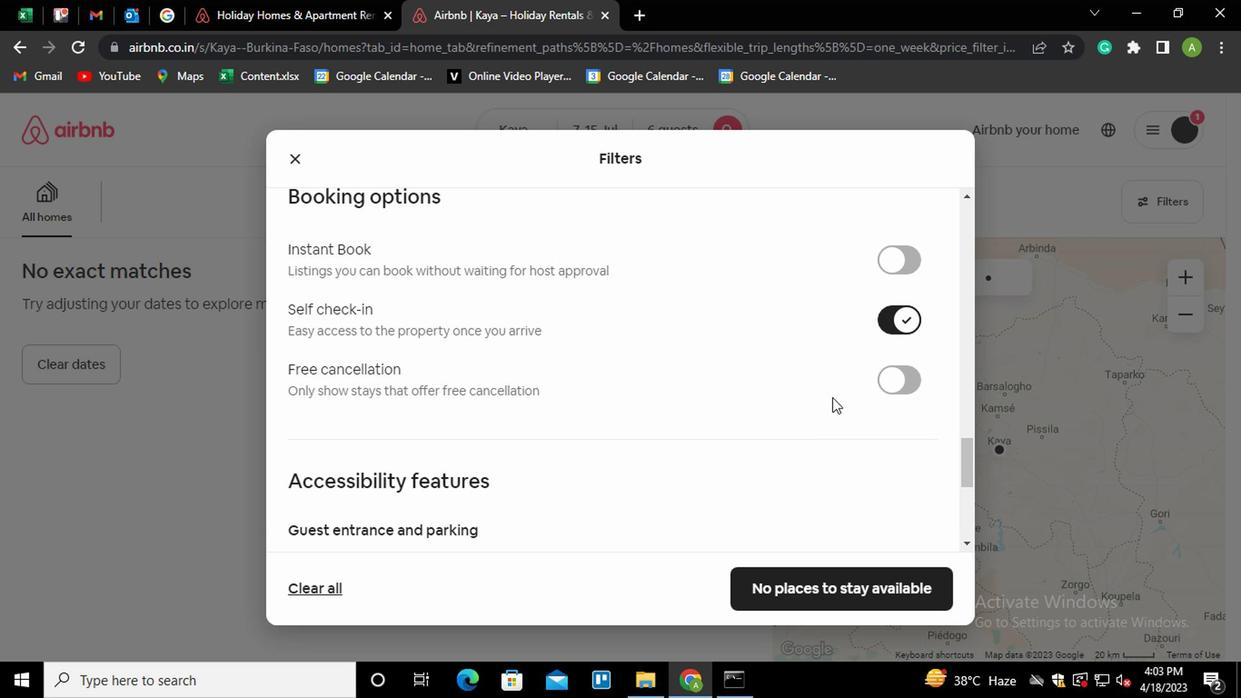 
Action: Mouse scrolled (822, 400) with delta (0, 0)
Screenshot: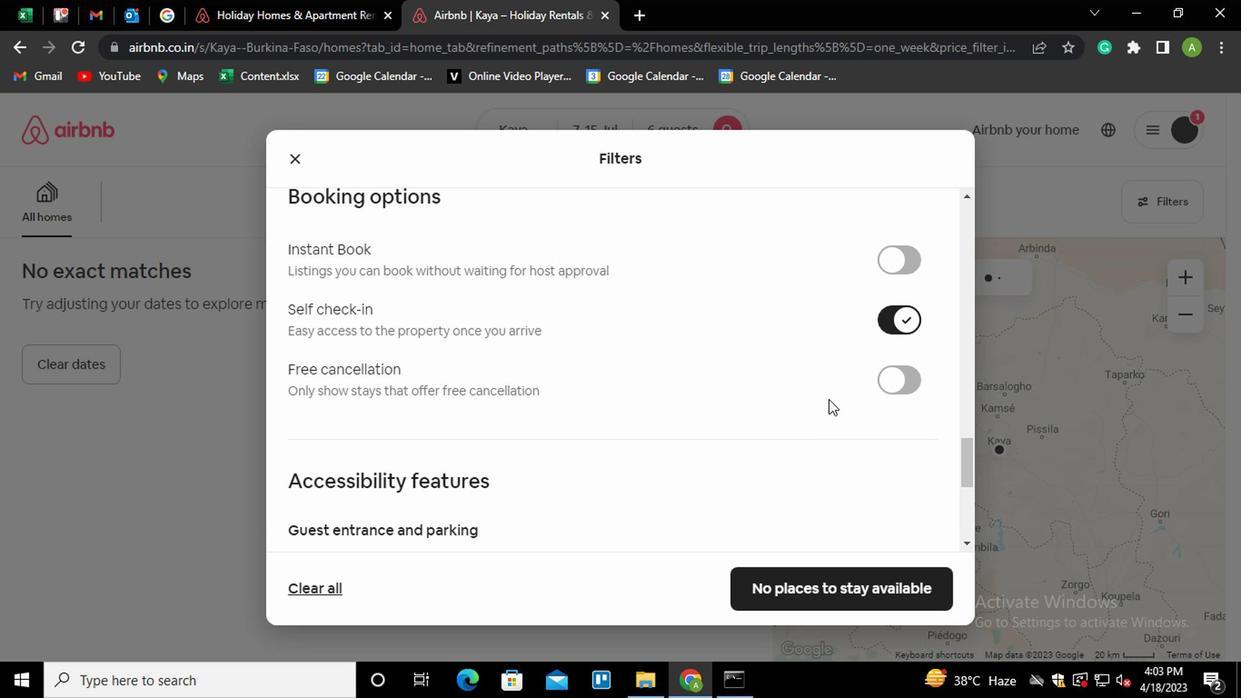 
Action: Mouse scrolled (822, 400) with delta (0, 0)
Screenshot: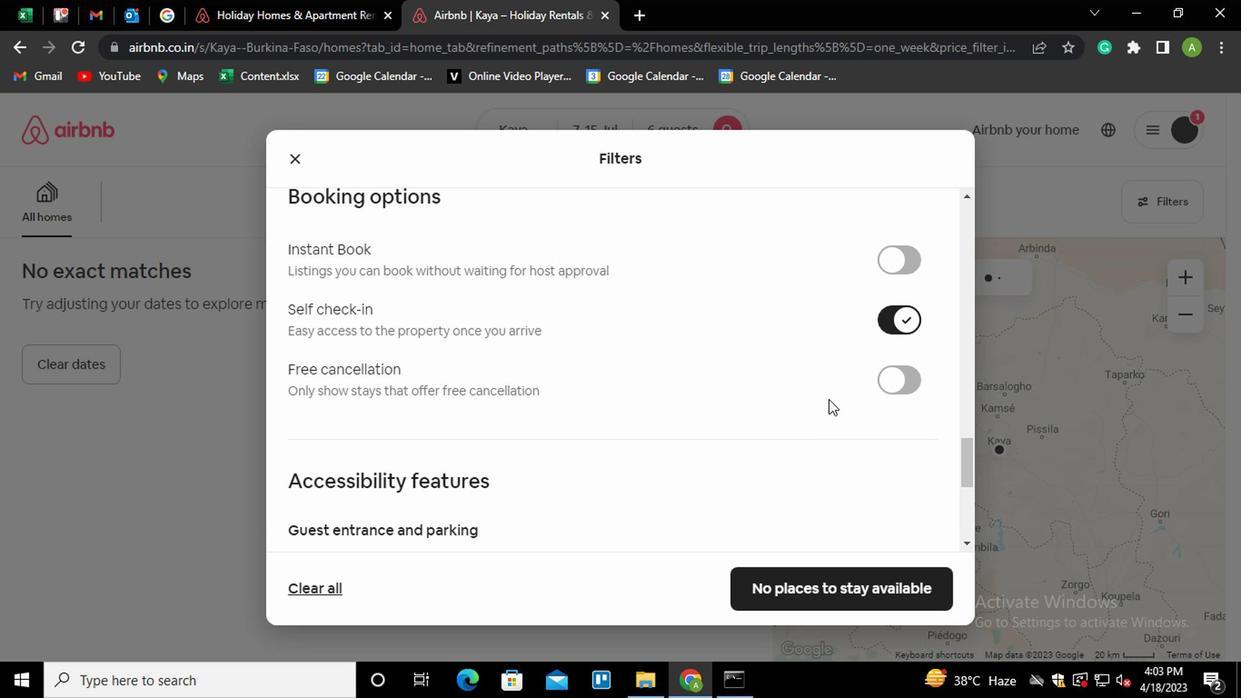 
Action: Mouse scrolled (822, 400) with delta (0, 0)
Screenshot: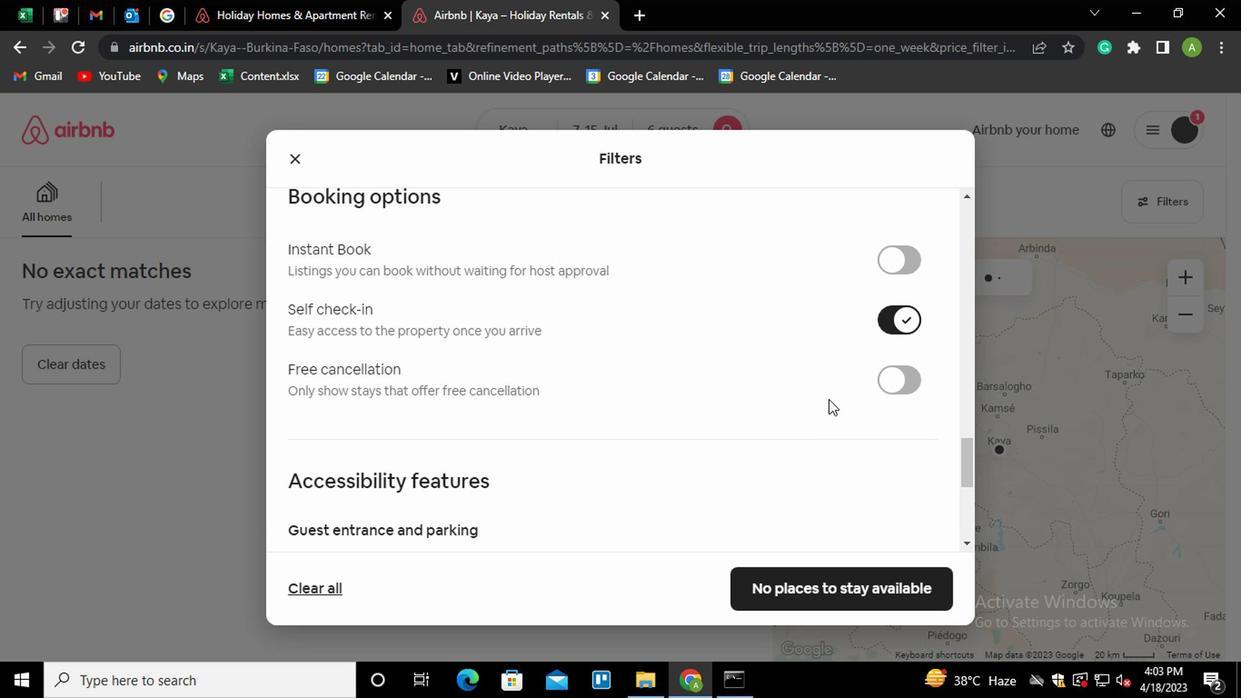 
Action: Mouse scrolled (822, 400) with delta (0, 0)
Screenshot: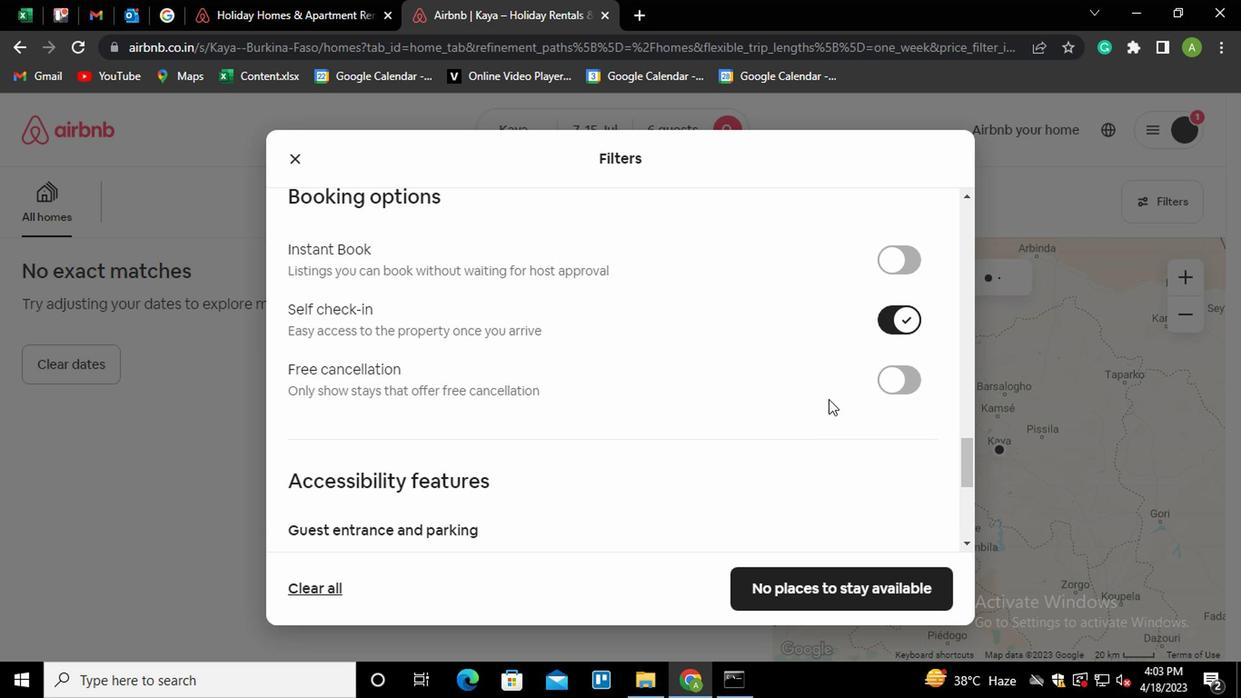 
Action: Mouse moved to (511, 460)
Screenshot: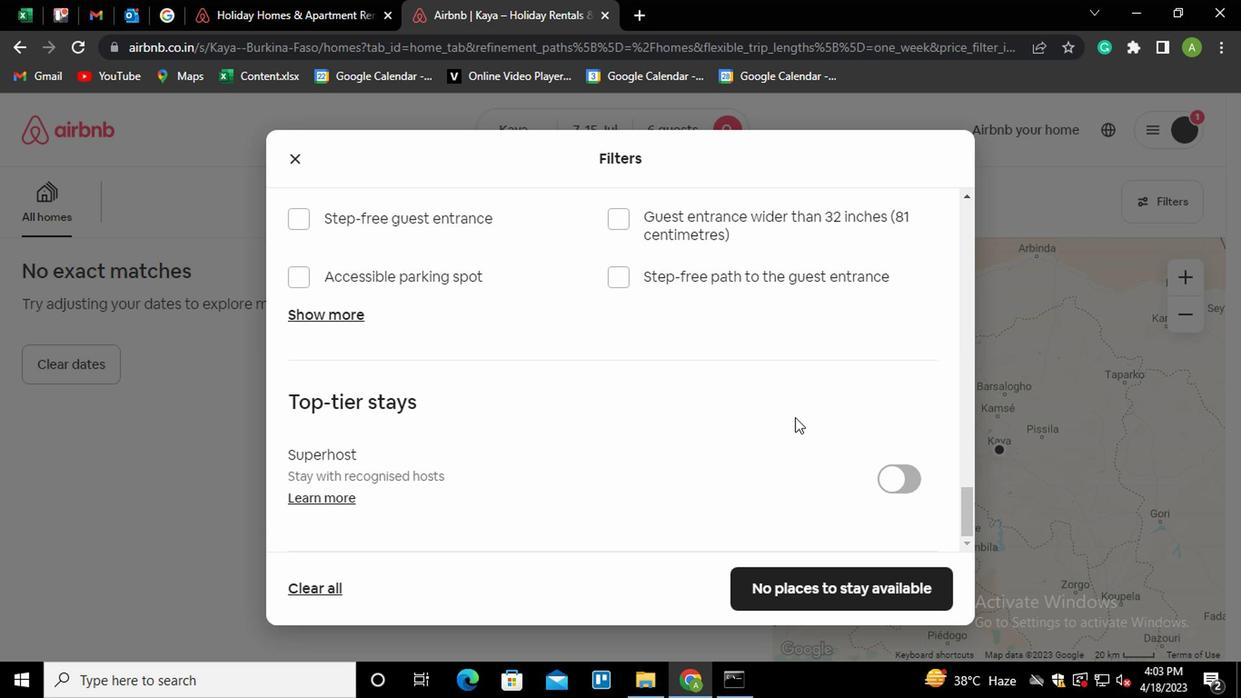 
Action: Mouse scrolled (511, 460) with delta (0, 0)
Screenshot: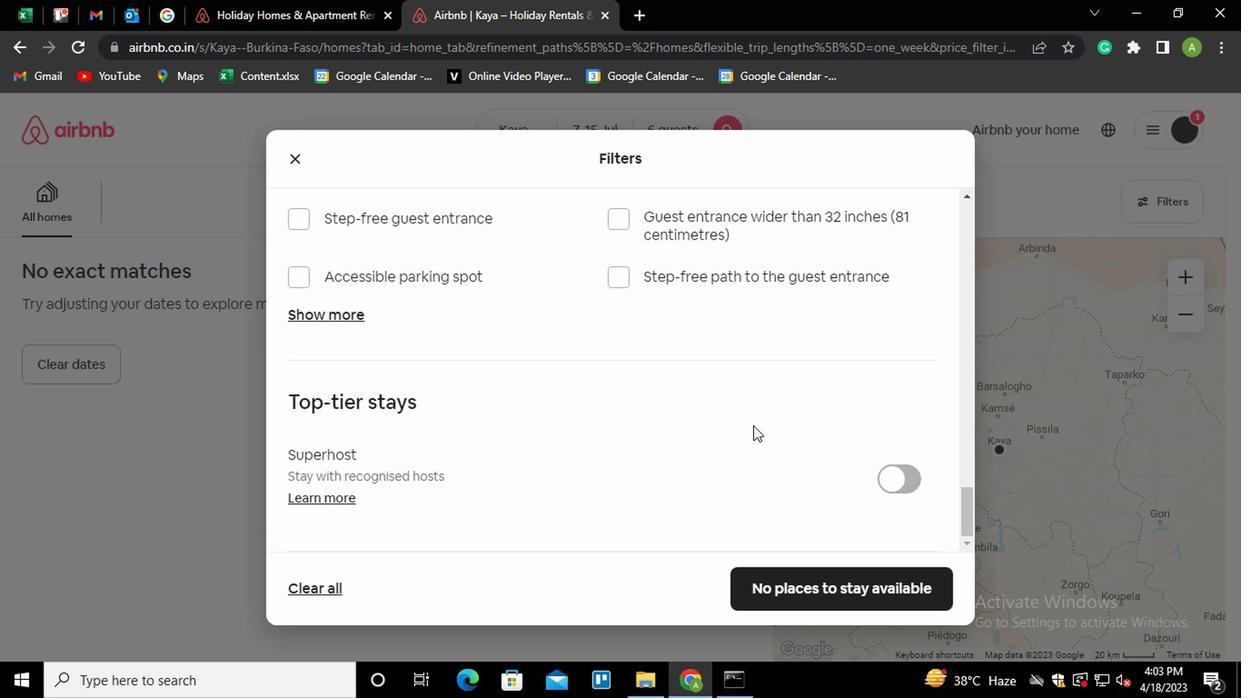 
Action: Mouse scrolled (511, 460) with delta (0, 0)
Screenshot: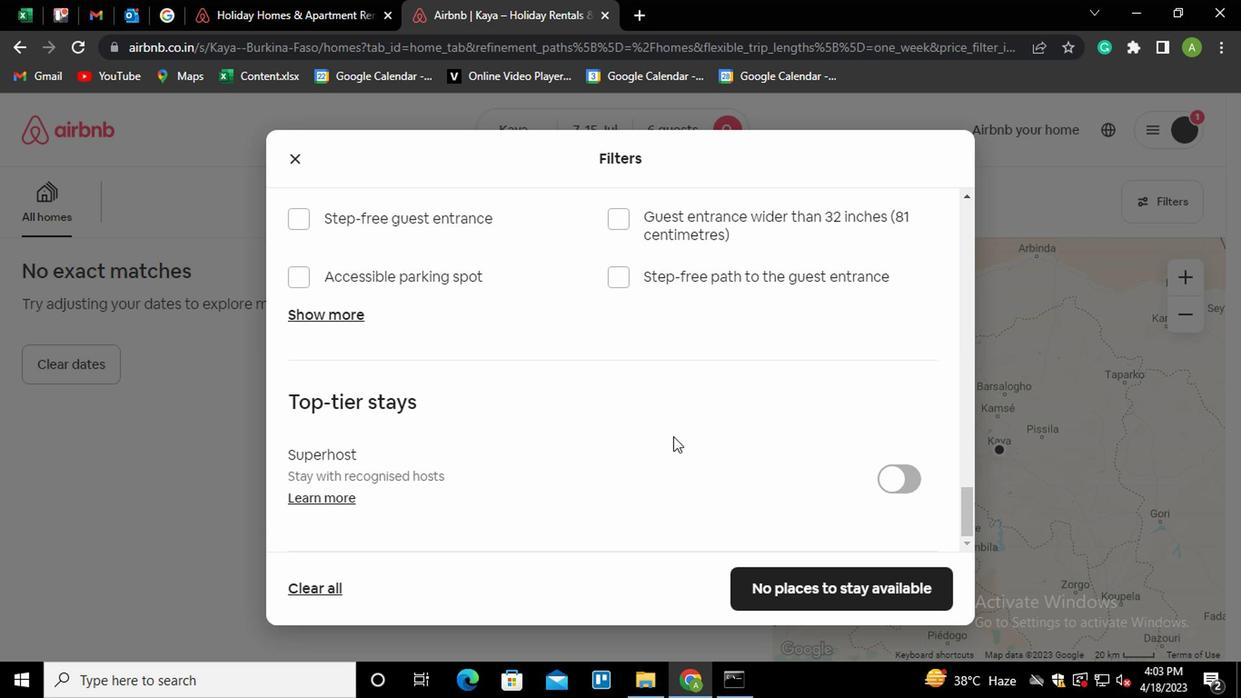 
Action: Mouse scrolled (511, 460) with delta (0, 0)
Screenshot: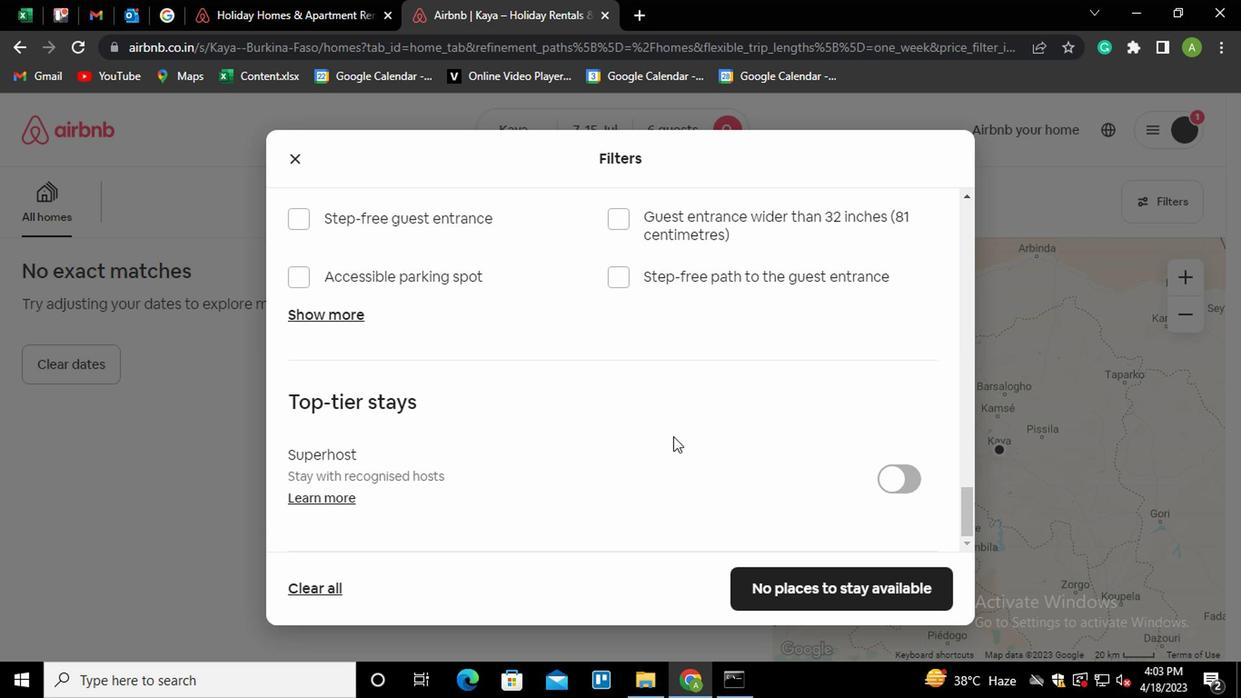 
Action: Mouse moved to (442, 473)
Screenshot: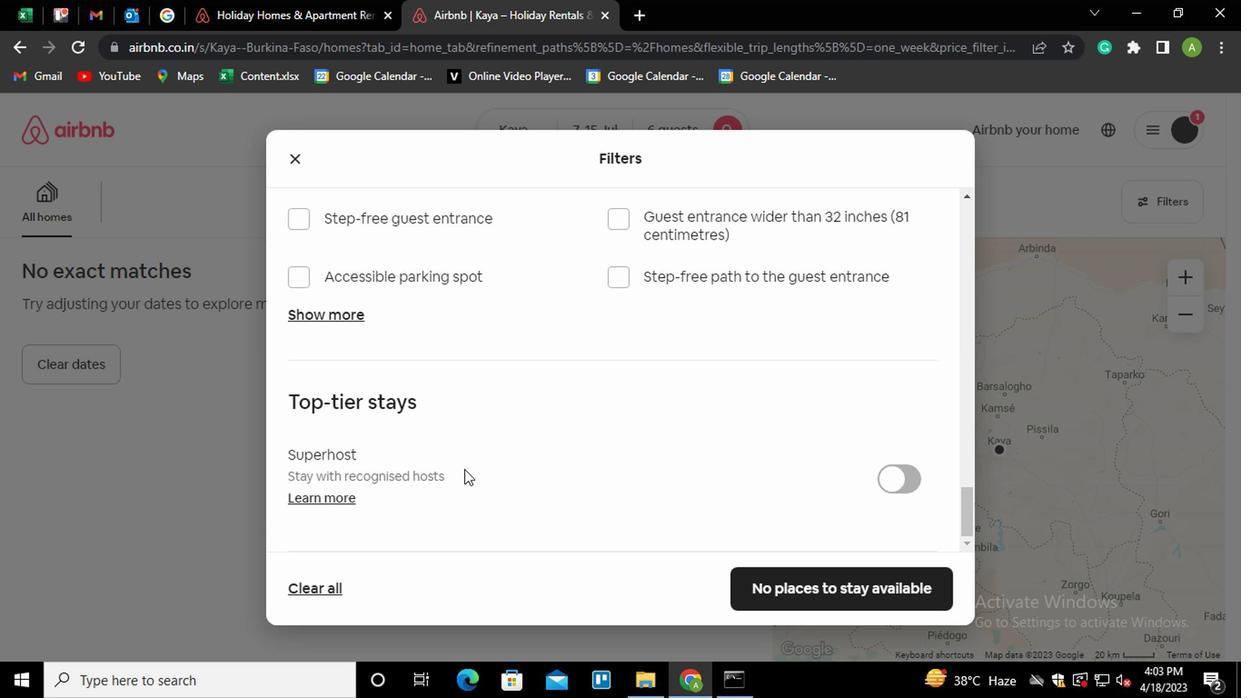 
Action: Mouse scrolled (442, 473) with delta (0, 0)
Screenshot: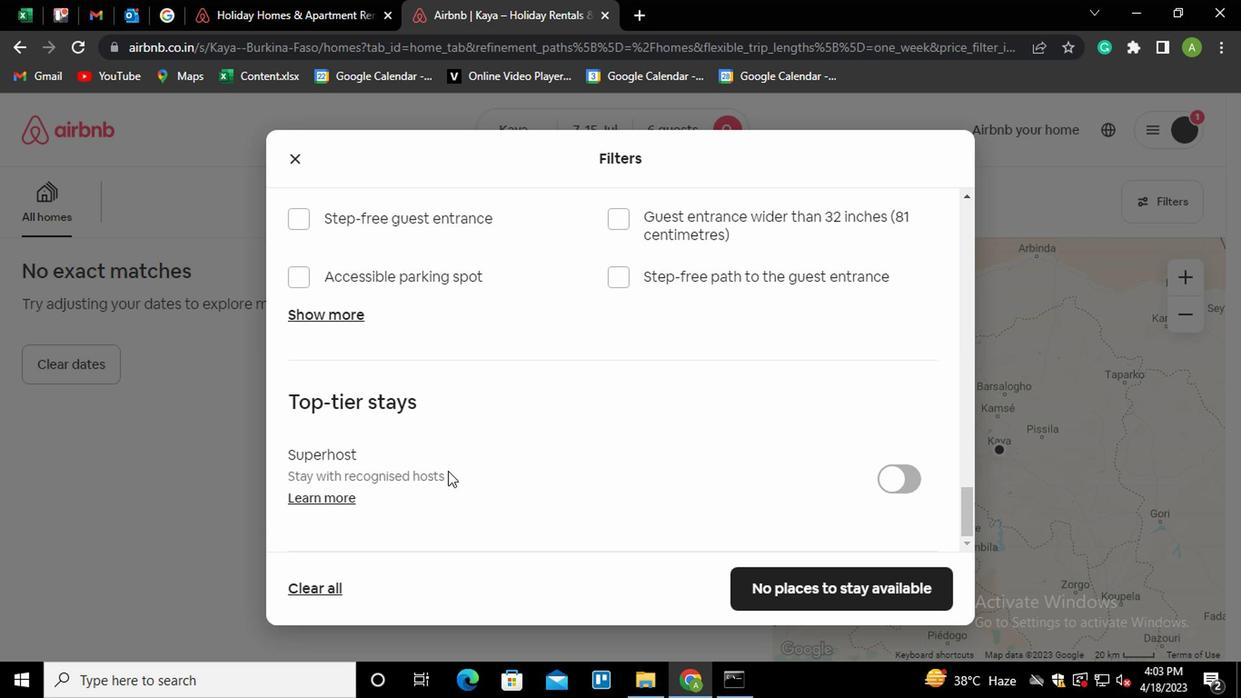 
Action: Mouse scrolled (442, 473) with delta (0, 0)
Screenshot: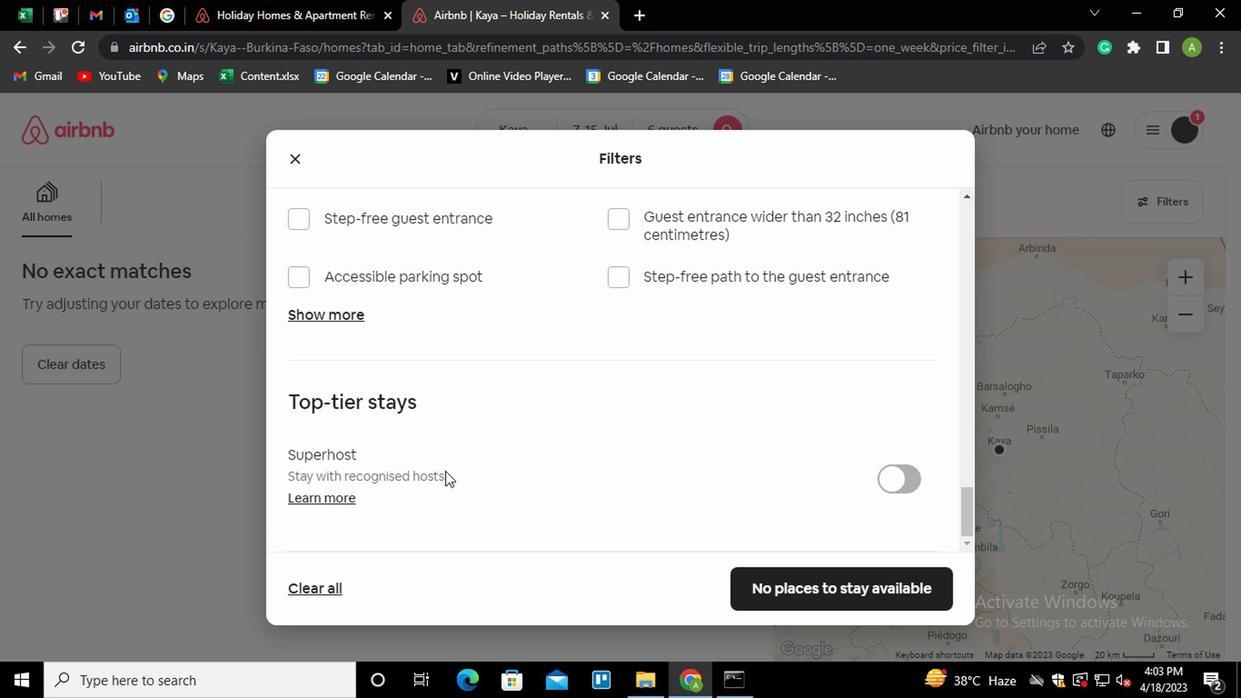 
Action: Mouse scrolled (442, 473) with delta (0, 0)
Screenshot: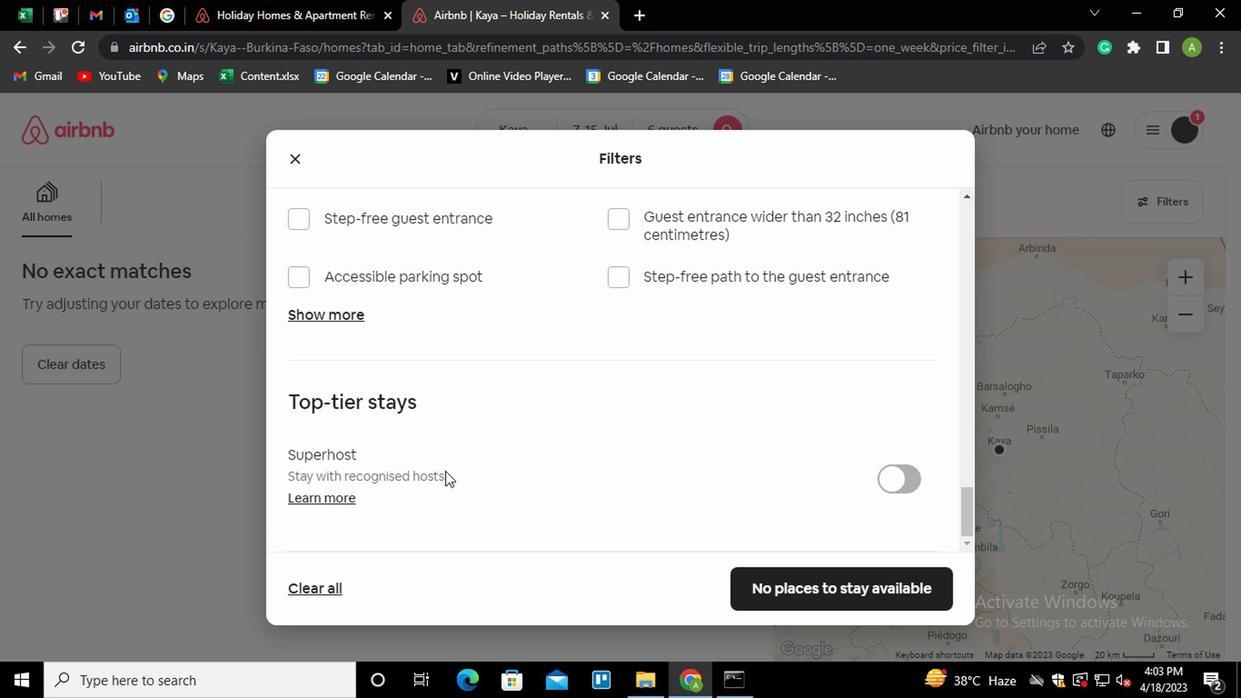 
Action: Mouse scrolled (442, 473) with delta (0, 0)
Screenshot: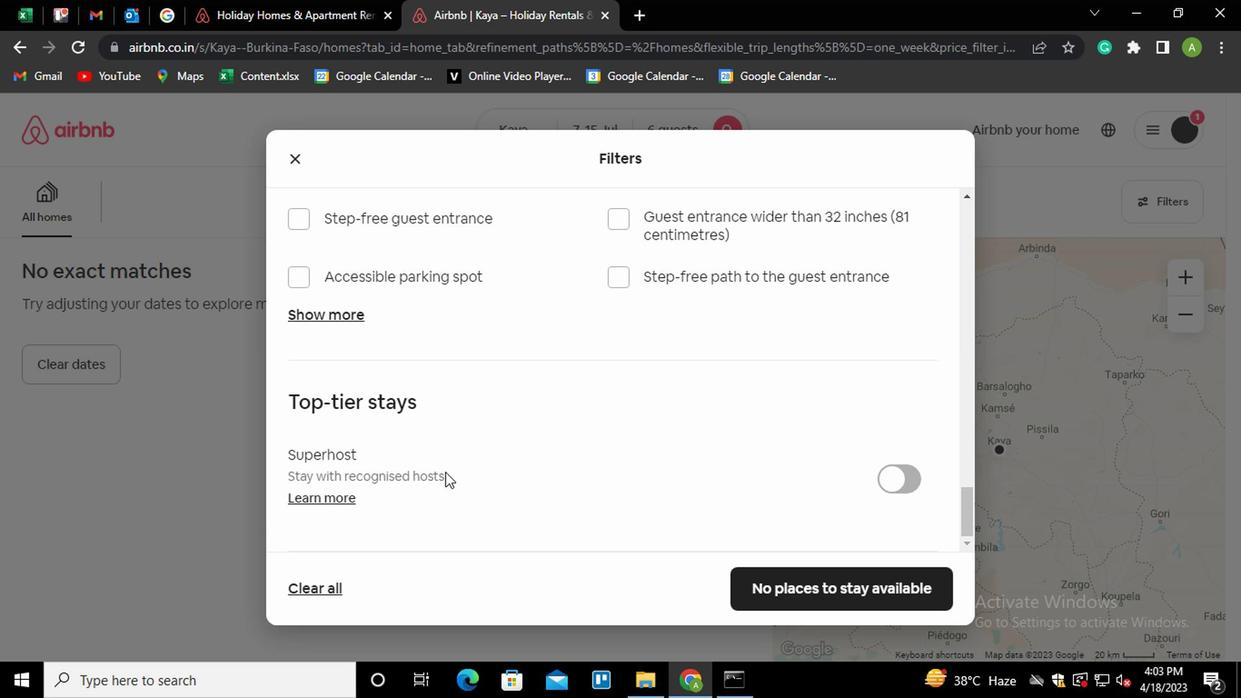 
Action: Mouse moved to (803, 586)
Screenshot: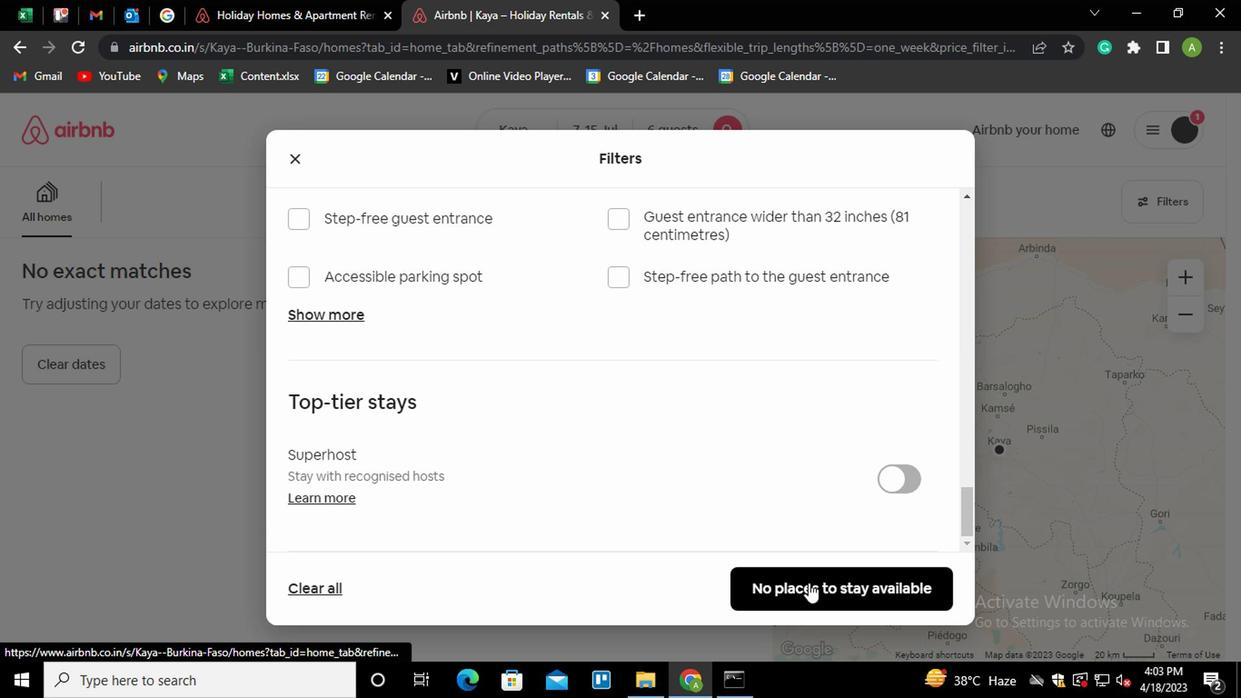 
Action: Mouse pressed left at (803, 586)
Screenshot: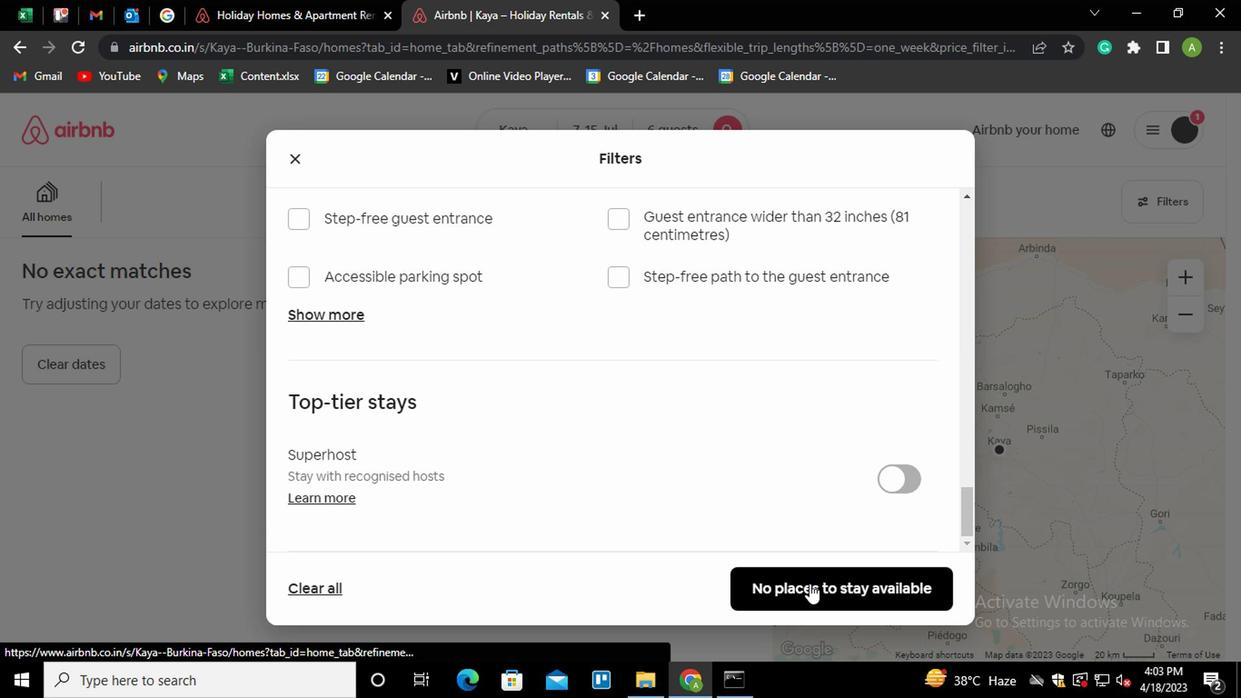 
Action: Mouse moved to (783, 598)
Screenshot: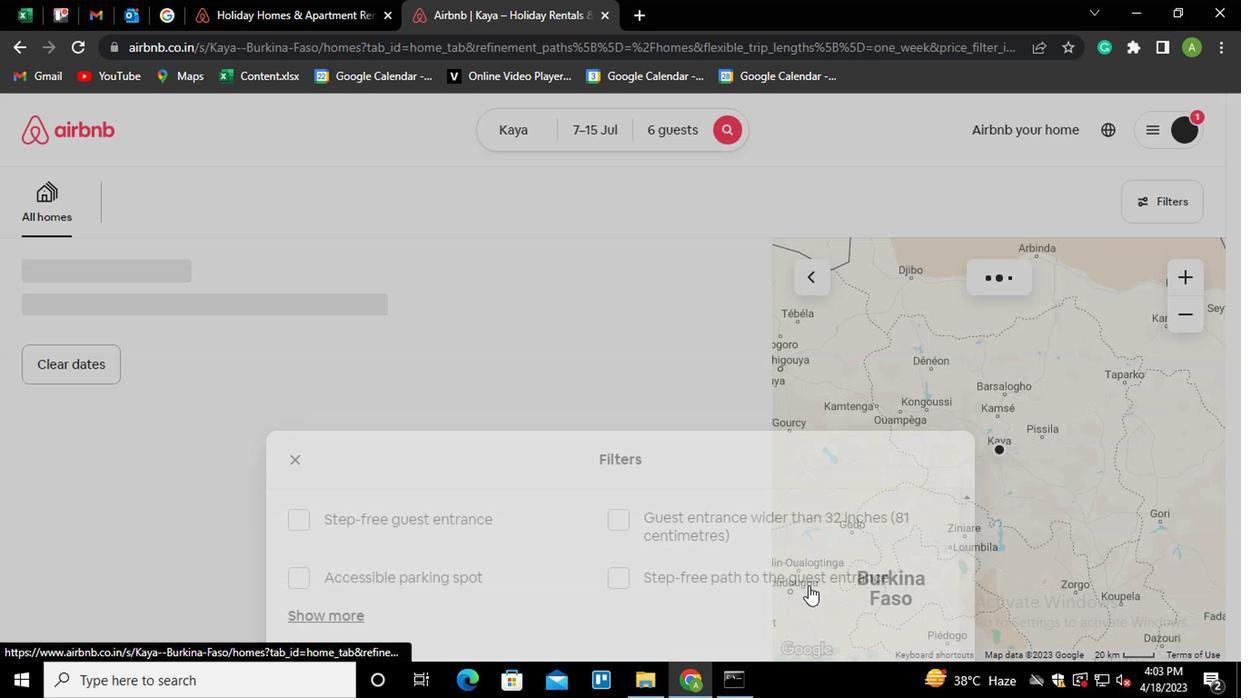 
